 Task: Open an excel sheet with  and write heading  Student grades data  Add 10 students name:-  'Joshua Rivera, Zoey Coleman, Ryan Wright, Addison Bailey, Jonathan Simmons, Brooklyn Ward, Caleb Barnes, Audrey Collins, Gabriel Perry, Sofia Bell. ' in July Last week sales are  100 to 150. Math Grade:-  90, 95, 80, 92, 85,88, 90, 78, 92, 85.Science Grade:-  85, 87, 92, 88, 90, 85, 92, 80, 88, 90.English Grade:-  92, 90, 85, 90, 88, 92, 85, 82, 90, 88. _x000D_
History Grade:-  88, 92, 78, 95, 90, 90, 80, 85, 92, 90. Total use the formula   =SUM(D2:G2) then presss enter. Save page analysisMonthlySales_Analysis_2023
Action: Mouse moved to (134, 119)
Screenshot: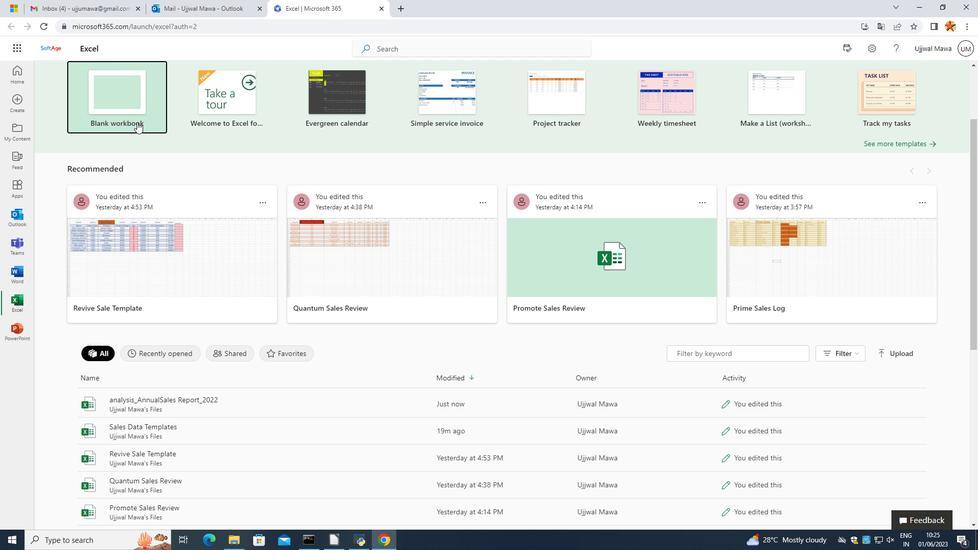 
Action: Mouse pressed left at (134, 119)
Screenshot: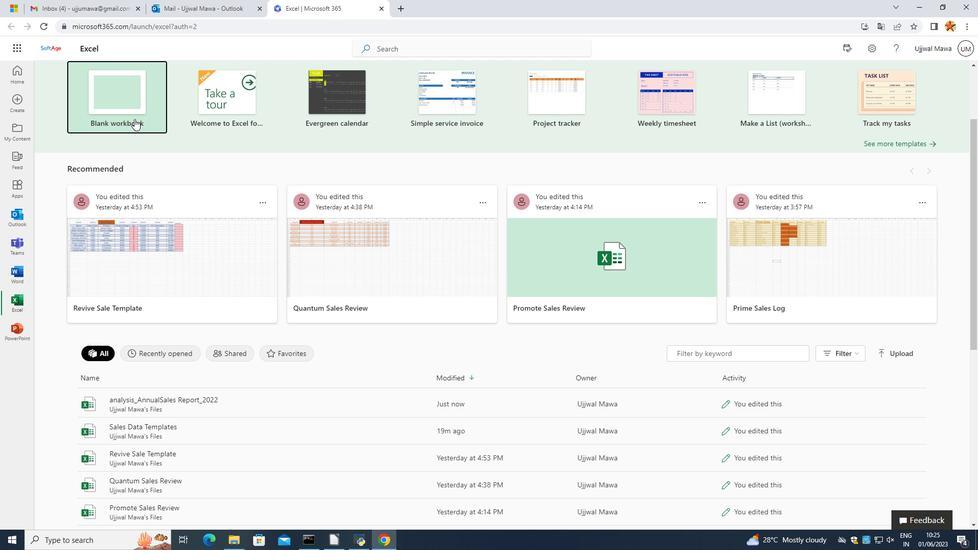 
Action: Mouse moved to (140, 160)
Screenshot: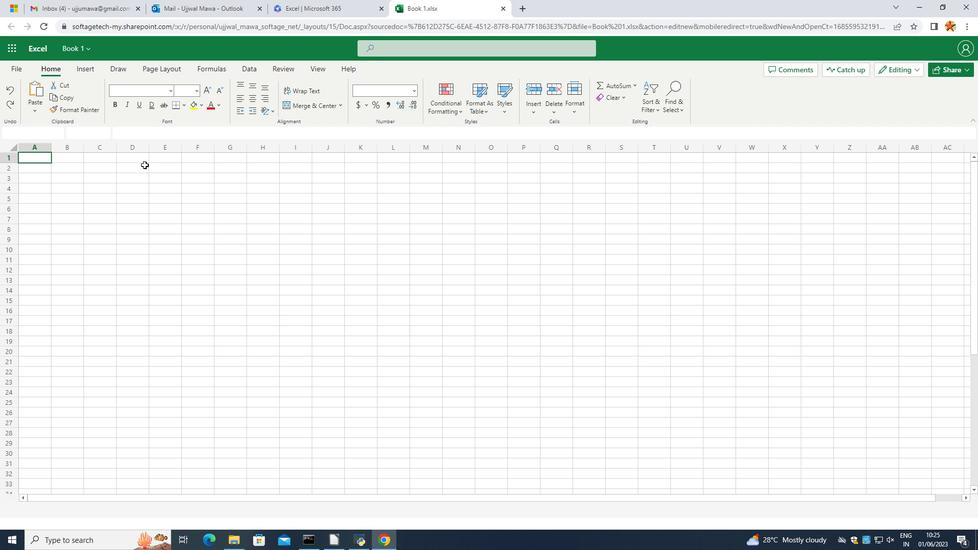 
Action: Mouse pressed left at (140, 160)
Screenshot: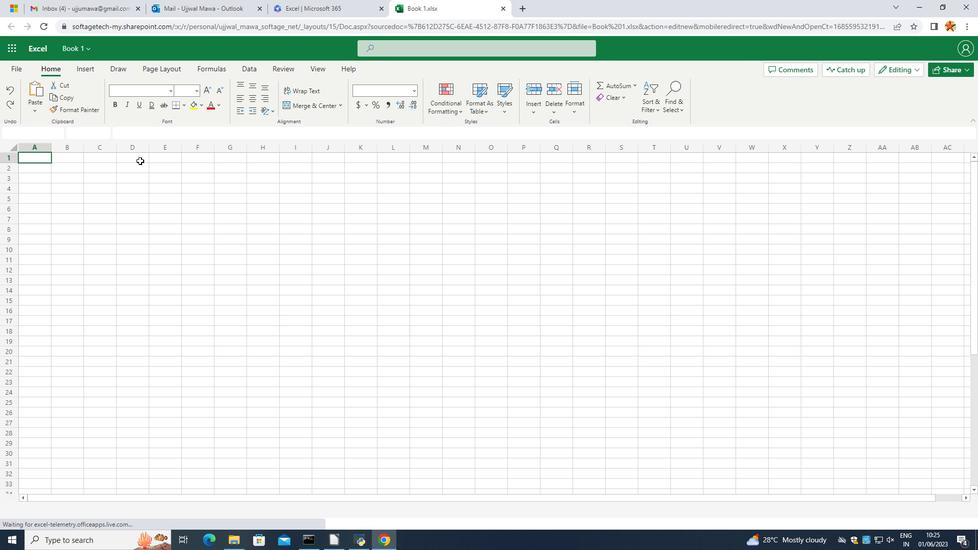 
Action: Mouse moved to (102, 163)
Screenshot: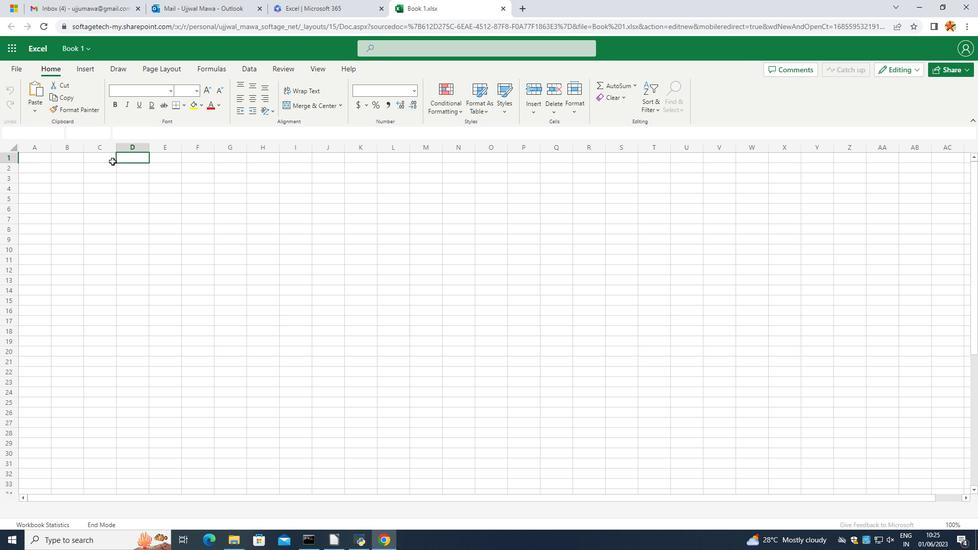 
Action: Mouse pressed left at (102, 163)
Screenshot: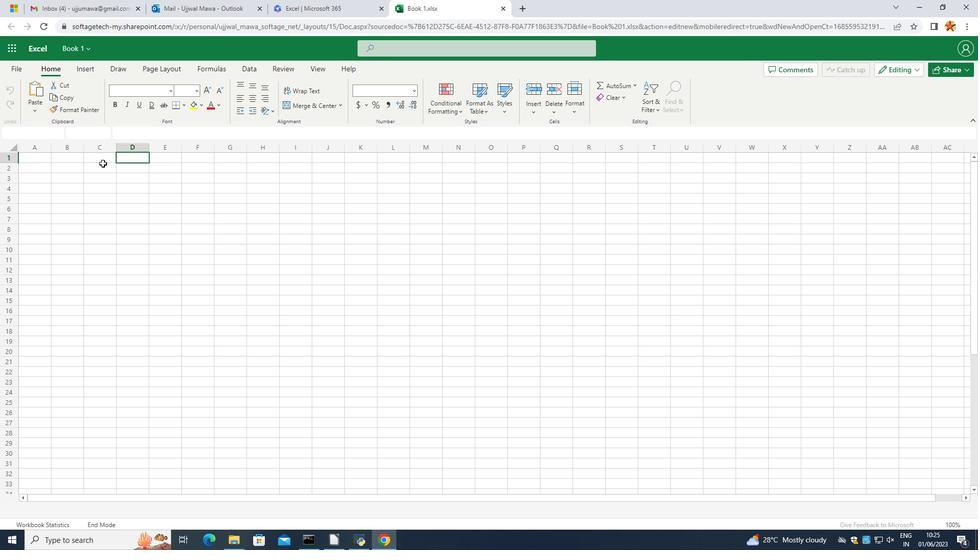
Action: Mouse moved to (83, 161)
Screenshot: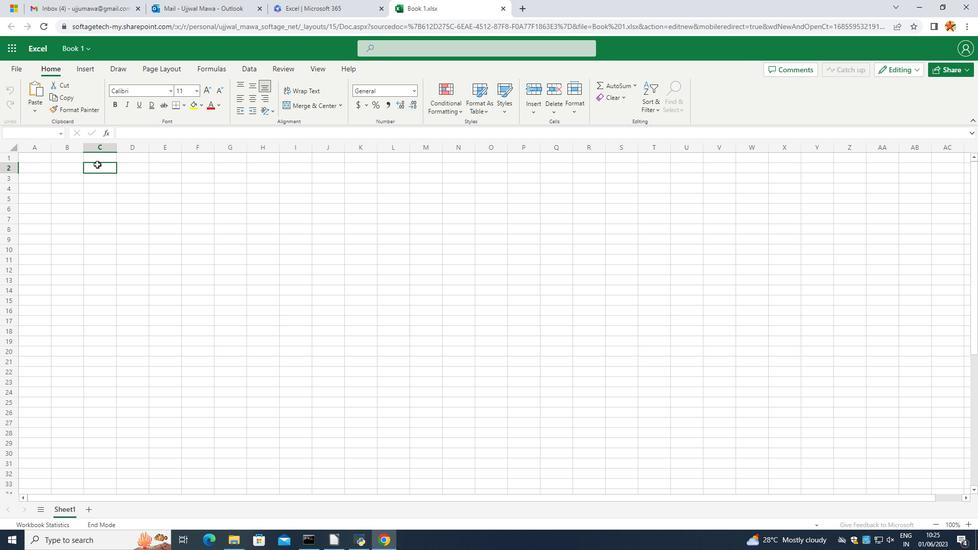 
Action: Mouse pressed left at (83, 161)
Screenshot: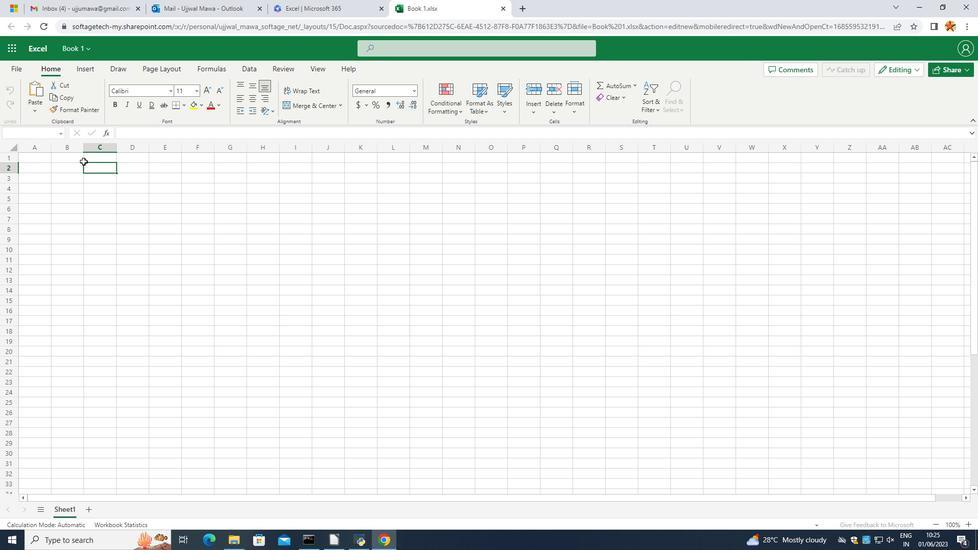 
Action: Mouse moved to (96, 159)
Screenshot: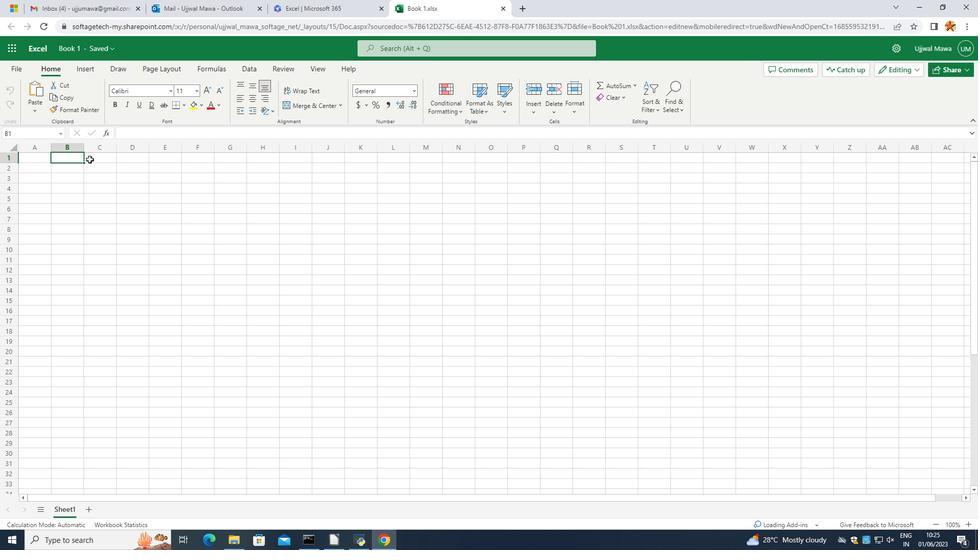 
Action: Mouse pressed left at (96, 159)
Screenshot: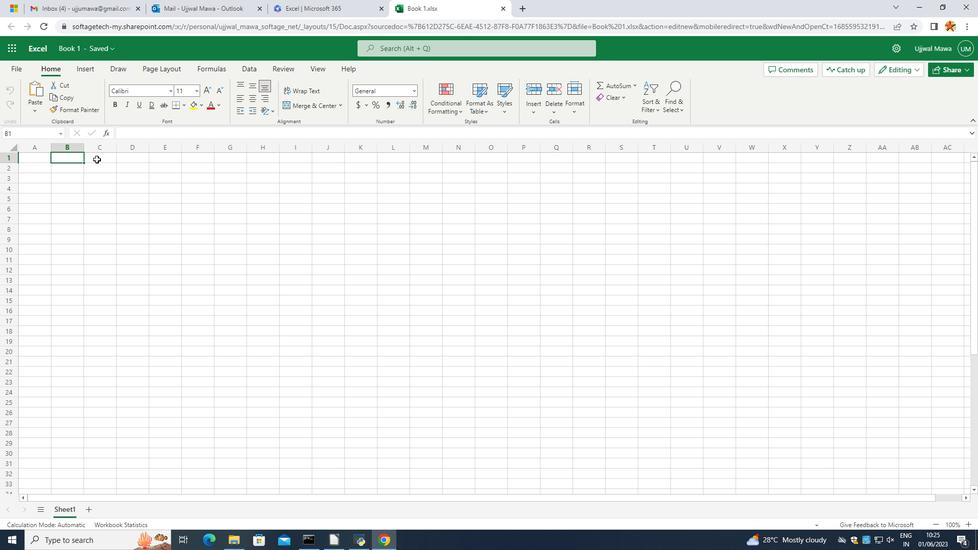 
Action: Key pressed <Key.caps_lock>S<Key.caps_lock>tudent<Key.space><Key.caps_lock>G<Key.caps_lock>rade<Key.space><Key.caps_lock>D<Key.caps_lock>ata
Screenshot: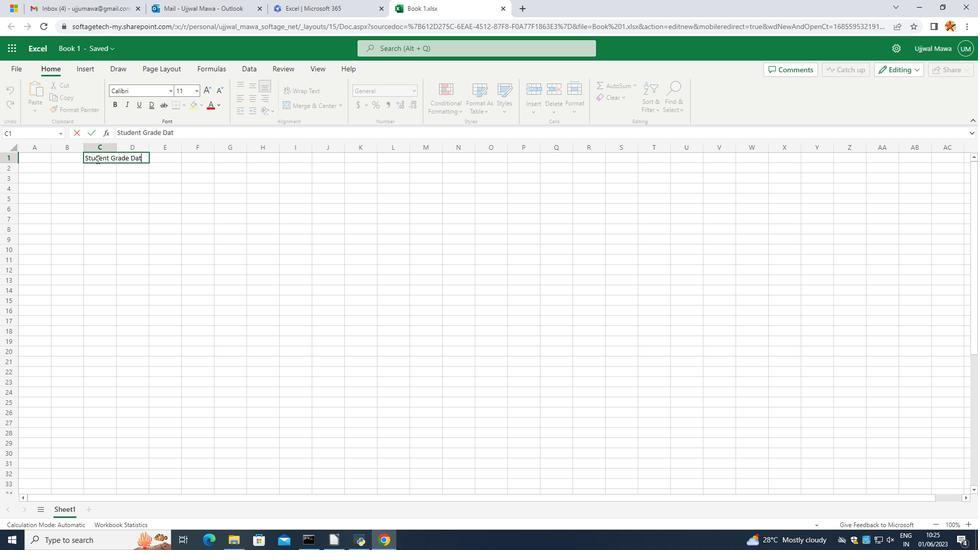 
Action: Mouse moved to (133, 210)
Screenshot: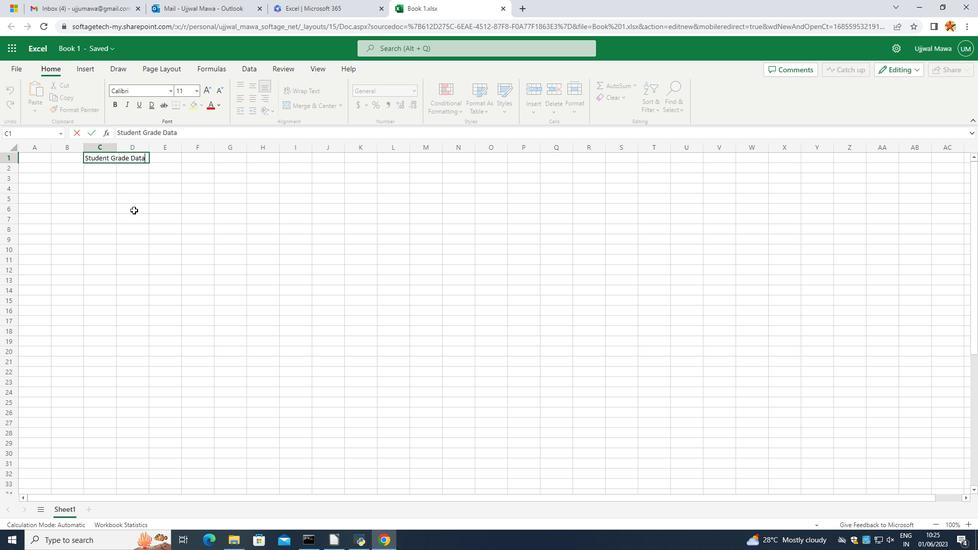 
Action: Mouse pressed left at (133, 210)
Screenshot: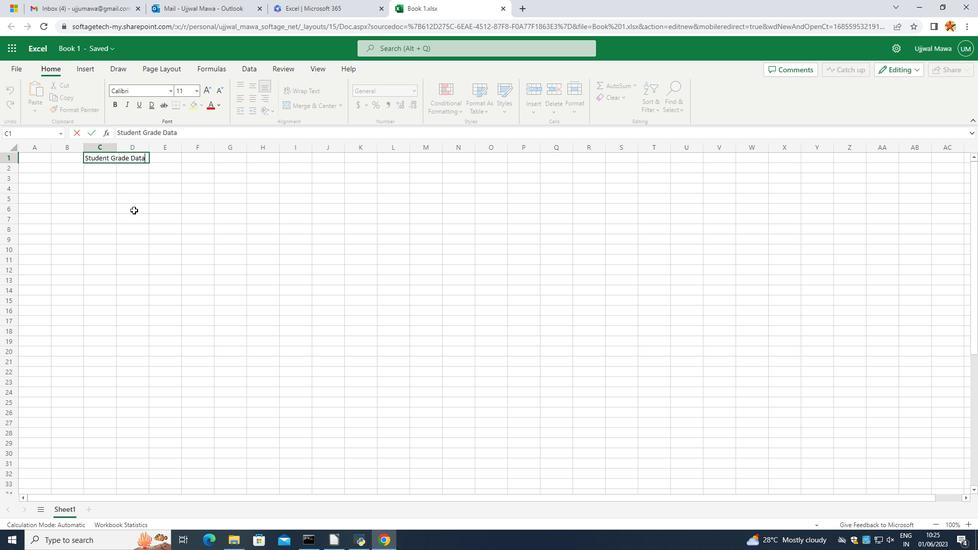 
Action: Mouse moved to (32, 165)
Screenshot: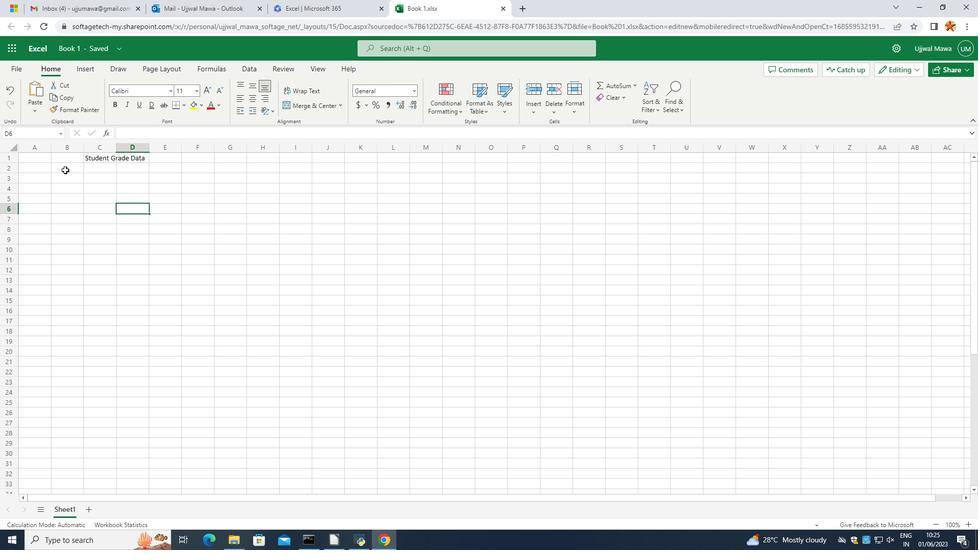 
Action: Mouse pressed left at (32, 165)
Screenshot: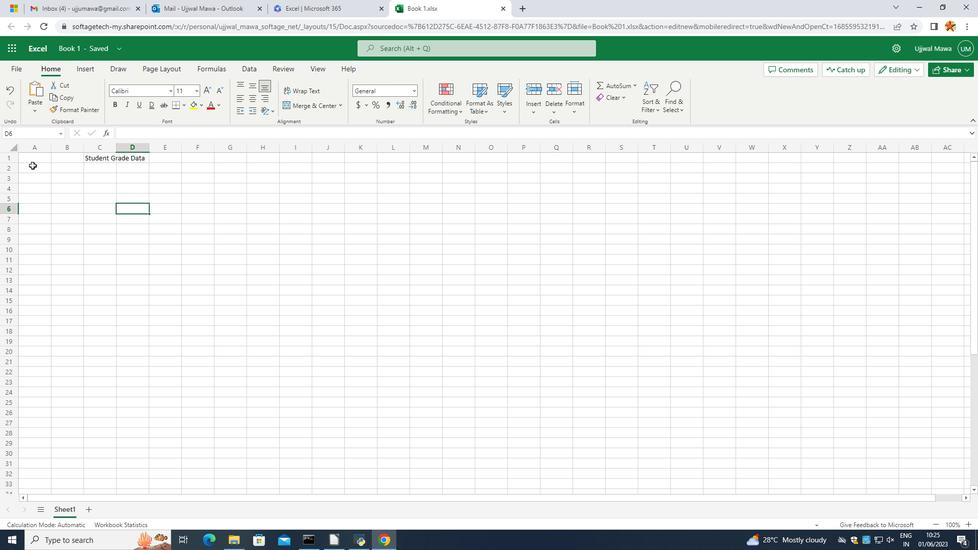 
Action: Mouse pressed left at (32, 165)
Screenshot: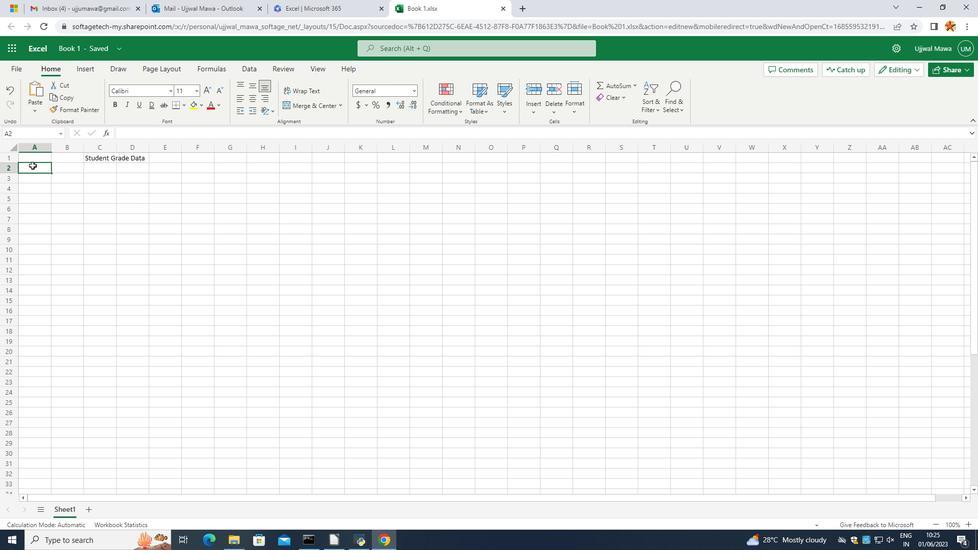 
Action: Key pressed <Key.caps_lock>MN<Key.caps_lock>ame
Screenshot: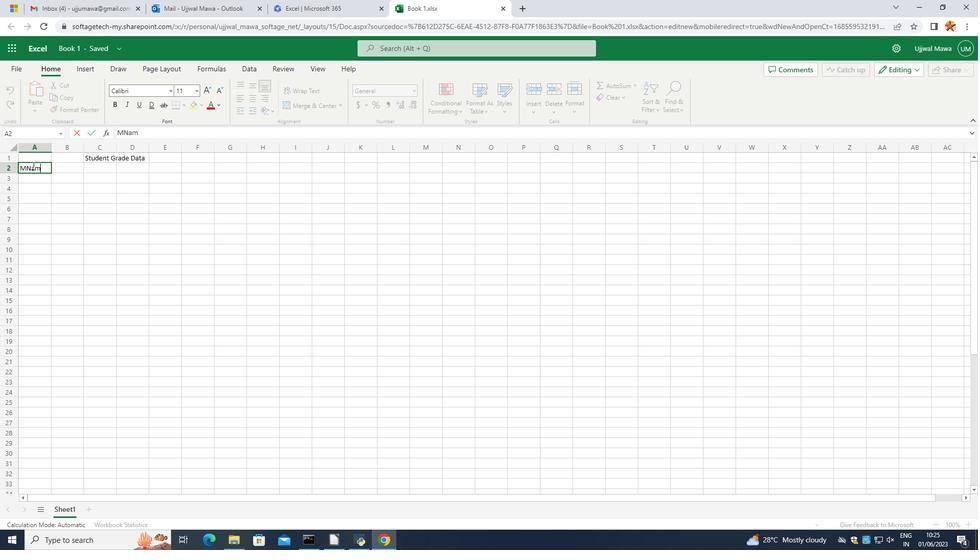 
Action: Mouse moved to (219, 255)
Screenshot: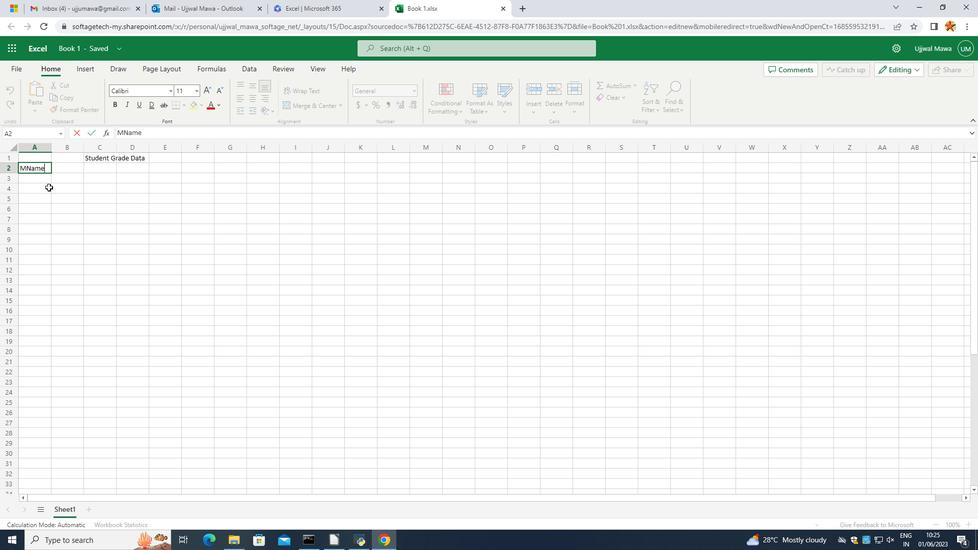 
Action: Mouse pressed left at (219, 255)
Screenshot: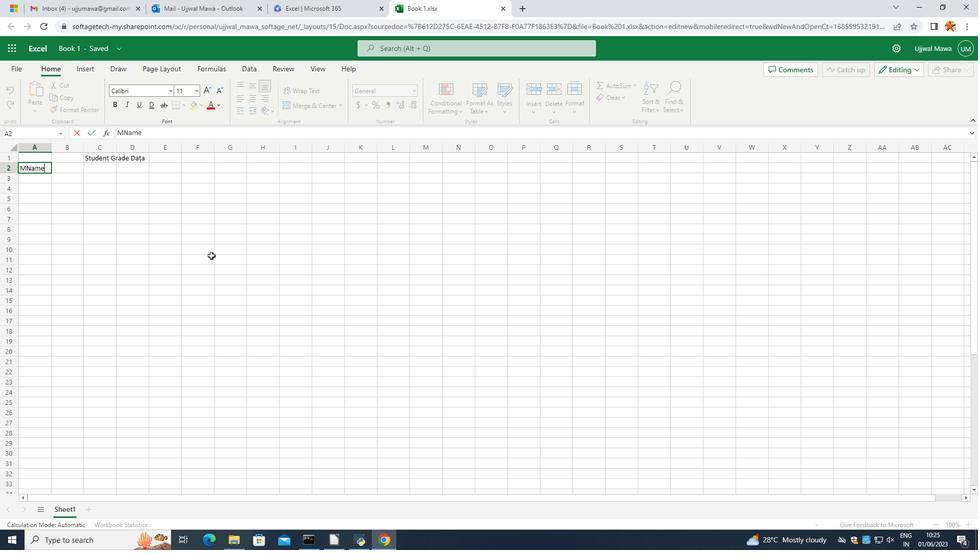
Action: Mouse moved to (38, 171)
Screenshot: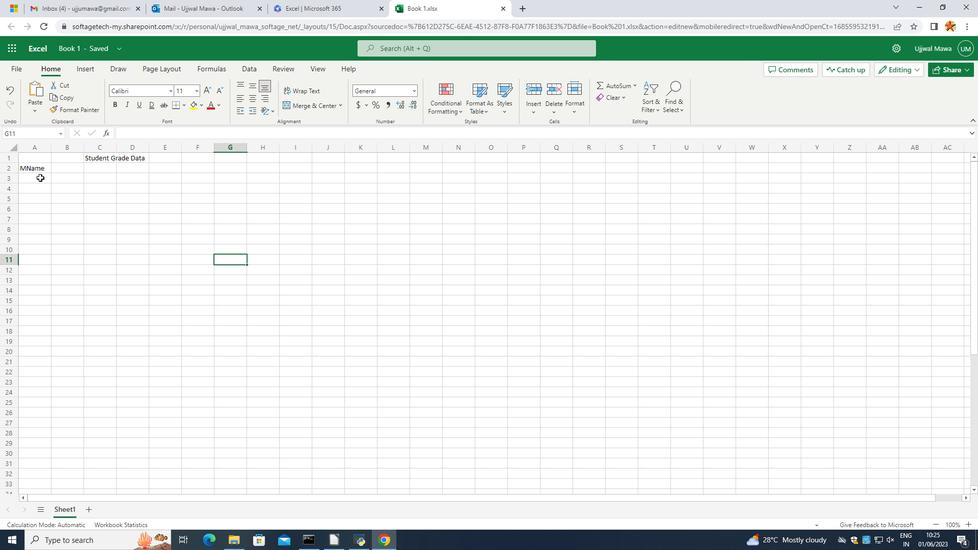 
Action: Mouse pressed left at (38, 171)
Screenshot: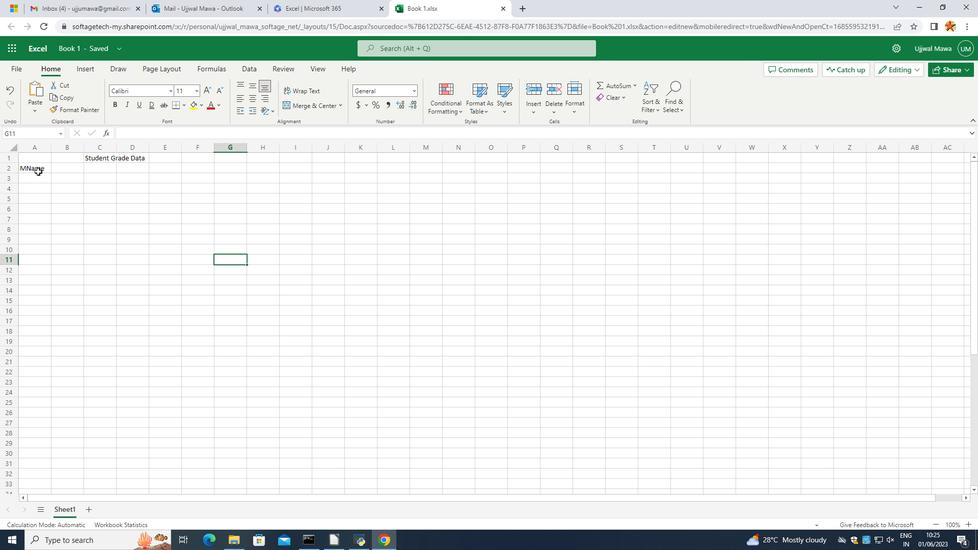 
Action: Mouse pressed left at (38, 171)
Screenshot: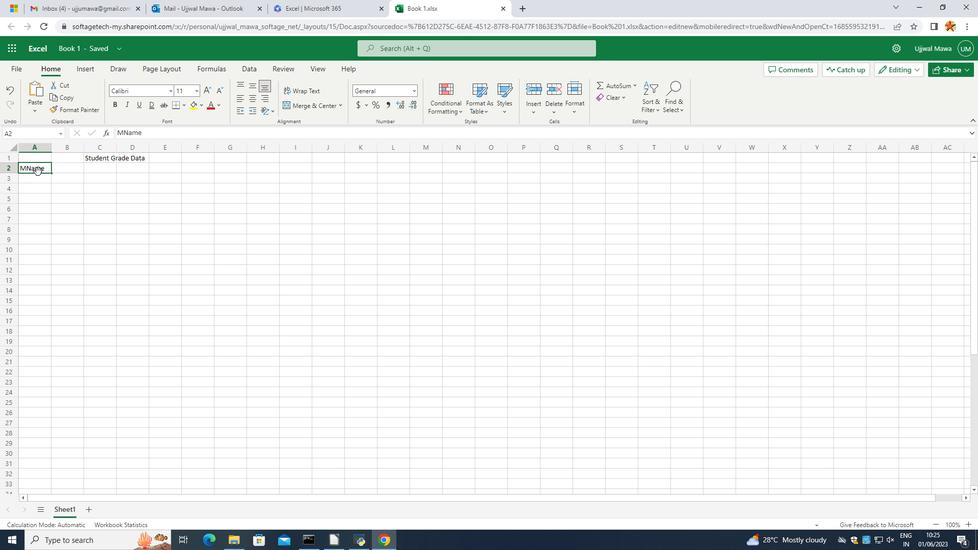 
Action: Mouse pressed left at (38, 171)
Screenshot: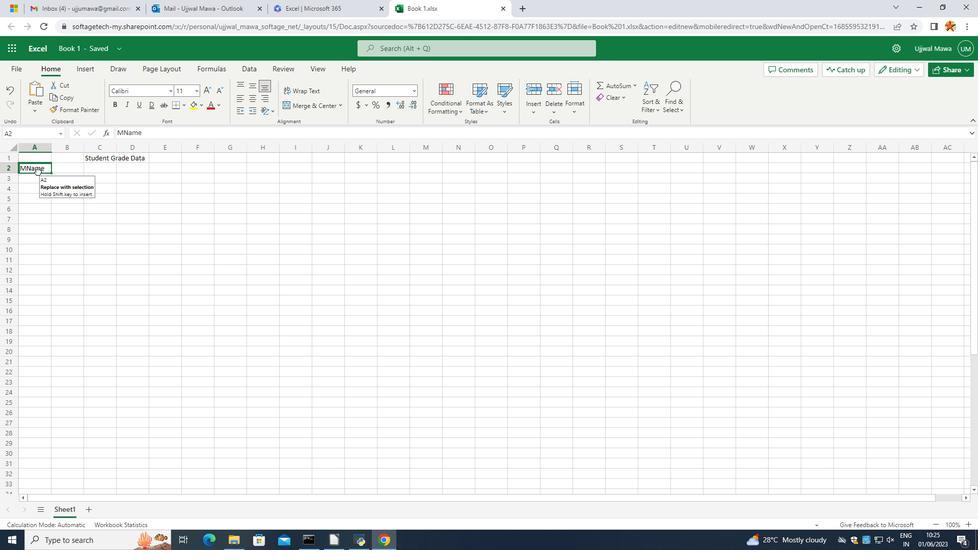 
Action: Mouse moved to (29, 169)
Screenshot: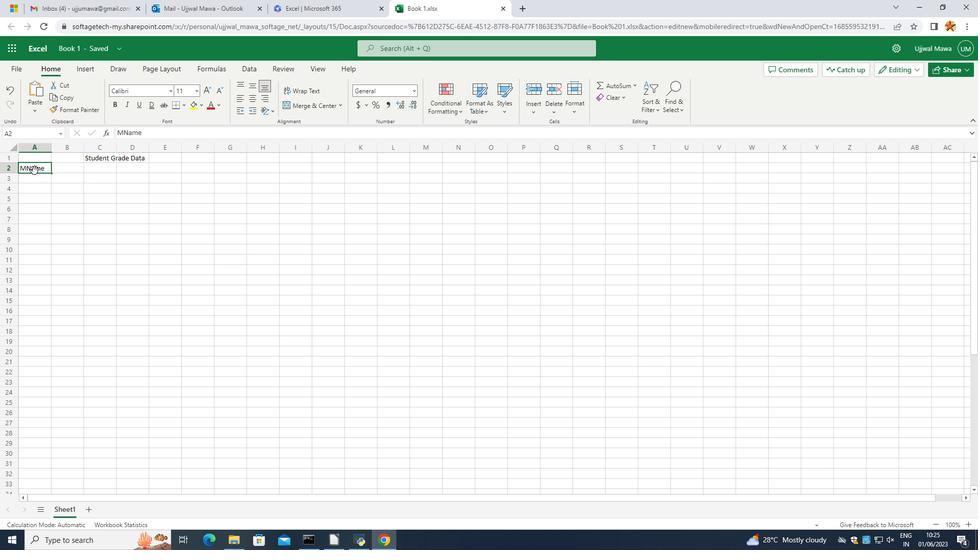 
Action: Mouse pressed left at (29, 169)
Screenshot: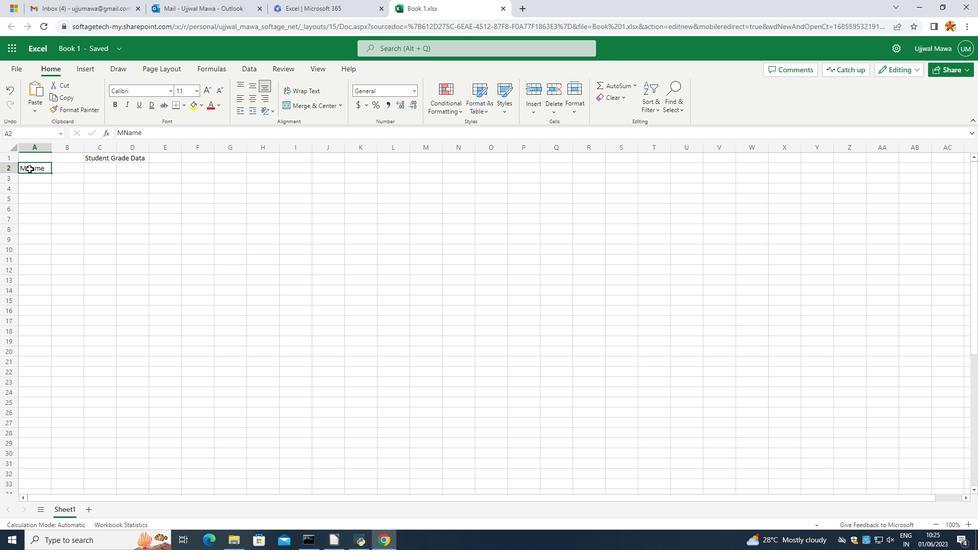 
Action: Mouse pressed left at (29, 169)
Screenshot: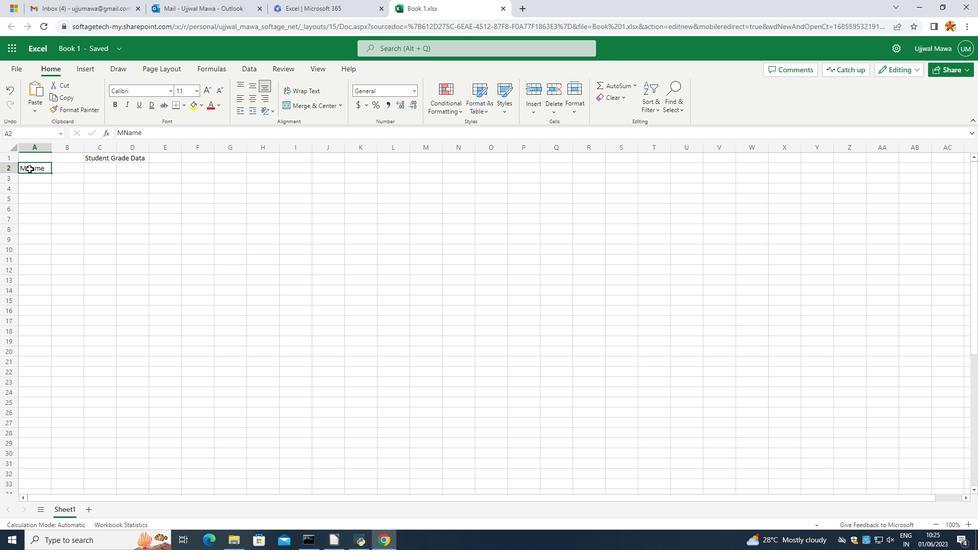
Action: Mouse moved to (29, 169)
Screenshot: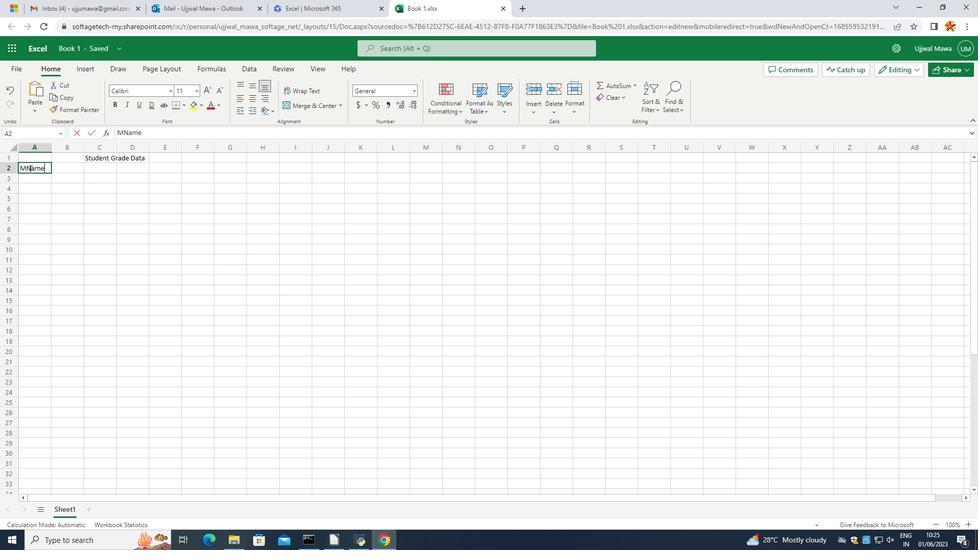 
Action: Mouse pressed left at (29, 169)
Screenshot: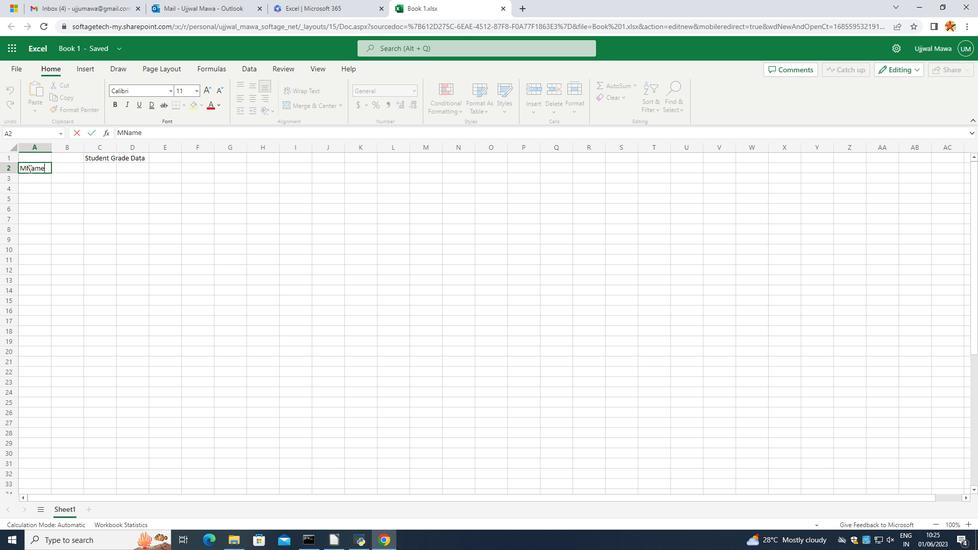 
Action: Mouse pressed left at (29, 169)
Screenshot: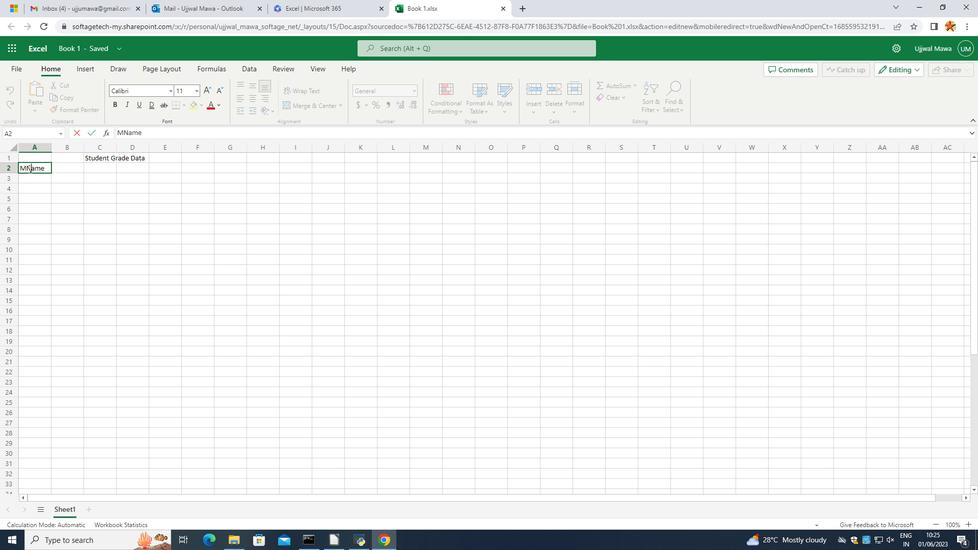 
Action: Mouse moved to (105, 171)
Screenshot: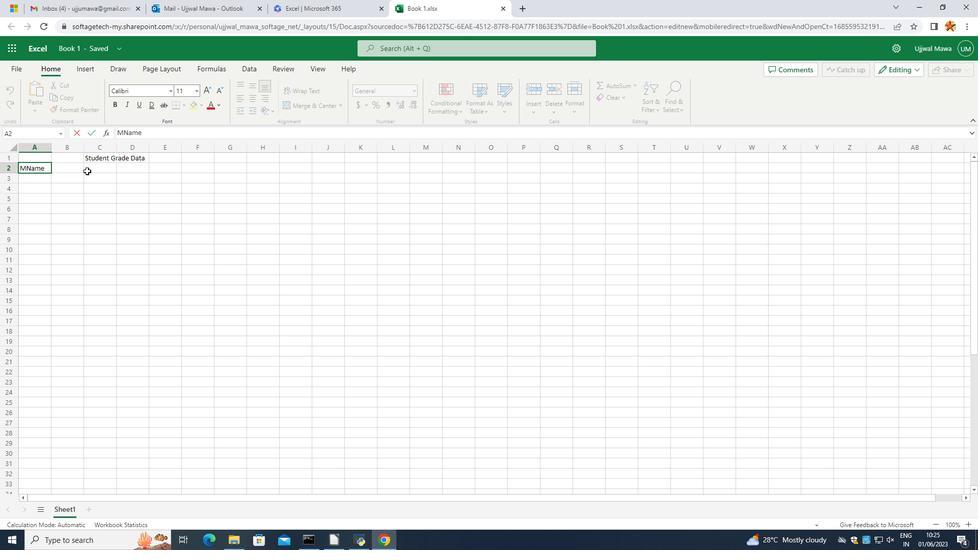 
Action: Key pressed <Key.backspace><Key.backspace>
Screenshot: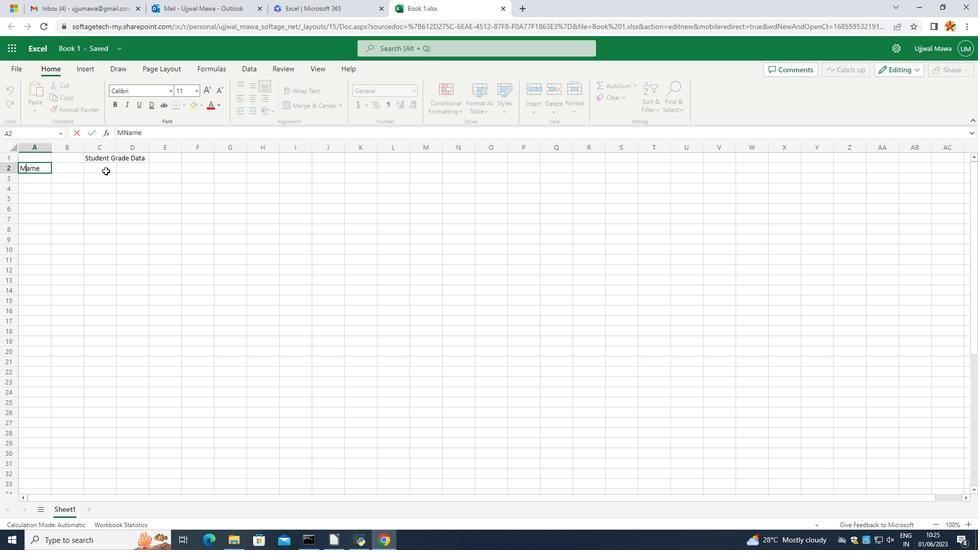 
Action: Mouse moved to (102, 171)
Screenshot: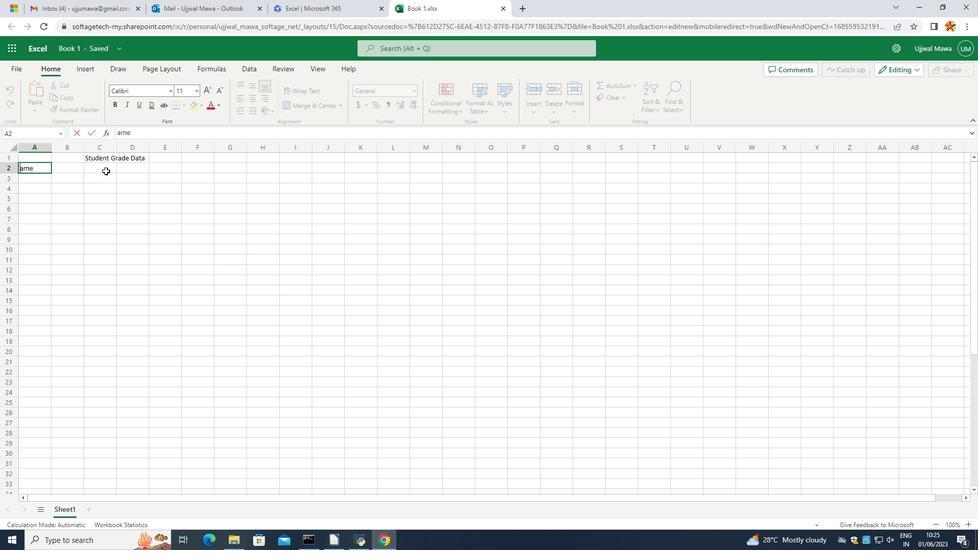 
Action: Key pressed <Key.backspace>
Screenshot: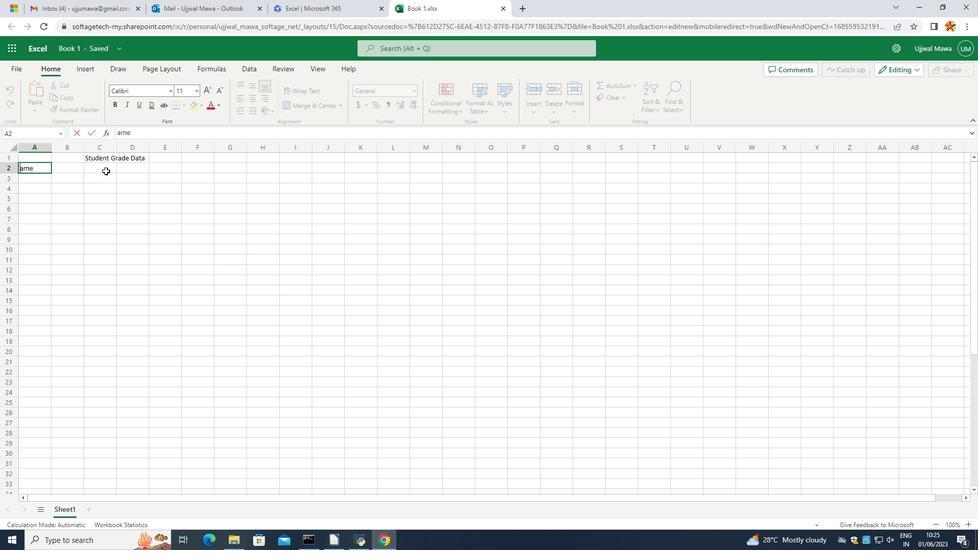
Action: Mouse moved to (92, 171)
Screenshot: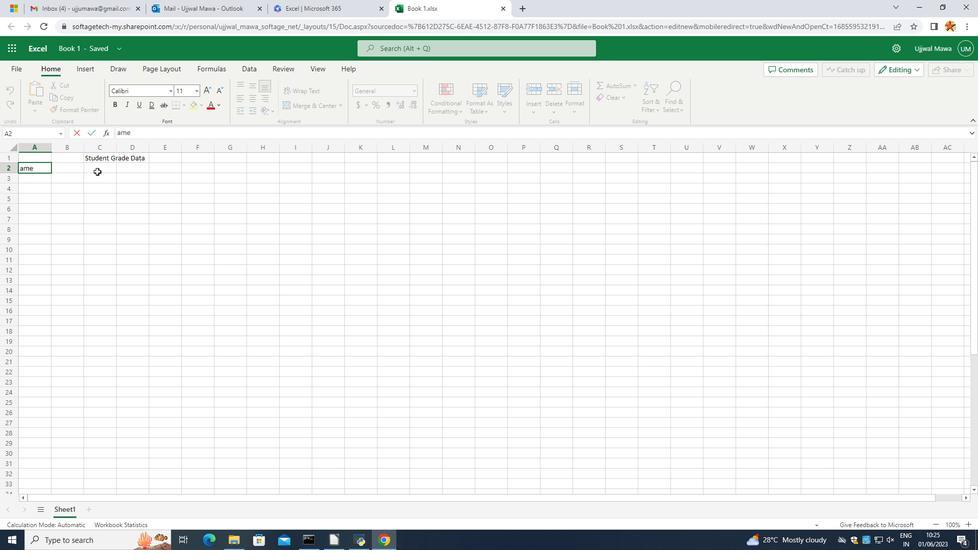 
Action: Key pressed <Key.caps_lock>N
Screenshot: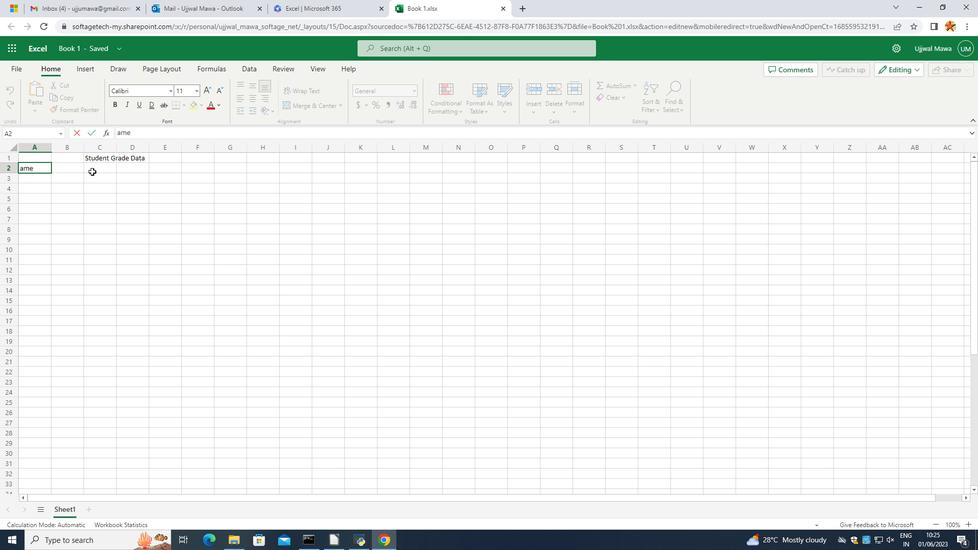 
Action: Mouse moved to (70, 237)
Screenshot: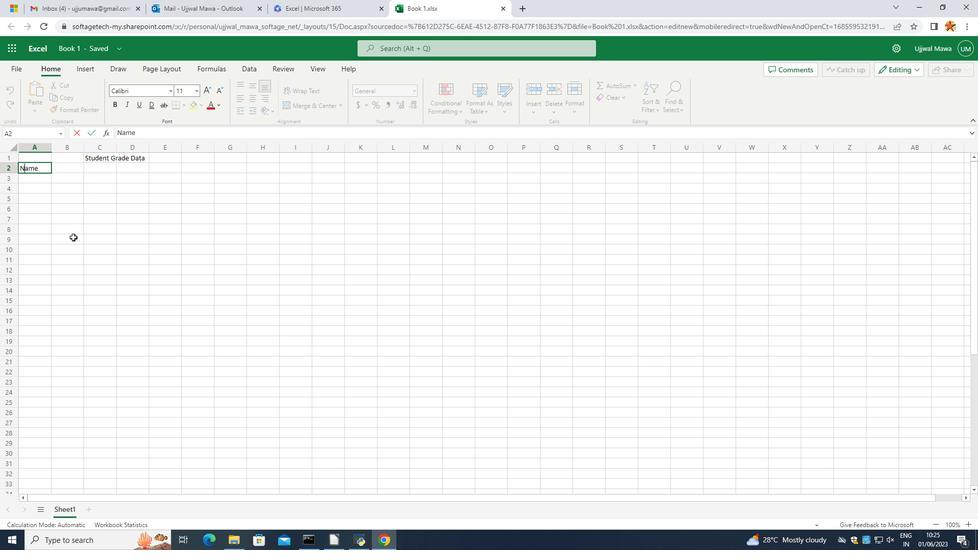 
Action: Mouse pressed left at (70, 237)
Screenshot: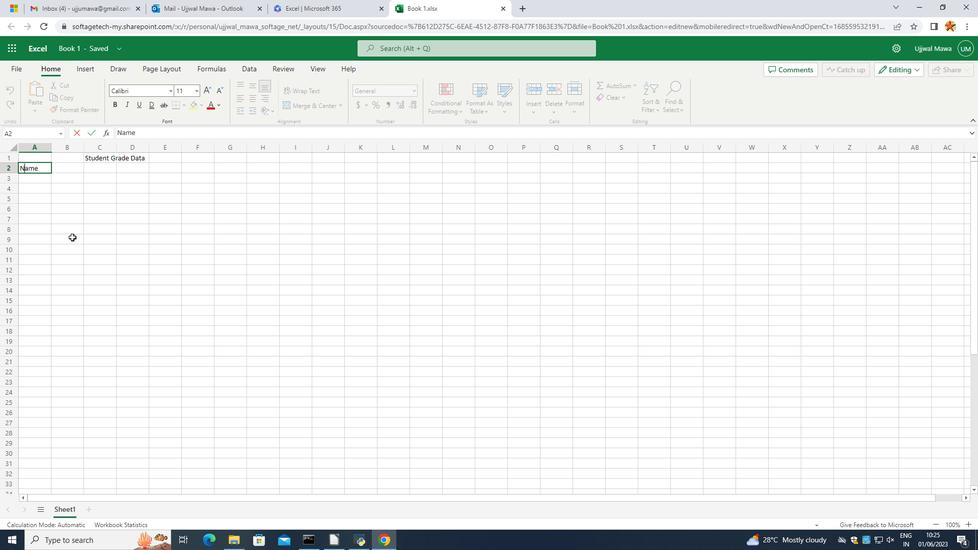 
Action: Mouse moved to (67, 171)
Screenshot: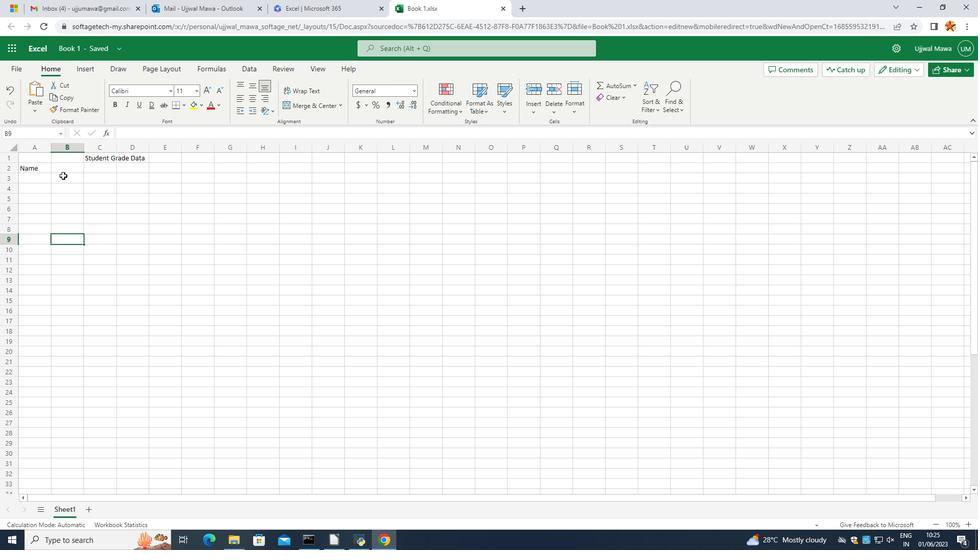
Action: Mouse pressed left at (67, 171)
Screenshot: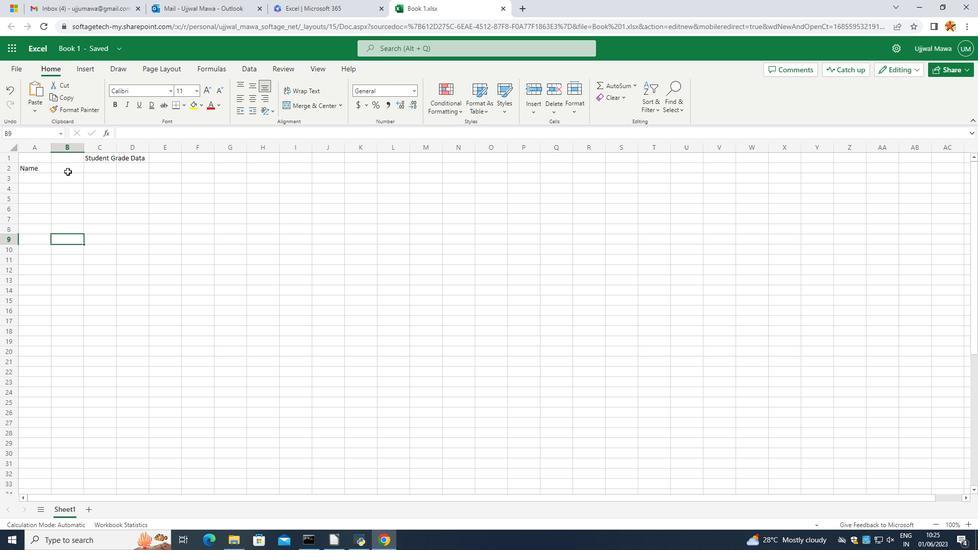 
Action: Mouse pressed left at (67, 171)
Screenshot: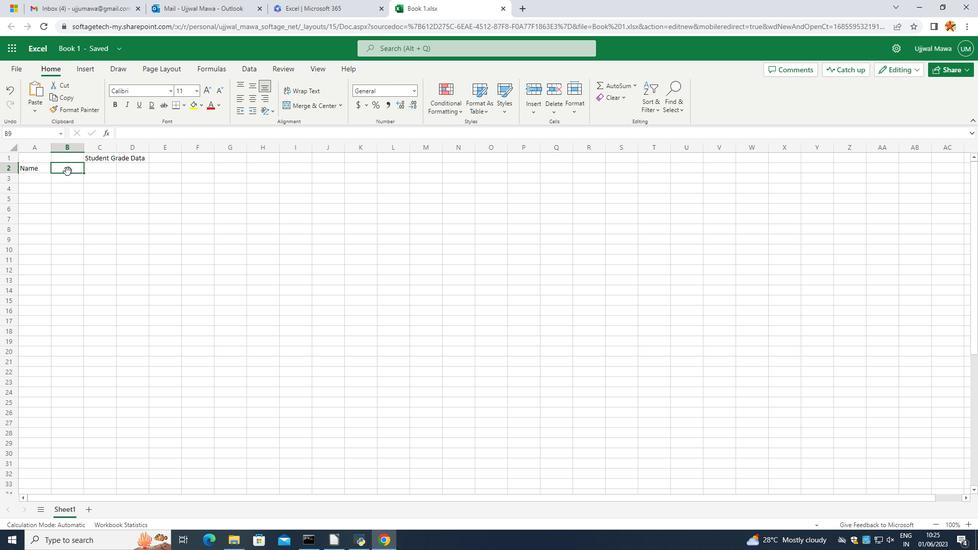 
Action: Mouse moved to (25, 169)
Screenshot: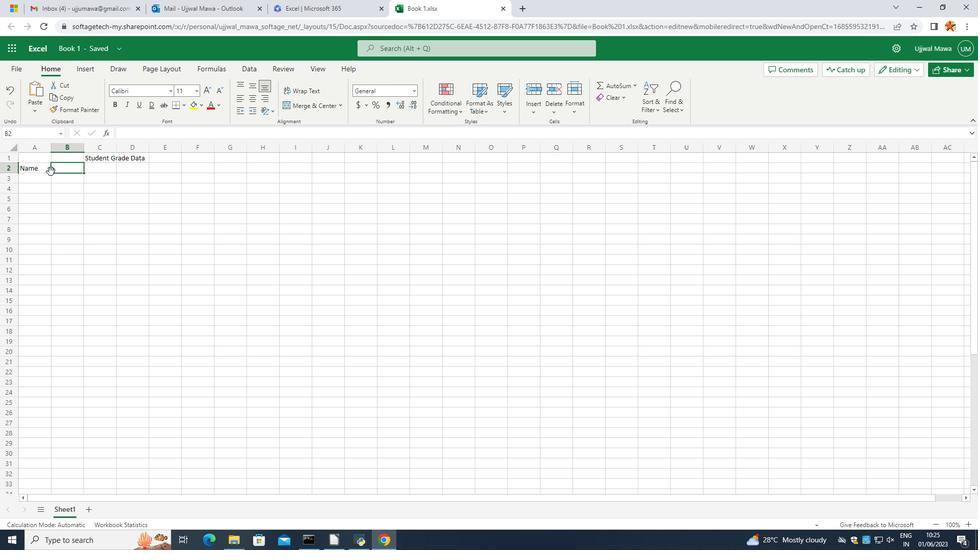 
Action: Mouse pressed left at (25, 169)
Screenshot: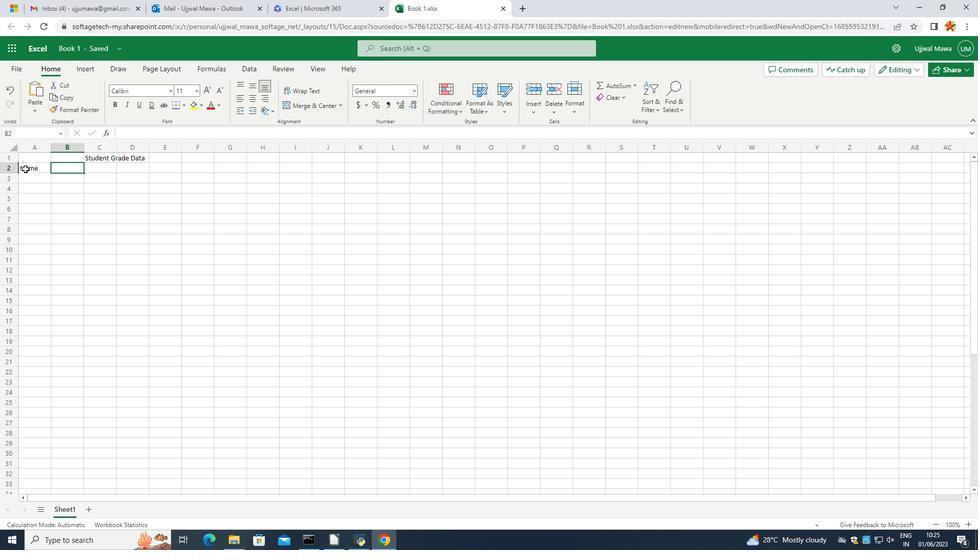 
Action: Mouse moved to (25, 168)
Screenshot: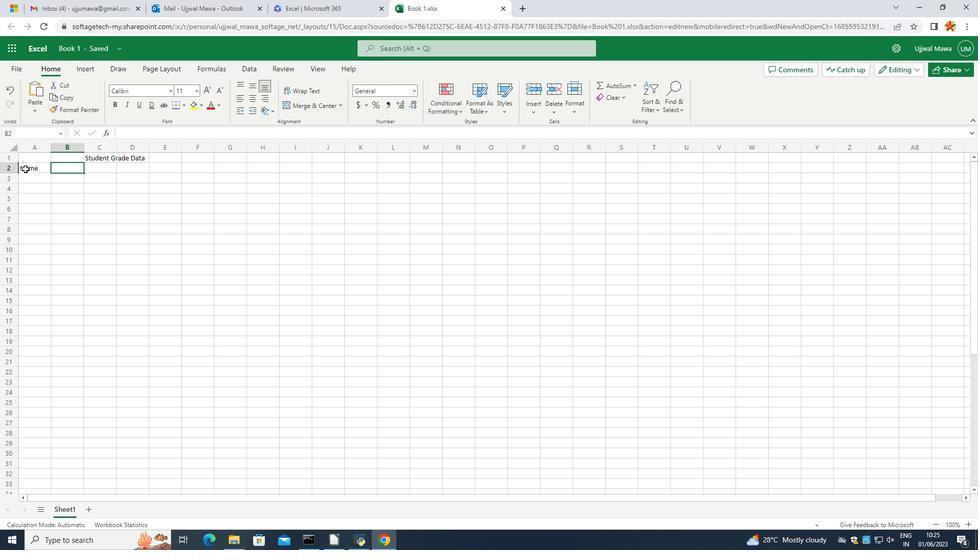 
Action: Mouse pressed left at (25, 168)
Screenshot: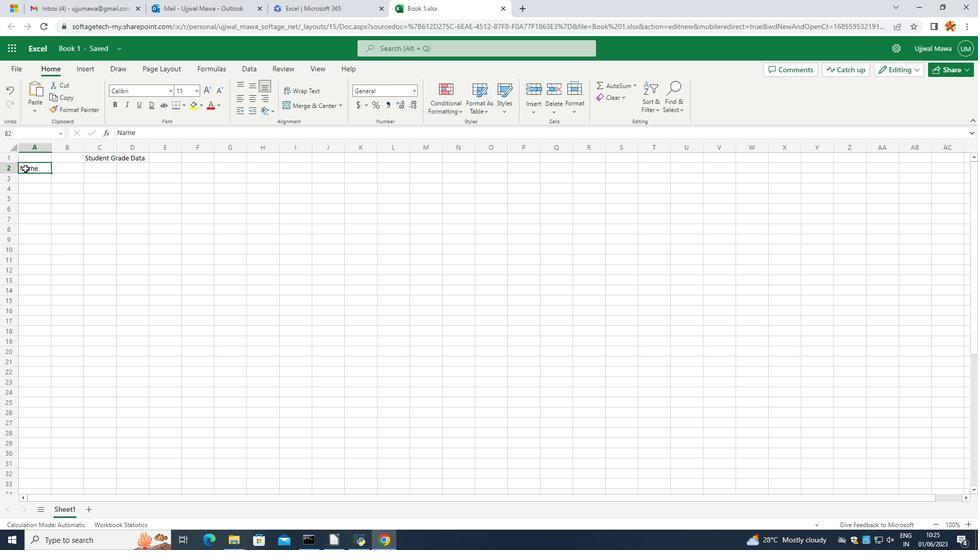 
Action: Mouse moved to (46, 165)
Screenshot: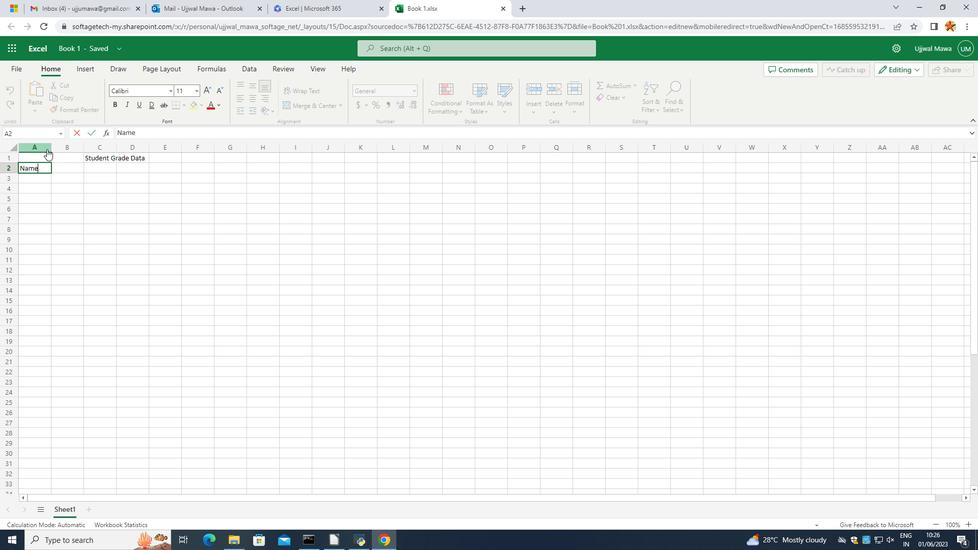 
Action: Mouse pressed left at (46, 165)
Screenshot: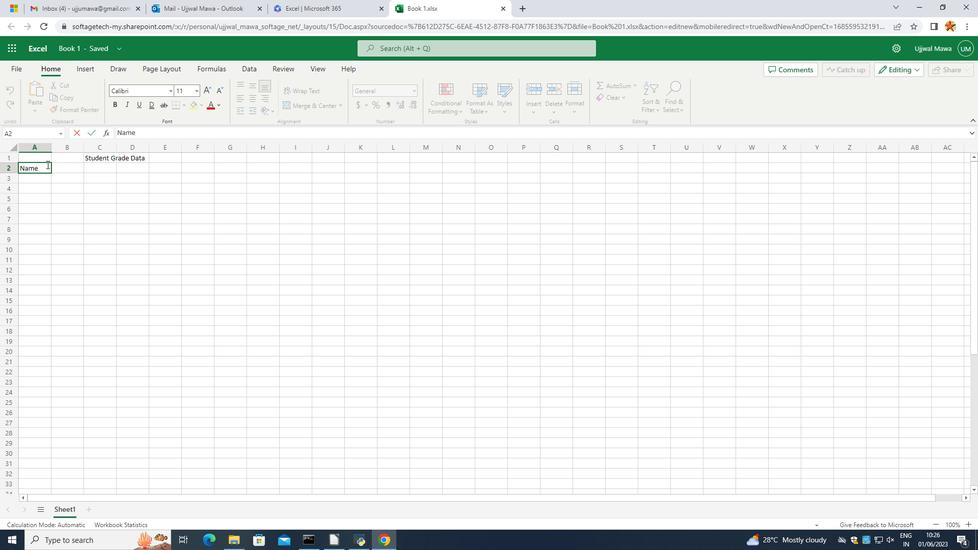 
Action: Mouse moved to (41, 145)
Screenshot: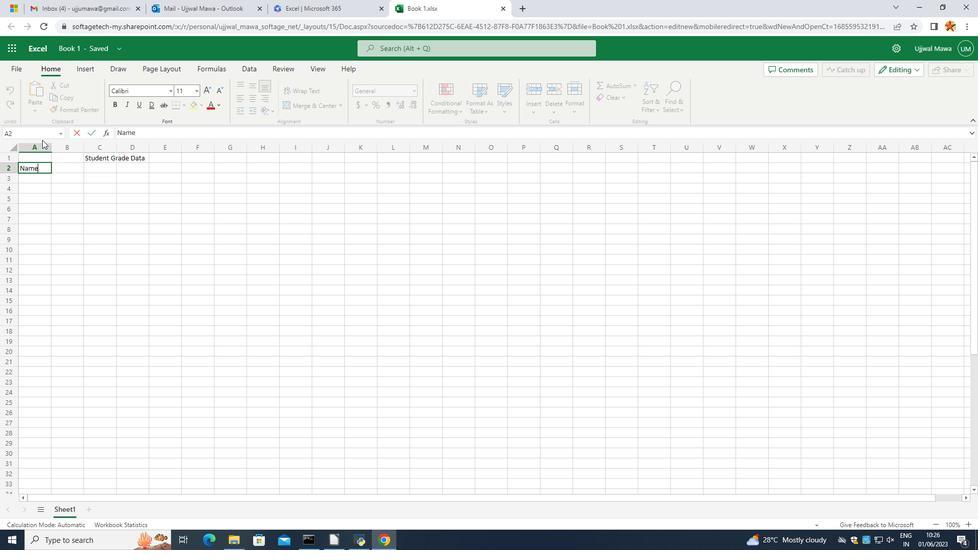 
Action: Mouse pressed left at (41, 145)
Screenshot: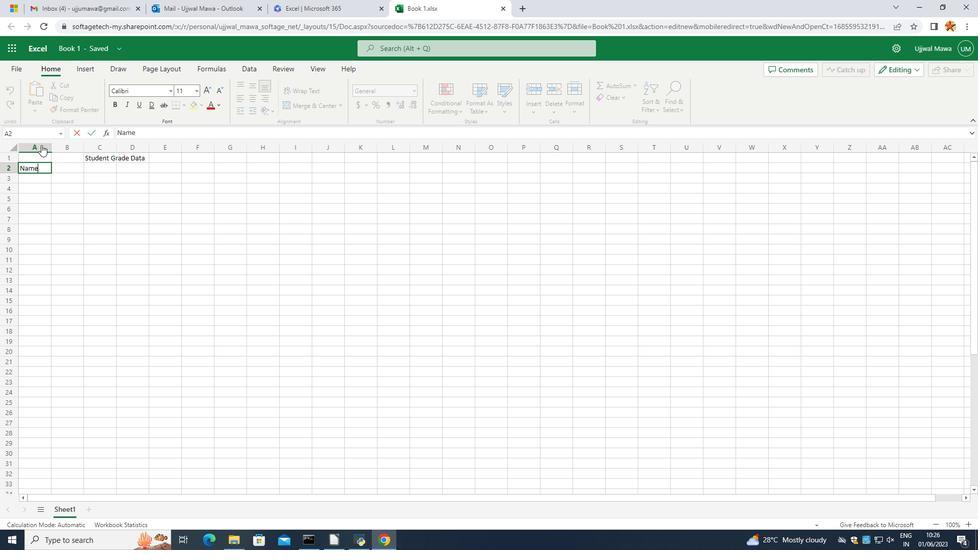
Action: Mouse moved to (91, 173)
Screenshot: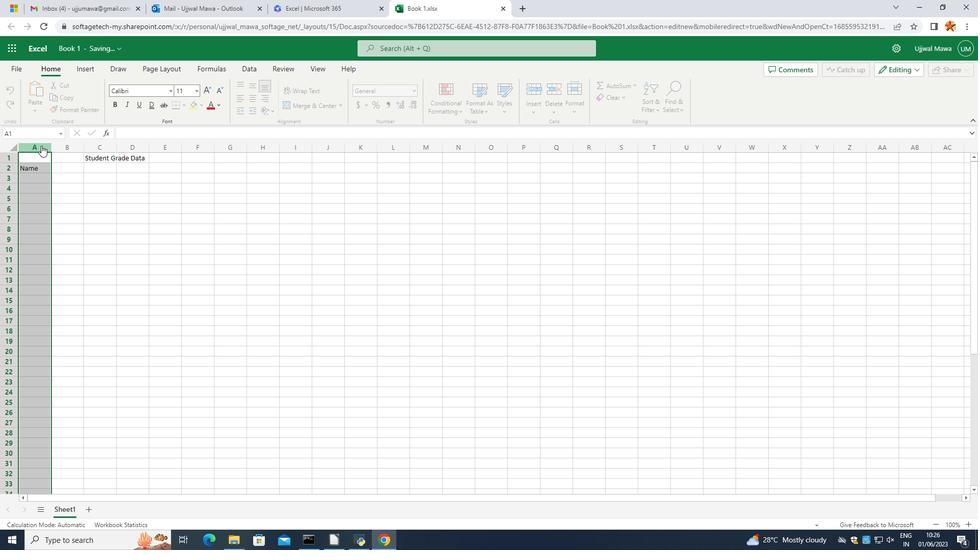 
Action: Mouse pressed left at (91, 173)
Screenshot: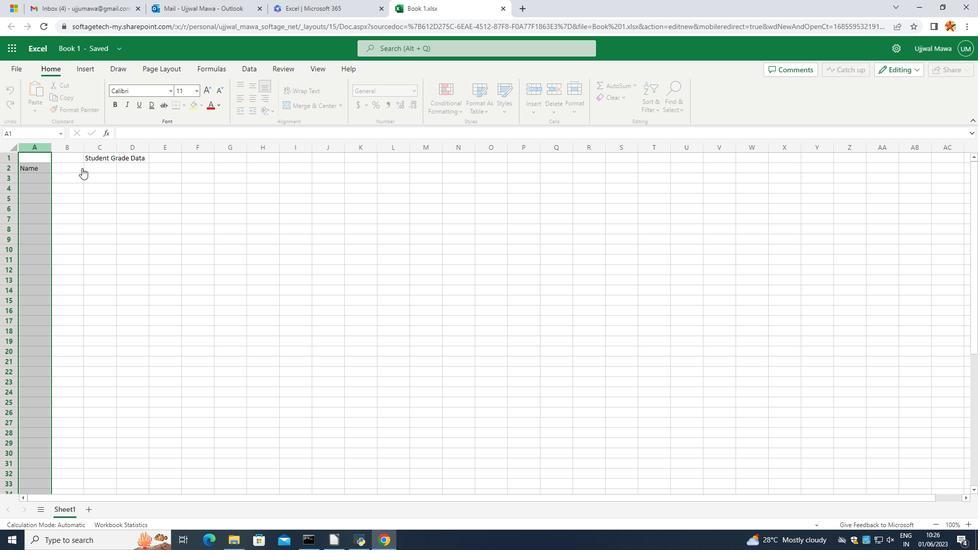 
Action: Mouse moved to (19, 145)
Screenshot: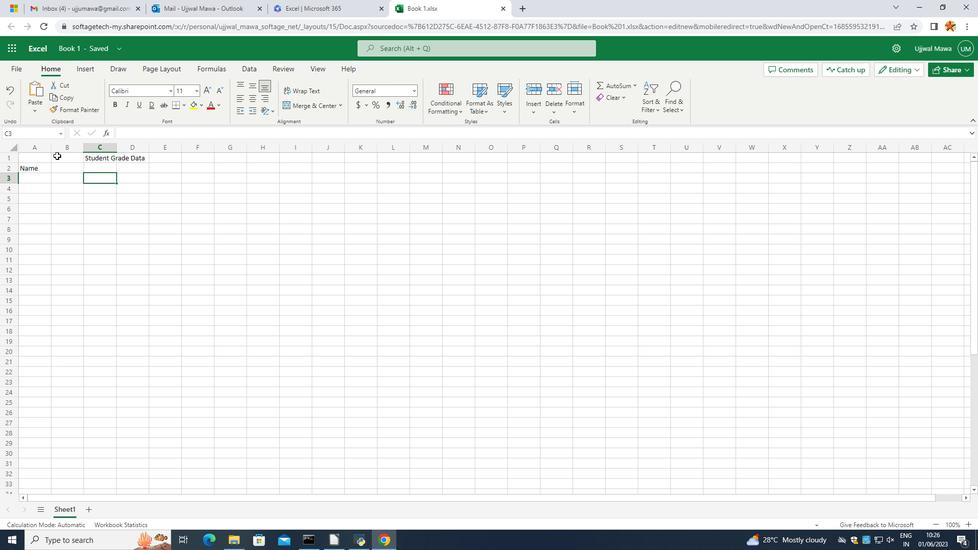 
Action: Mouse pressed left at (19, 145)
Screenshot: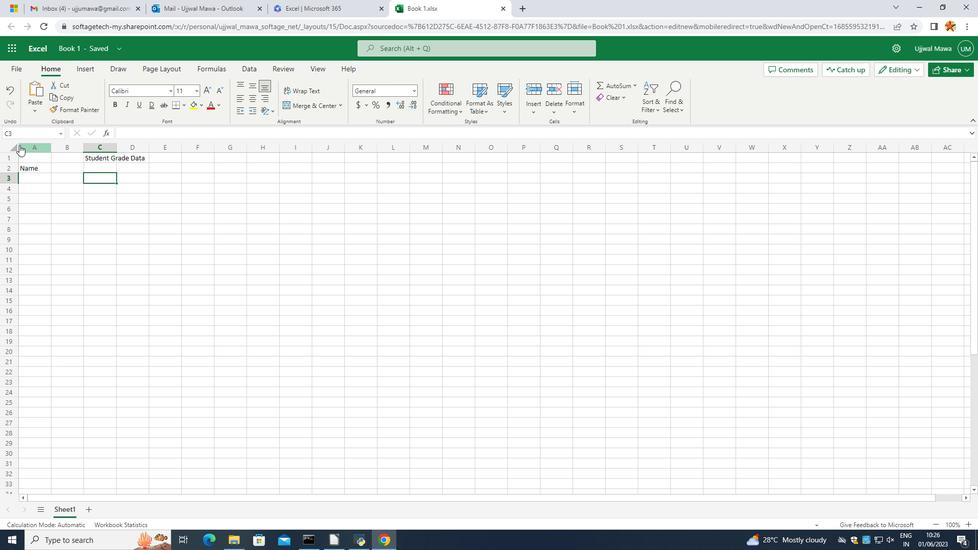 
Action: Mouse moved to (50, 143)
Screenshot: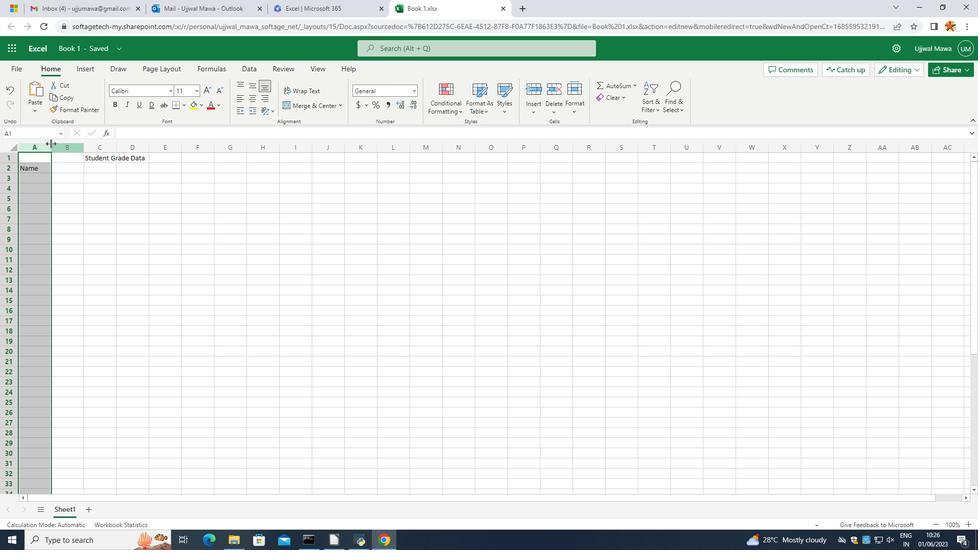 
Action: Mouse pressed left at (50, 143)
Screenshot: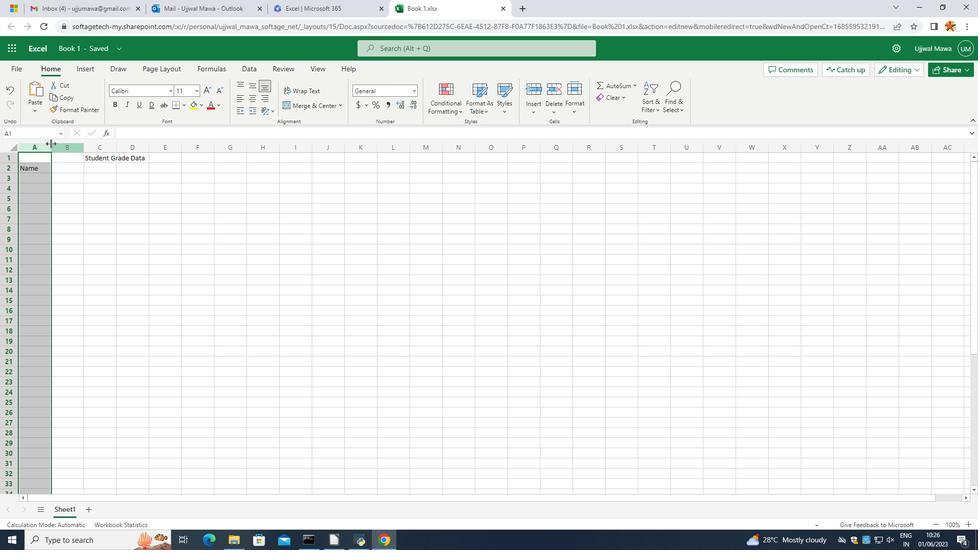 
Action: Mouse moved to (98, 167)
Screenshot: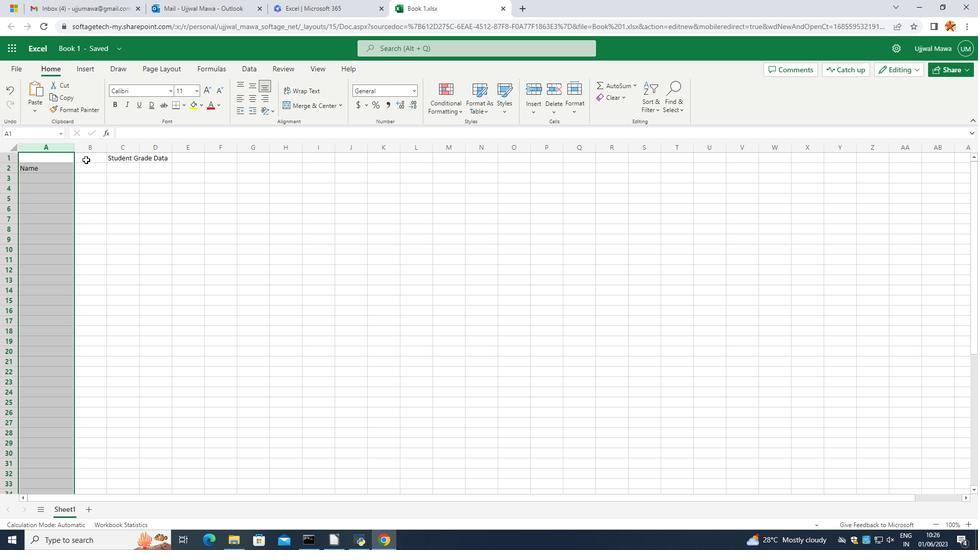 
Action: Mouse pressed left at (98, 167)
Screenshot: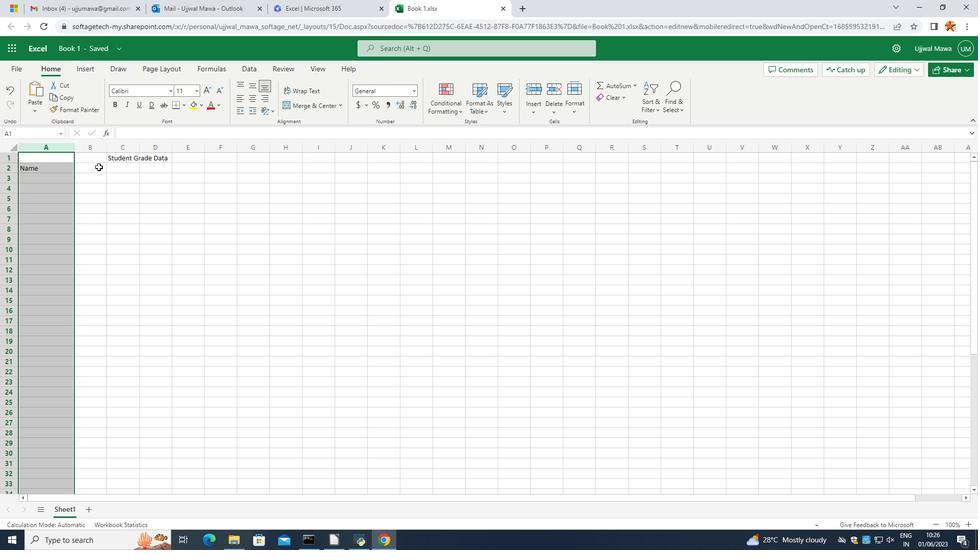 
Action: Mouse moved to (97, 168)
Screenshot: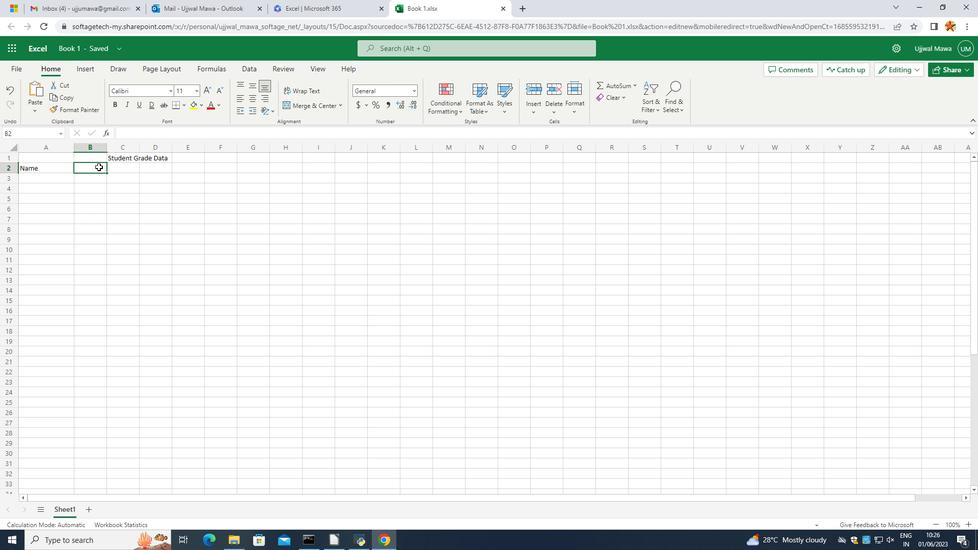 
Action: Key pressed <Key.caps_lock>last<Key.space>weeel<Key.backspace>
Screenshot: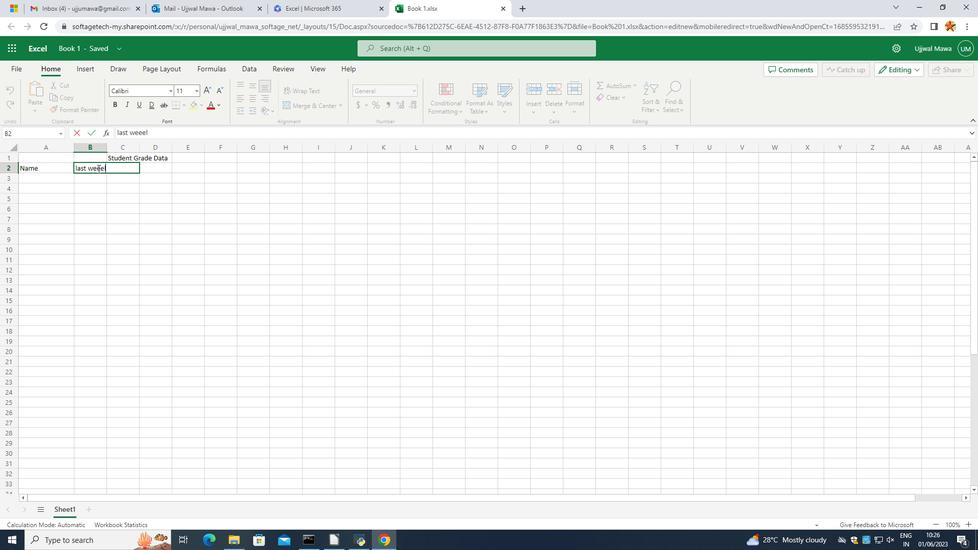 
Action: Mouse moved to (158, 174)
Screenshot: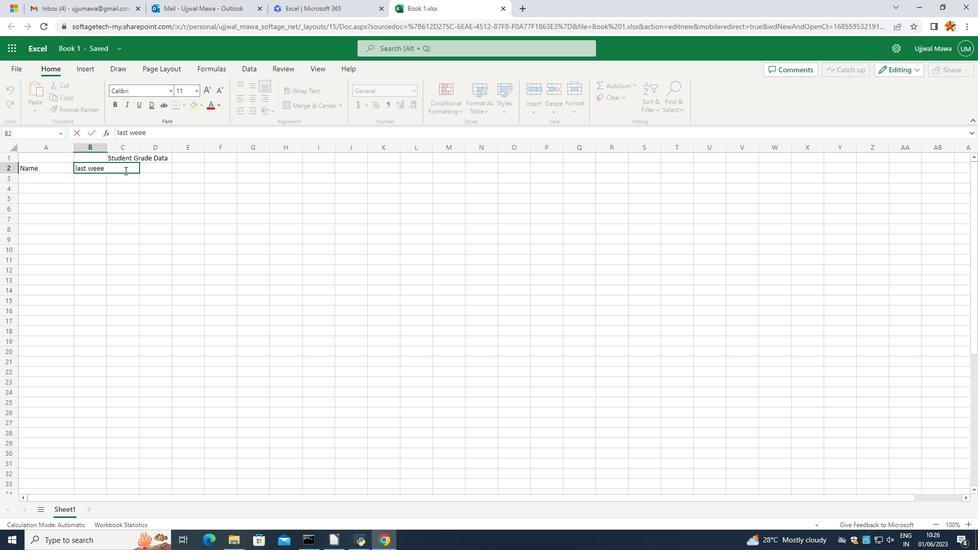 
Action: Key pressed <Key.backspace>k<Key.space>sales<Key.space><Key.caps_lock>J<Key.caps_lock>uly
Screenshot: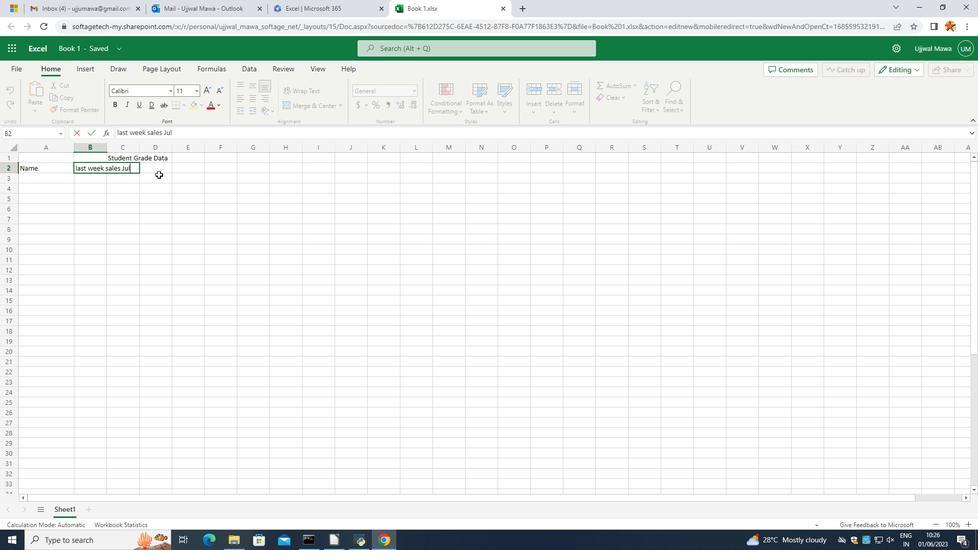 
Action: Mouse moved to (145, 229)
Screenshot: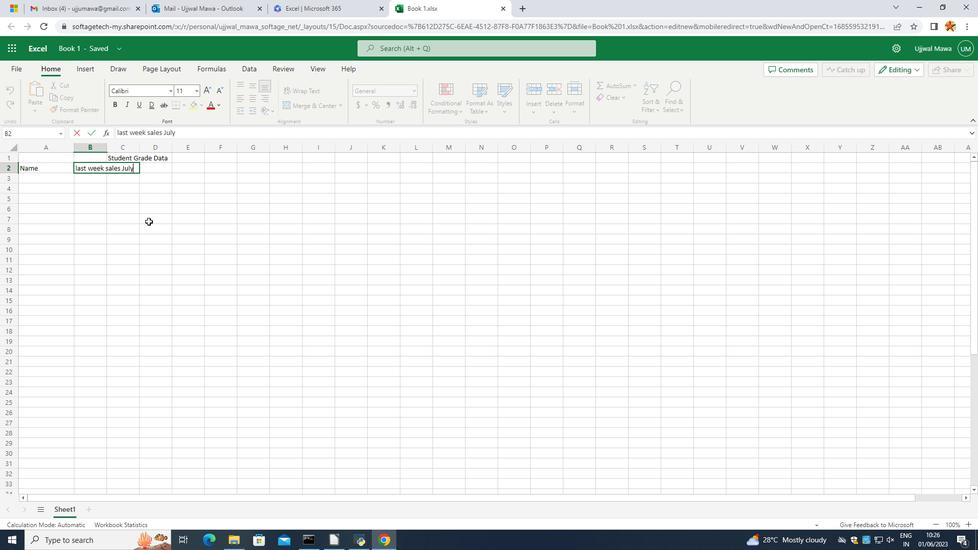 
Action: Mouse pressed left at (145, 229)
Screenshot: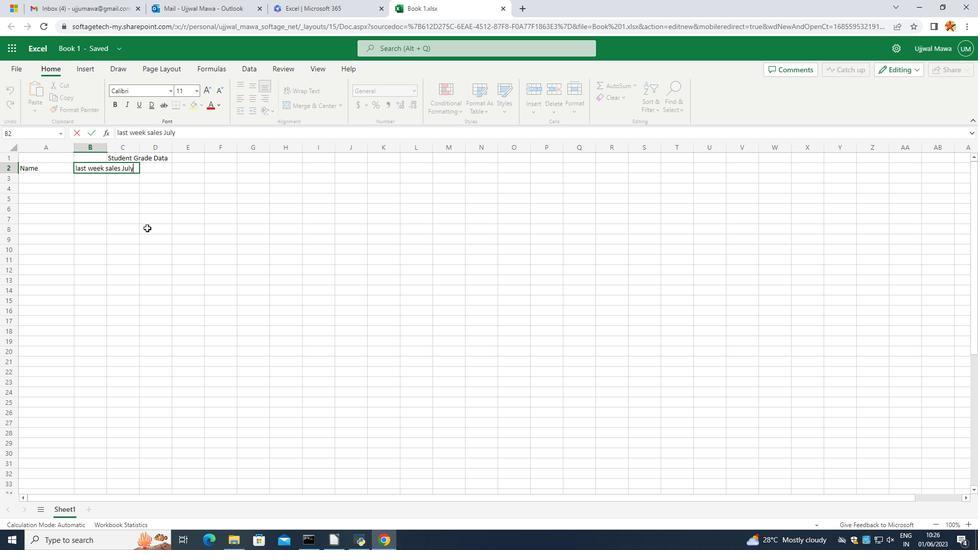 
Action: Mouse moved to (81, 169)
Screenshot: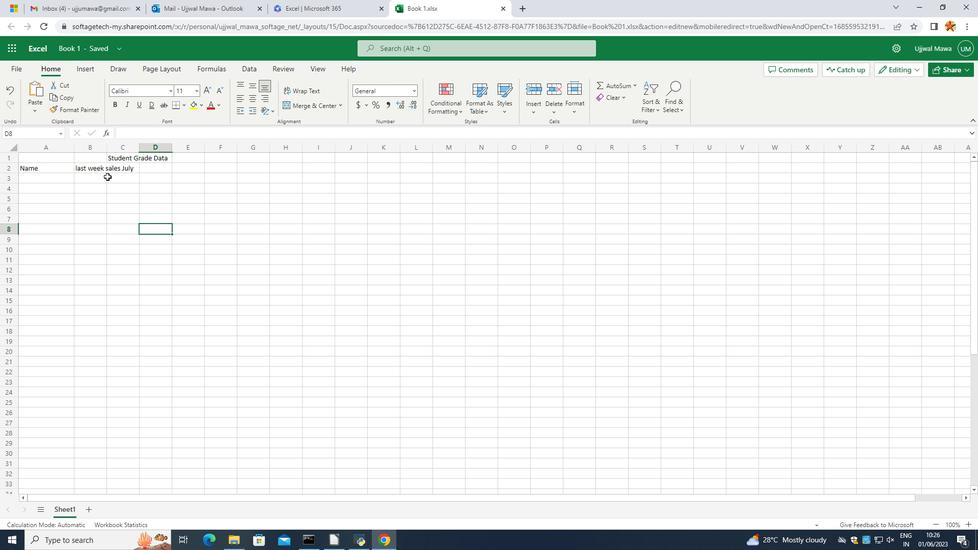 
Action: Mouse pressed left at (81, 169)
Screenshot: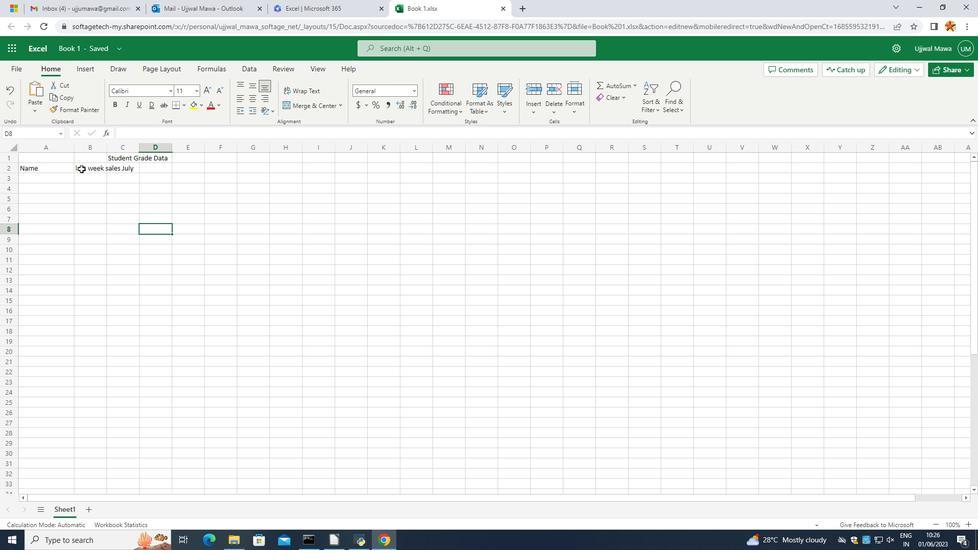 
Action: Mouse moved to (107, 146)
Screenshot: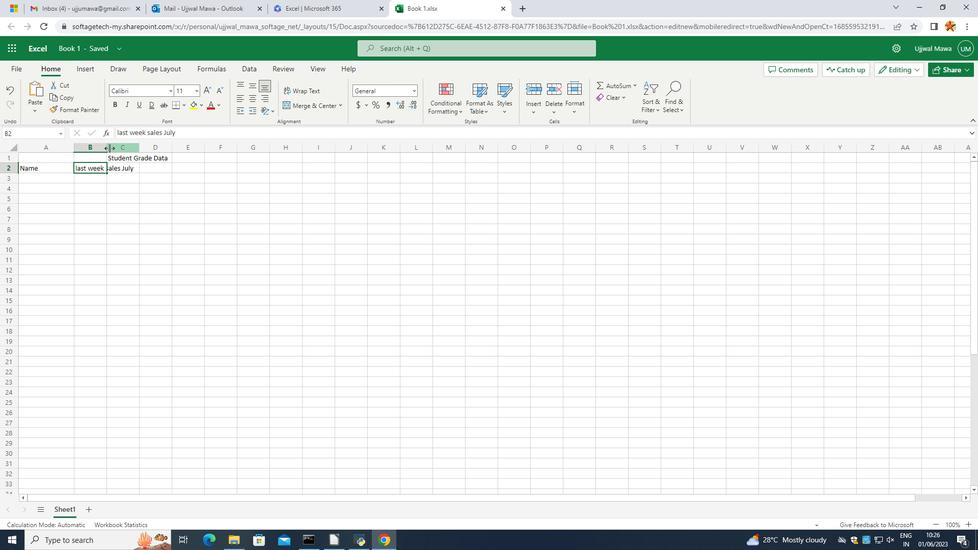 
Action: Mouse pressed left at (107, 146)
Screenshot: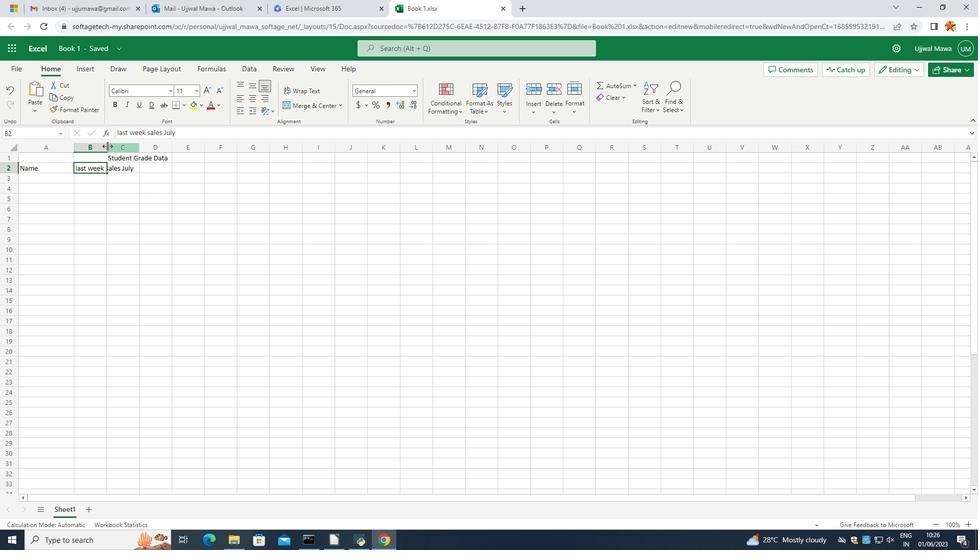 
Action: Mouse moved to (161, 171)
Screenshot: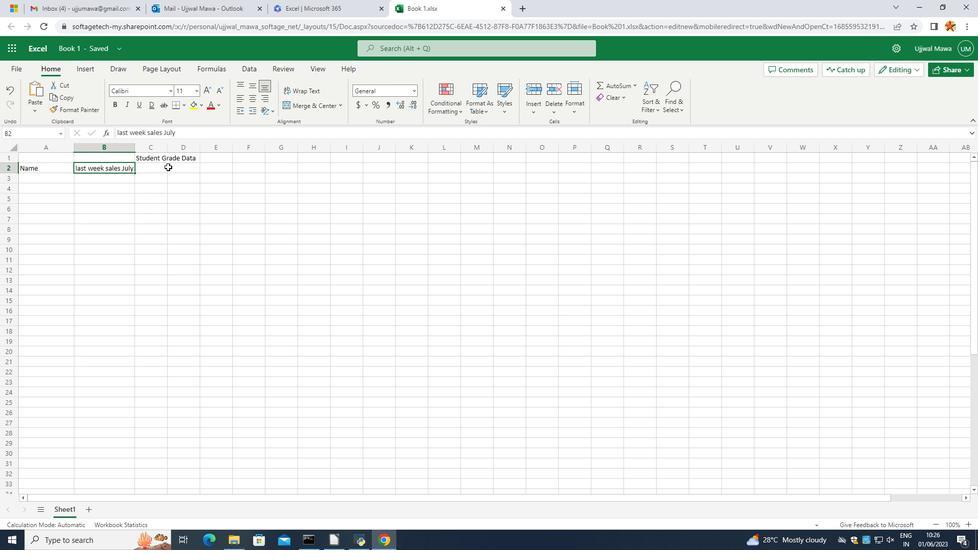 
Action: Mouse pressed left at (161, 171)
Screenshot: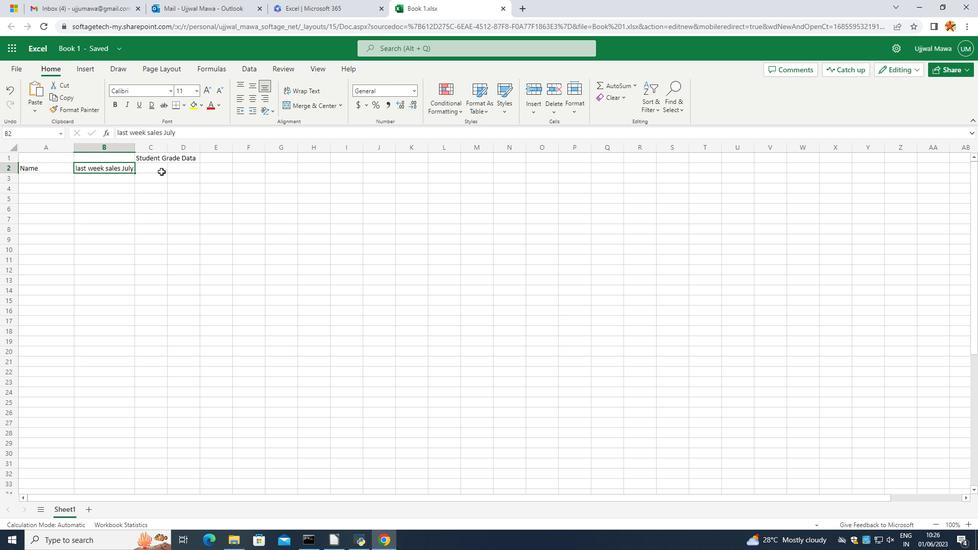 
Action: Mouse moved to (161, 171)
Screenshot: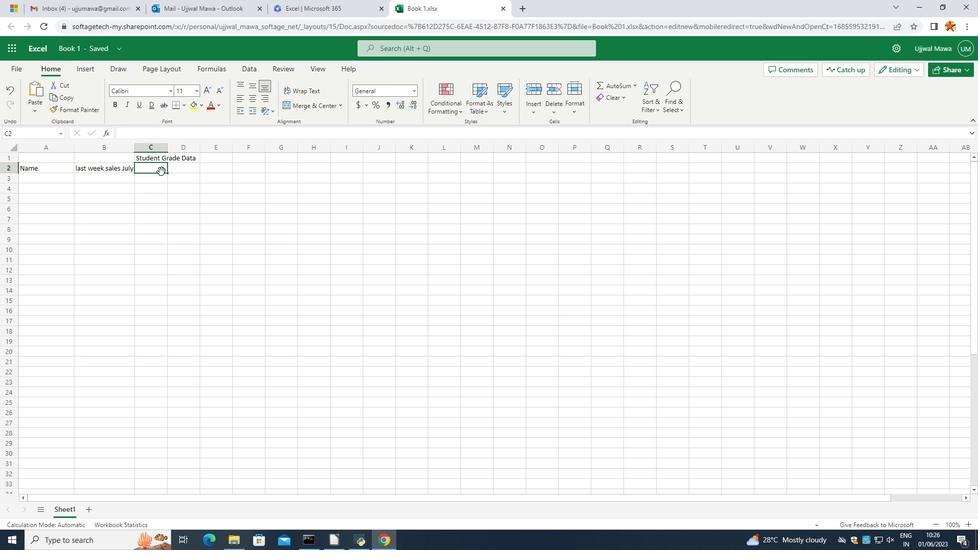 
Action: Mouse pressed left at (161, 171)
Screenshot: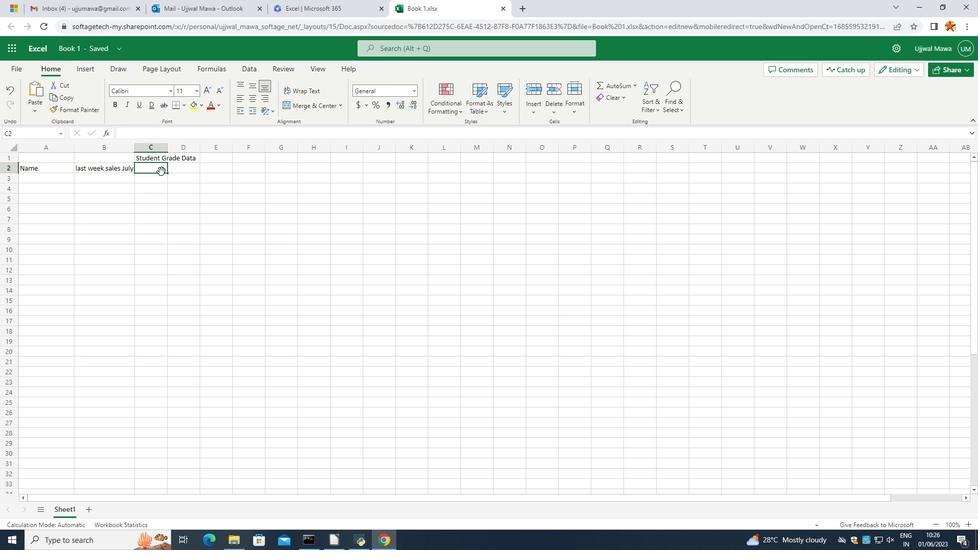 
Action: Mouse moved to (156, 171)
Screenshot: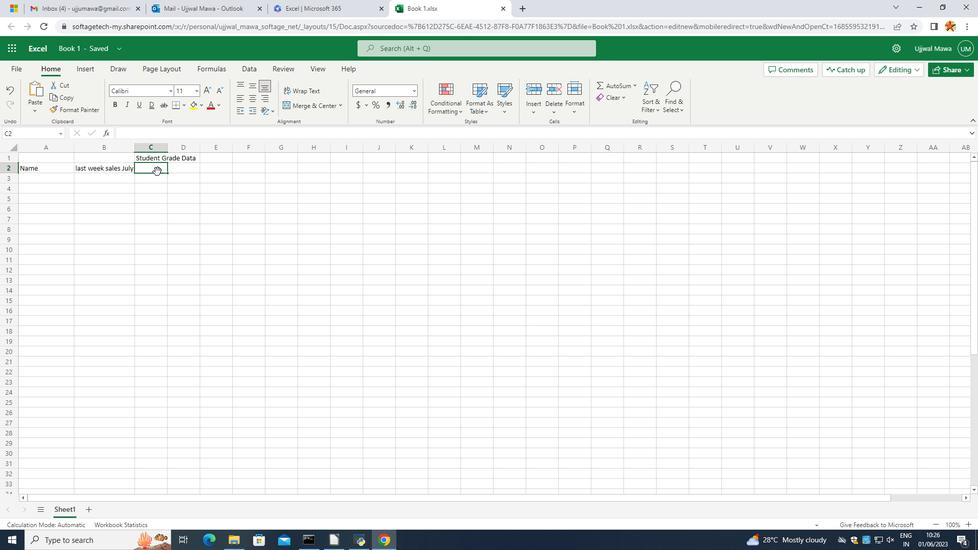 
Action: Mouse pressed left at (156, 171)
Screenshot: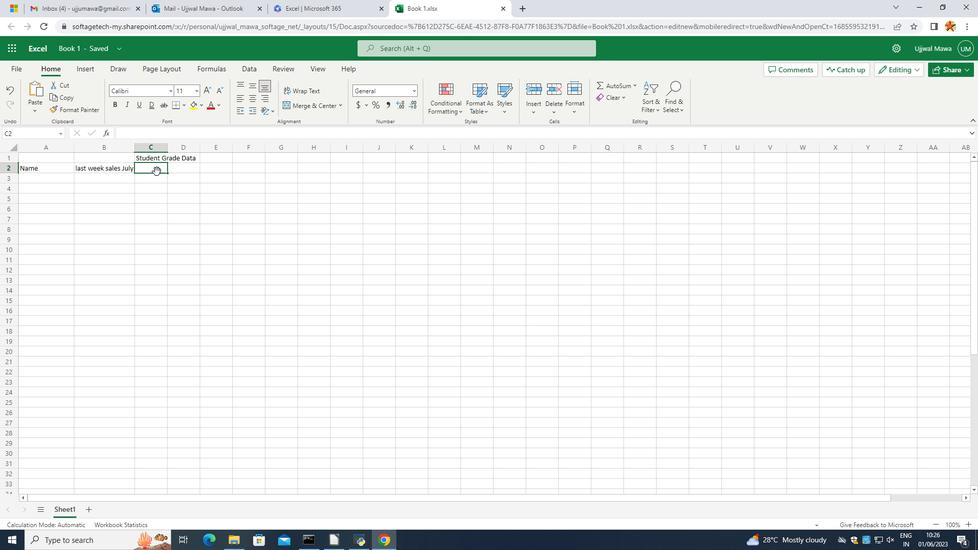 
Action: Mouse pressed left at (156, 171)
Screenshot: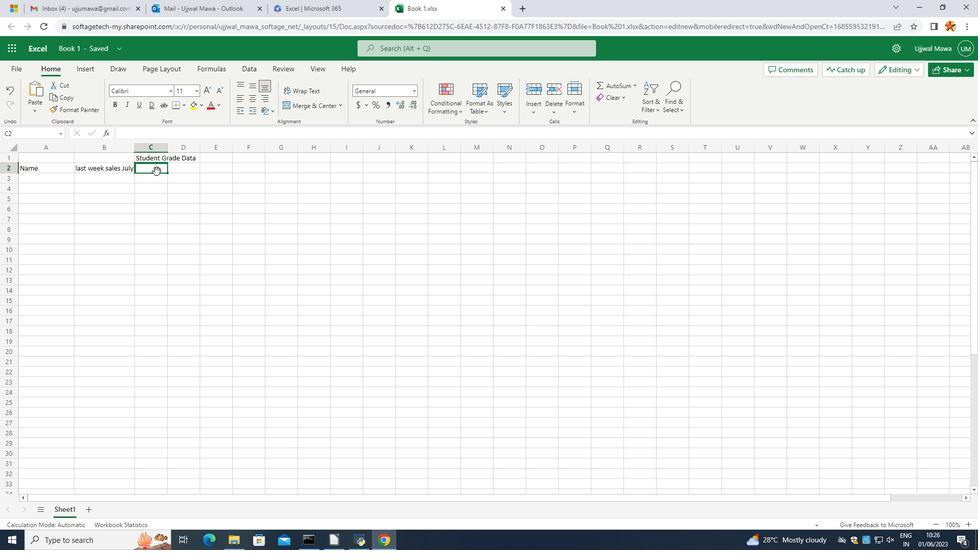 
Action: Mouse moved to (157, 170)
Screenshot: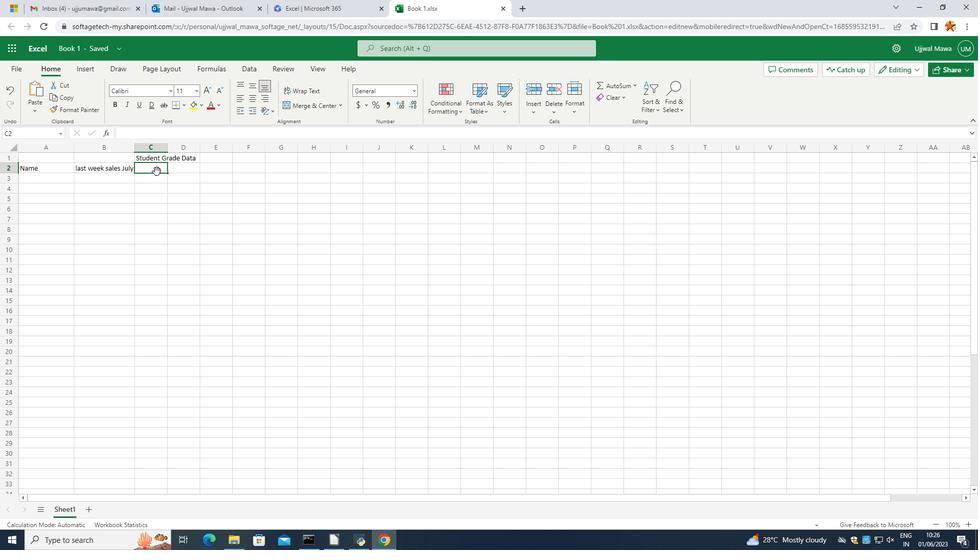
Action: Mouse pressed left at (157, 170)
Screenshot: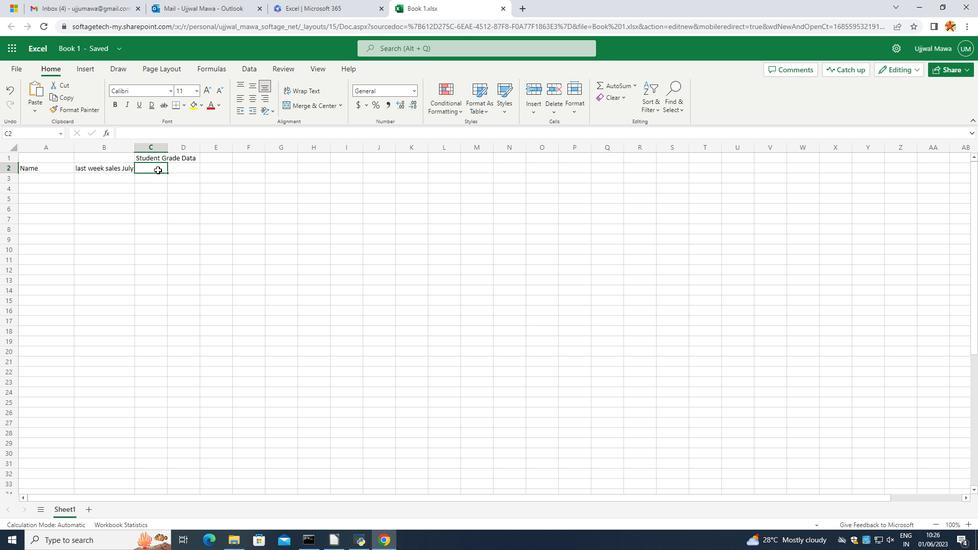 
Action: Mouse moved to (55, 163)
Screenshot: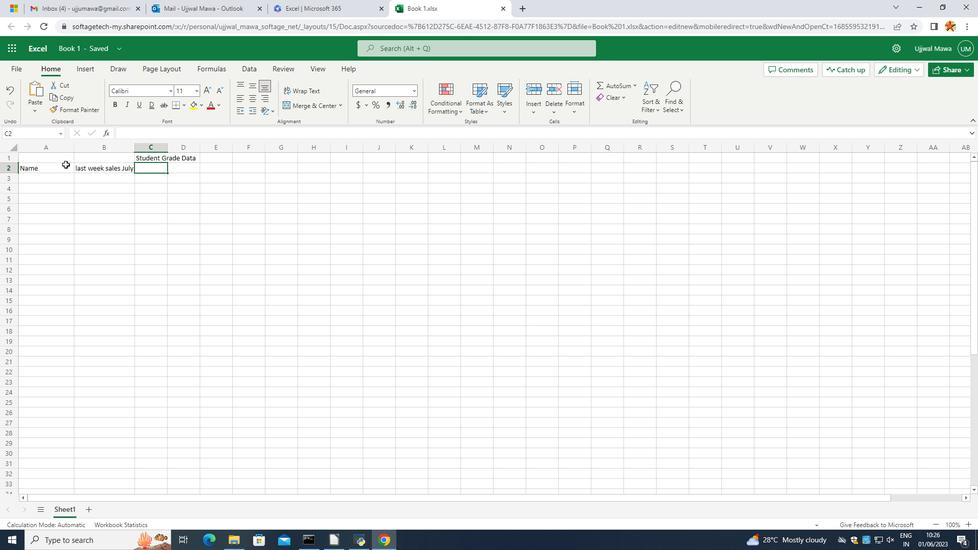 
Action: Mouse pressed left at (55, 163)
Screenshot: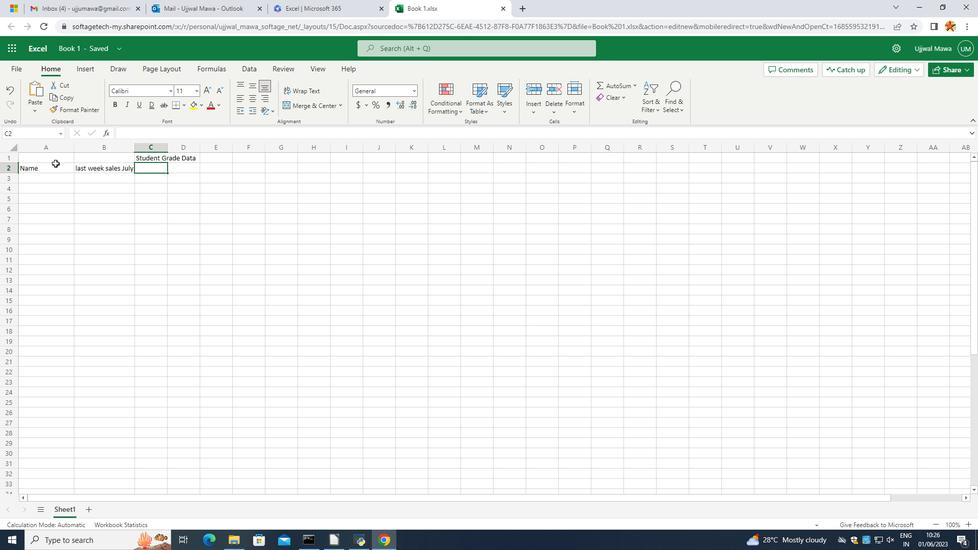 
Action: Mouse moved to (73, 149)
Screenshot: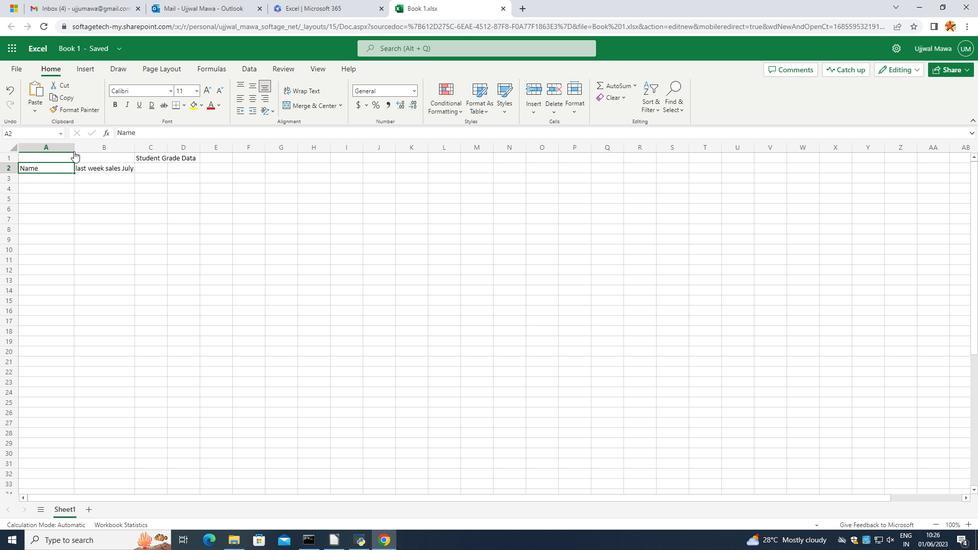 
Action: Mouse pressed left at (73, 149)
Screenshot: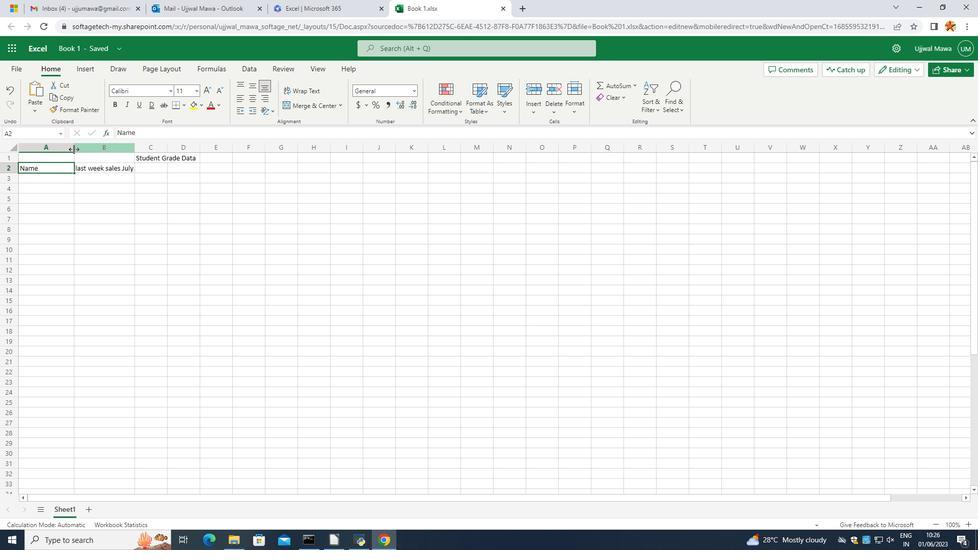 
Action: Mouse moved to (193, 173)
Screenshot: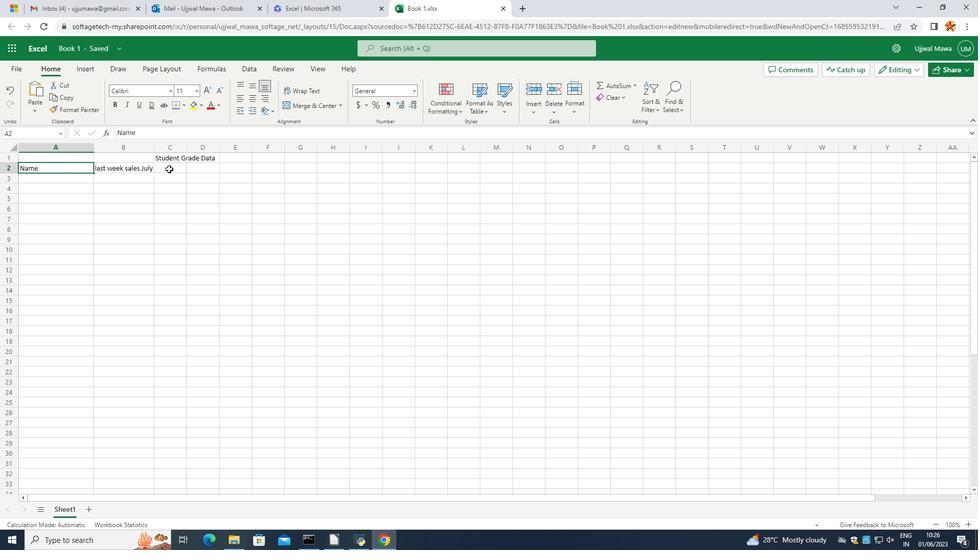
Action: Mouse pressed left at (193, 173)
Screenshot: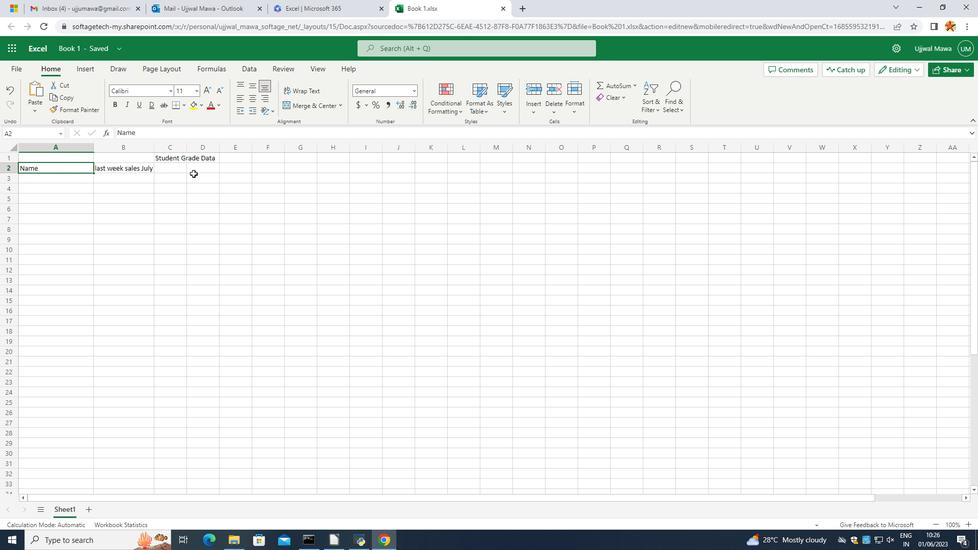 
Action: Mouse moved to (169, 171)
Screenshot: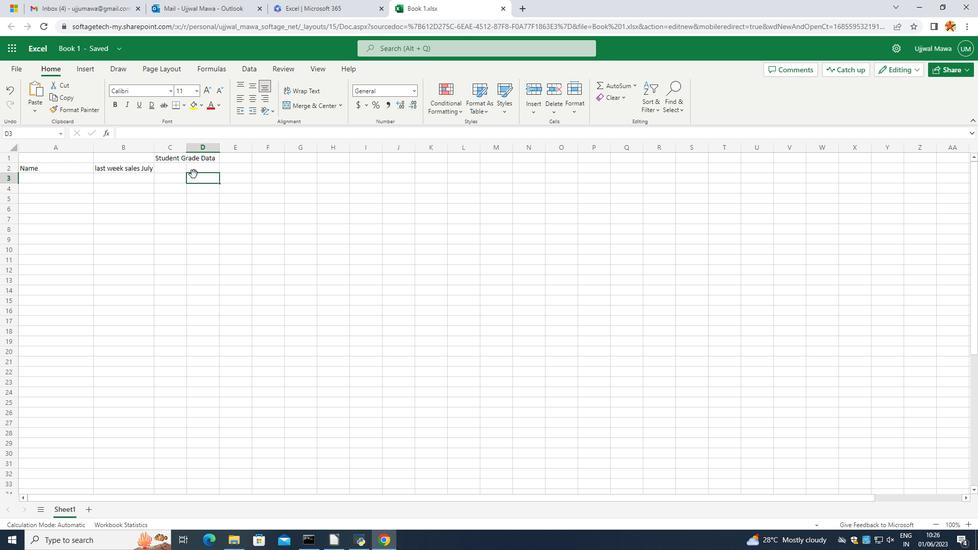 
Action: Mouse pressed left at (169, 171)
Screenshot: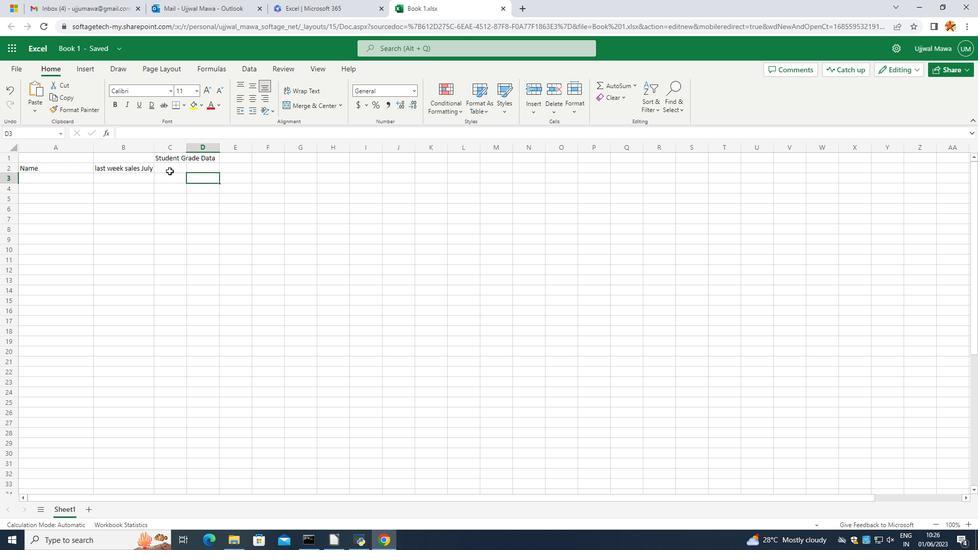 
Action: Mouse moved to (533, 277)
Screenshot: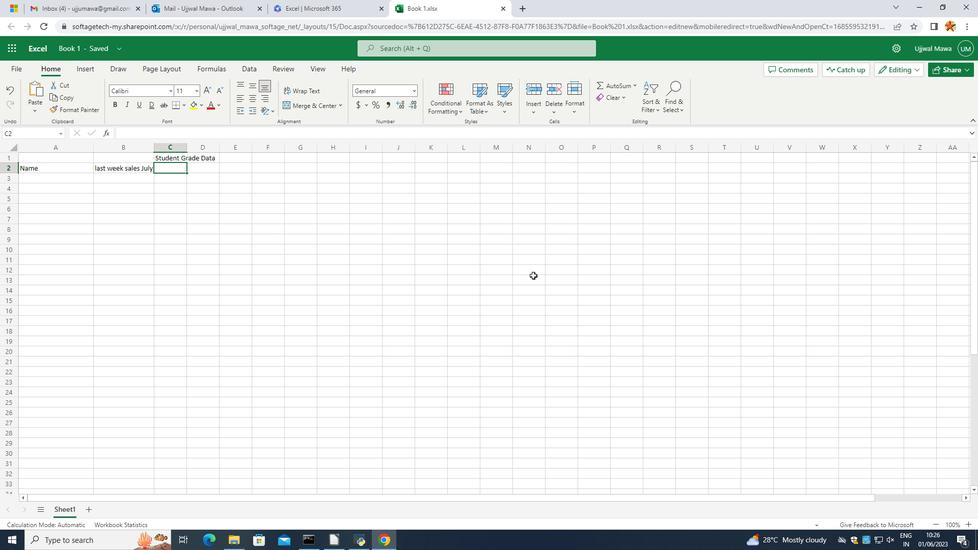 
Action: Key pressed <Key.caps_lock>M<Key.caps_lock>ath<Key.space><Key.caps_lock>G<Key.caps_lock>rade
Screenshot: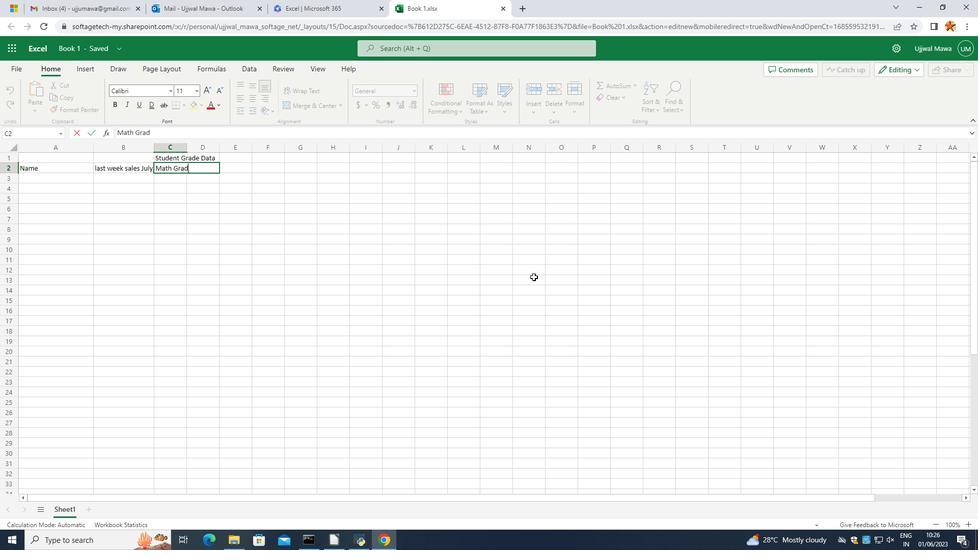 
Action: Mouse moved to (316, 218)
Screenshot: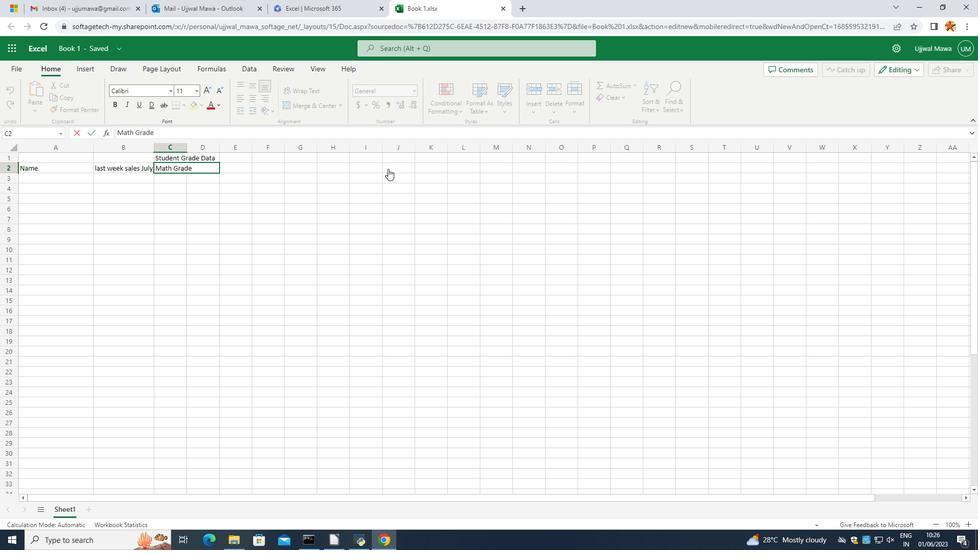 
Action: Mouse pressed left at (316, 218)
Screenshot: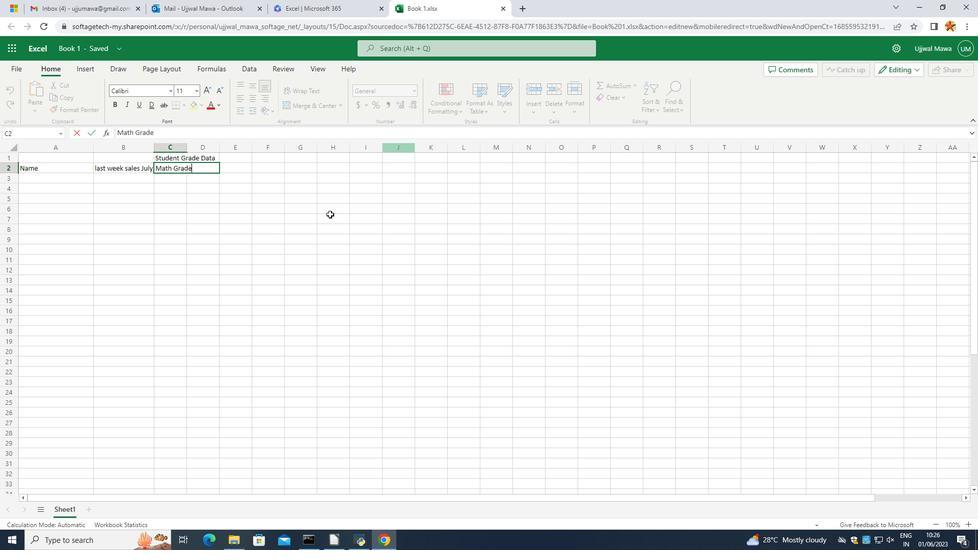 
Action: Mouse moved to (211, 167)
Screenshot: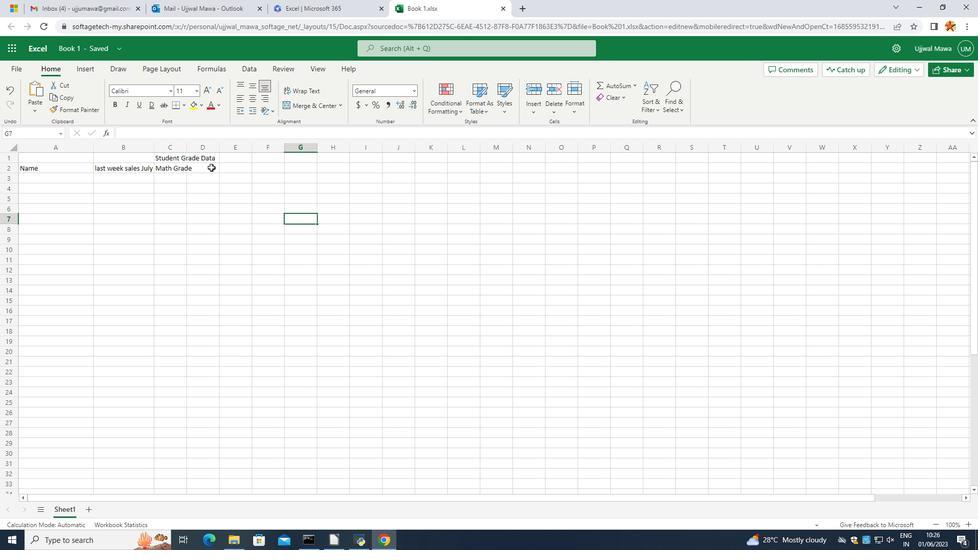 
Action: Mouse pressed left at (211, 167)
Screenshot: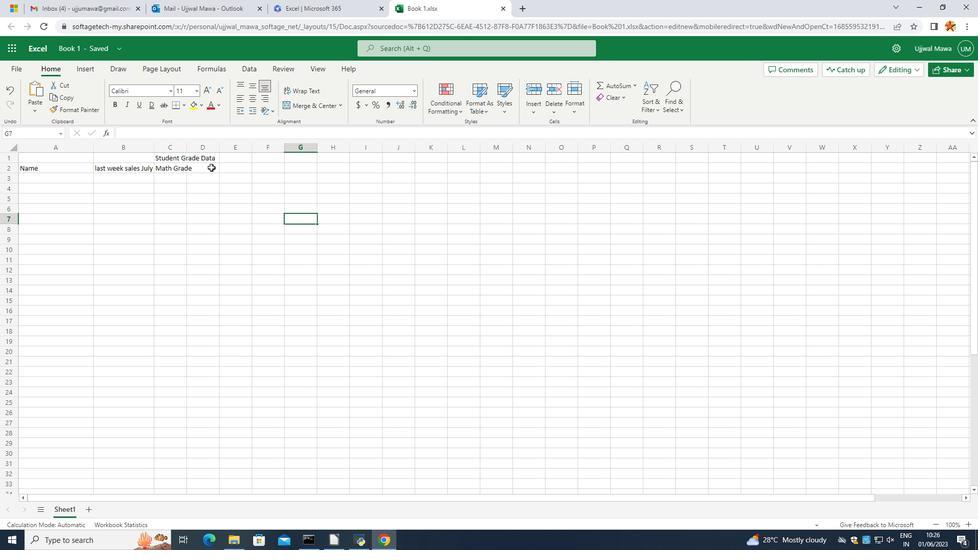 
Action: Mouse moved to (211, 166)
Screenshot: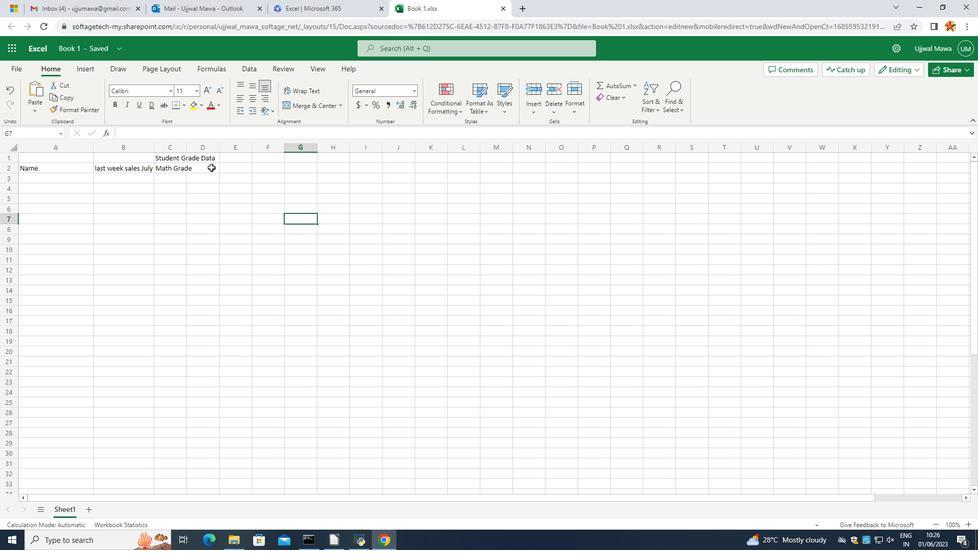 
Action: Mouse pressed left at (211, 166)
Screenshot: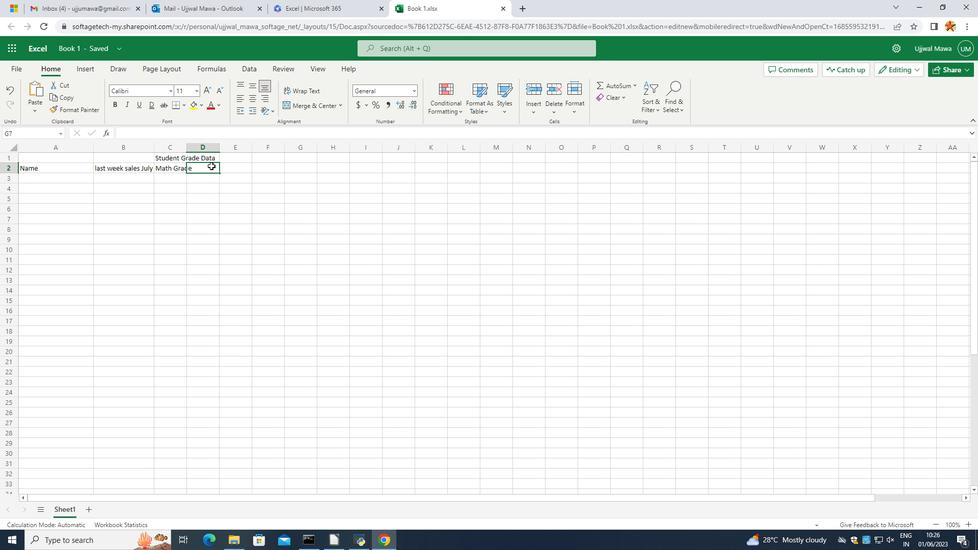 
Action: Mouse moved to (208, 168)
Screenshot: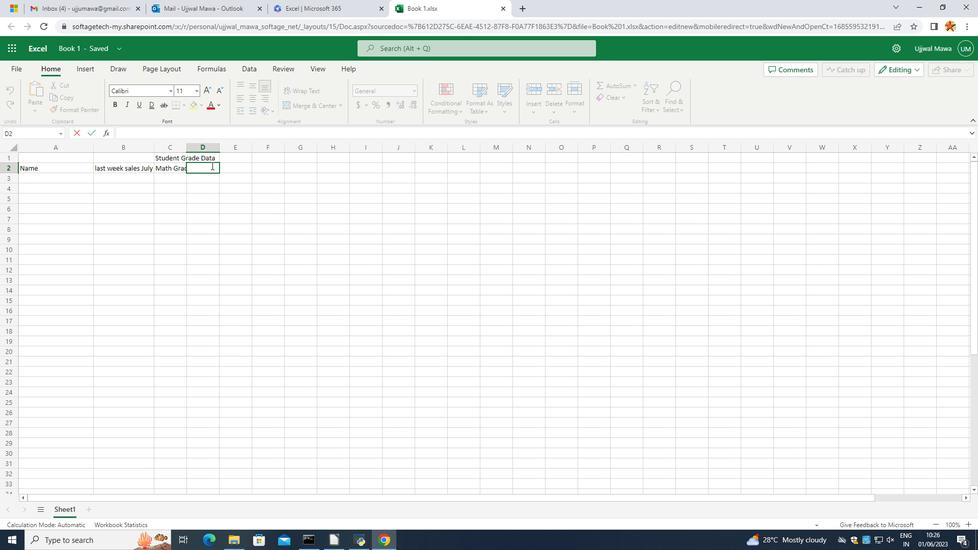 
Action: Key pressed <Key.caps_lock>S<Key.caps_lock>cience<Key.space><Key.caps_lock>G<Key.caps_lock>rade
Screenshot: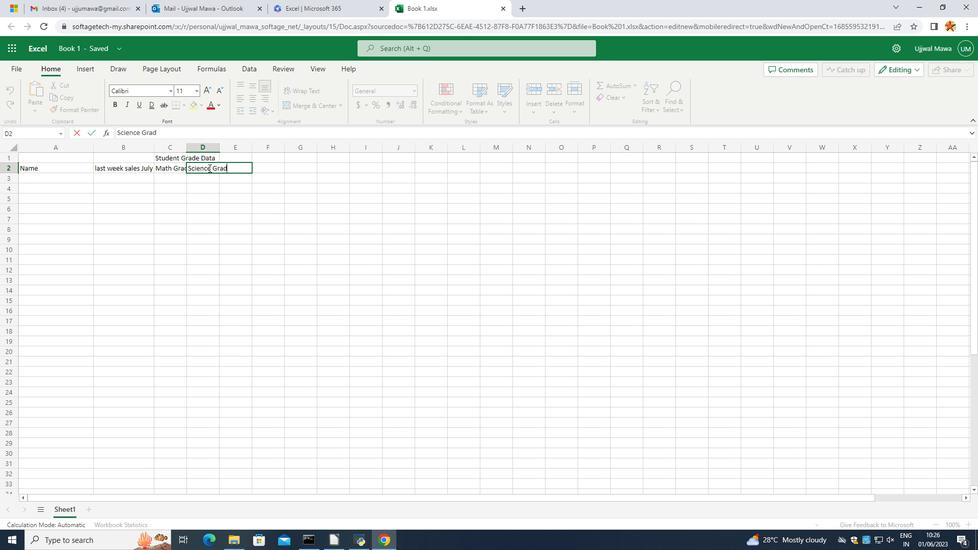 
Action: Mouse moved to (260, 220)
Screenshot: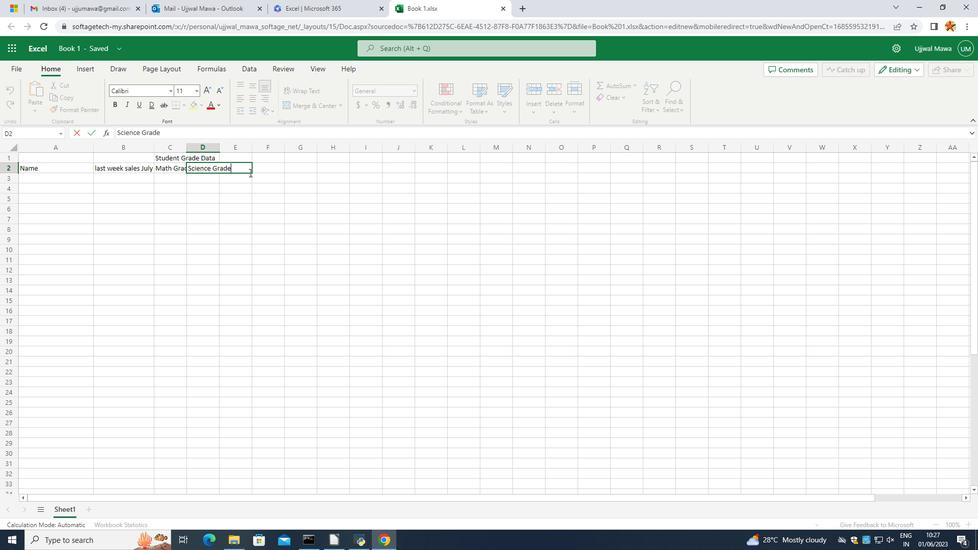 
Action: Mouse pressed left at (260, 220)
Screenshot: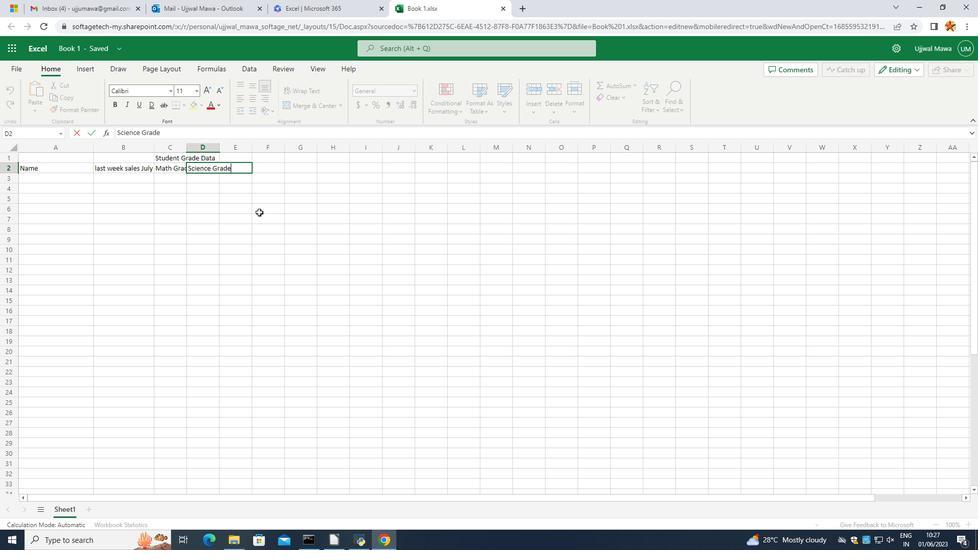 
Action: Mouse moved to (241, 169)
Screenshot: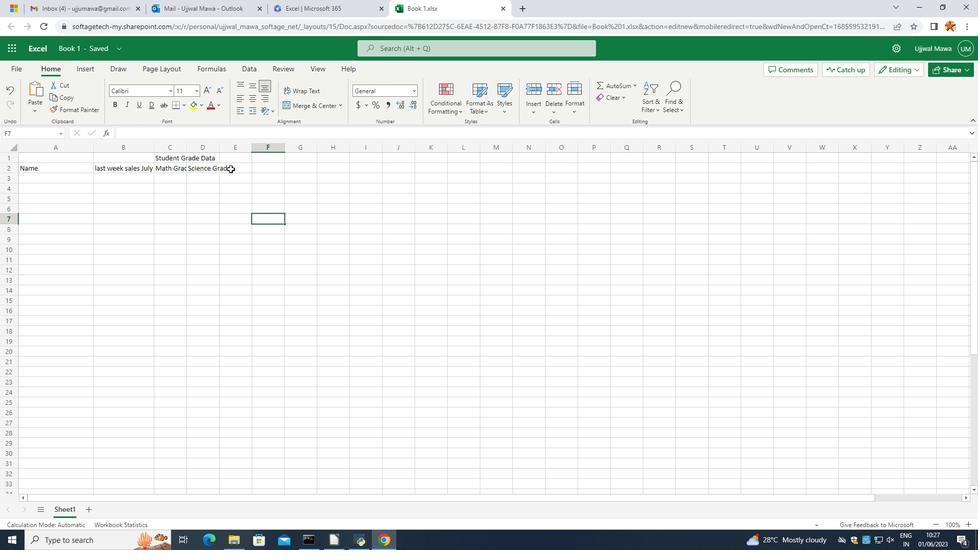
Action: Mouse pressed left at (241, 169)
Screenshot: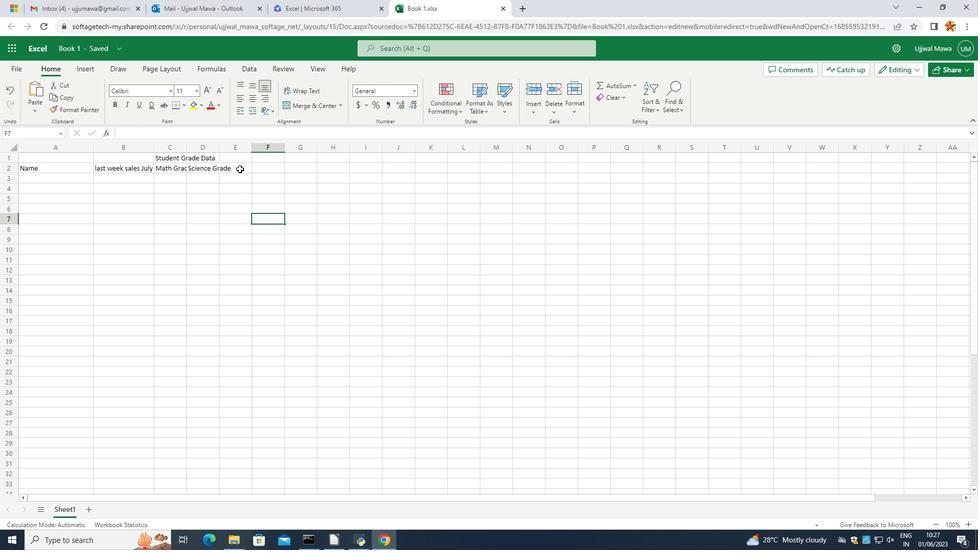 
Action: Mouse pressed left at (241, 169)
Screenshot: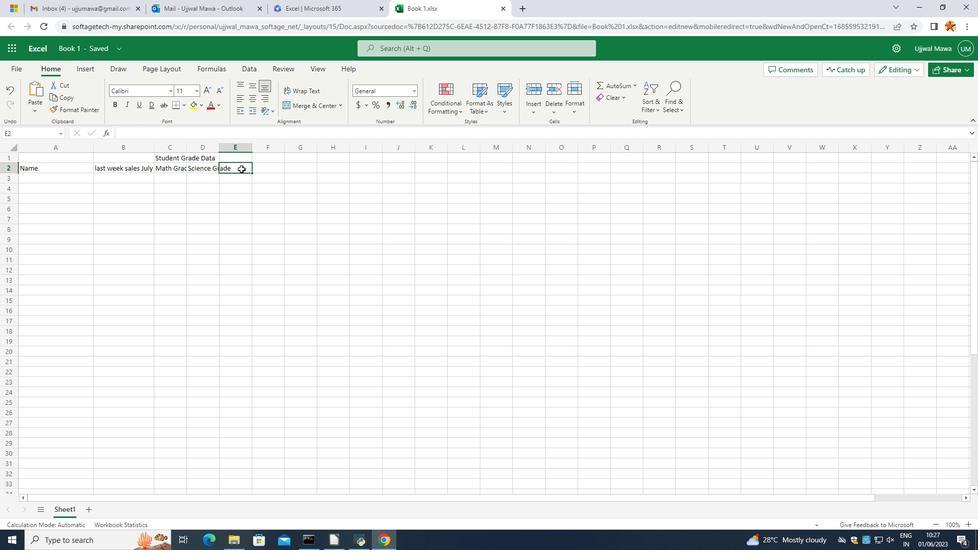 
Action: Mouse moved to (239, 169)
Screenshot: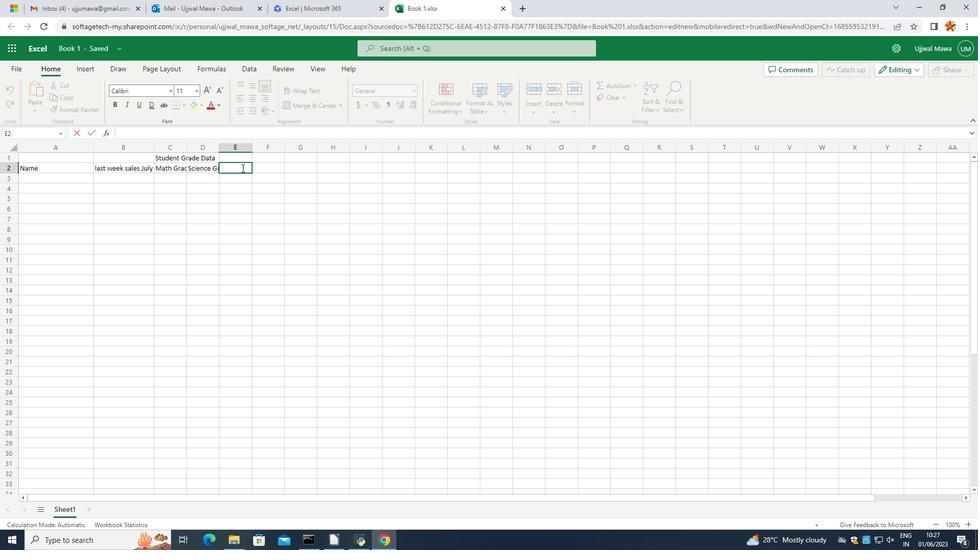 
Action: Key pressed <Key.caps_lock>E<Key.caps_lock>nglish<Key.space><Key.caps_lock>G<Key.caps_lock>rade
Screenshot: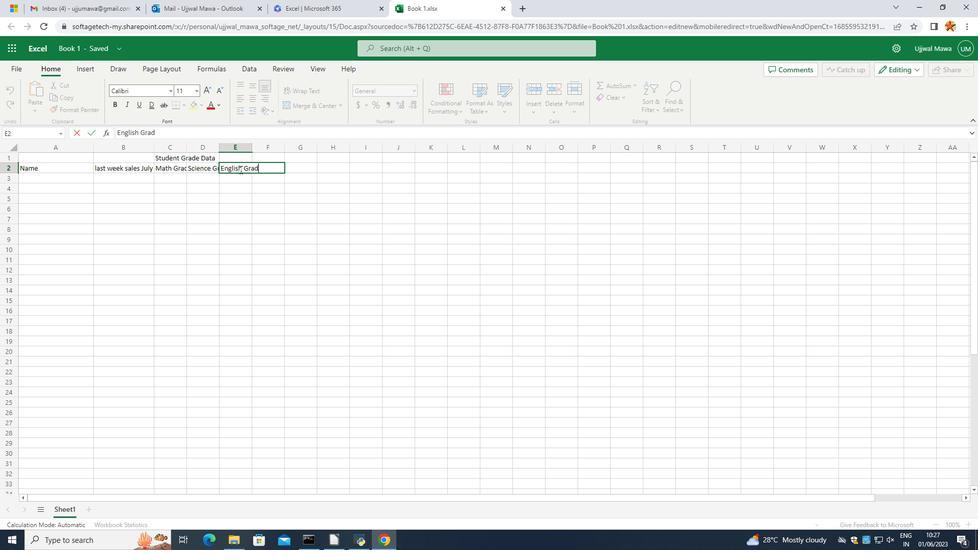 
Action: Mouse moved to (284, 227)
Screenshot: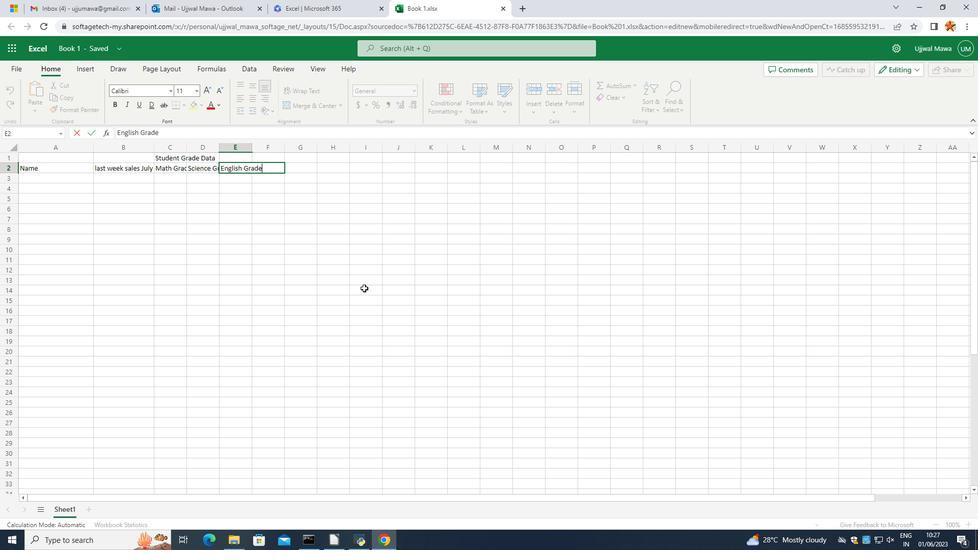 
Action: Mouse pressed left at (371, 300)
Screenshot: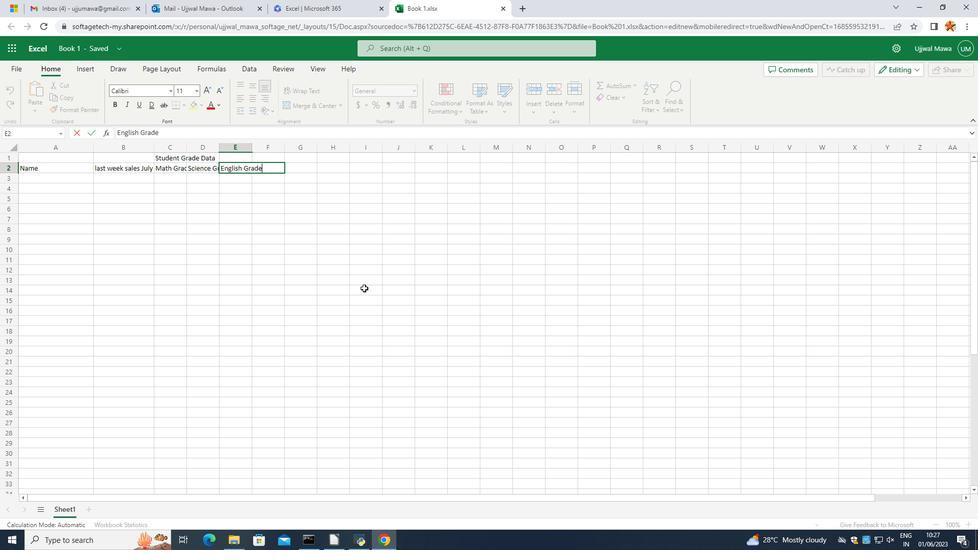 
Action: Mouse moved to (278, 173)
Screenshot: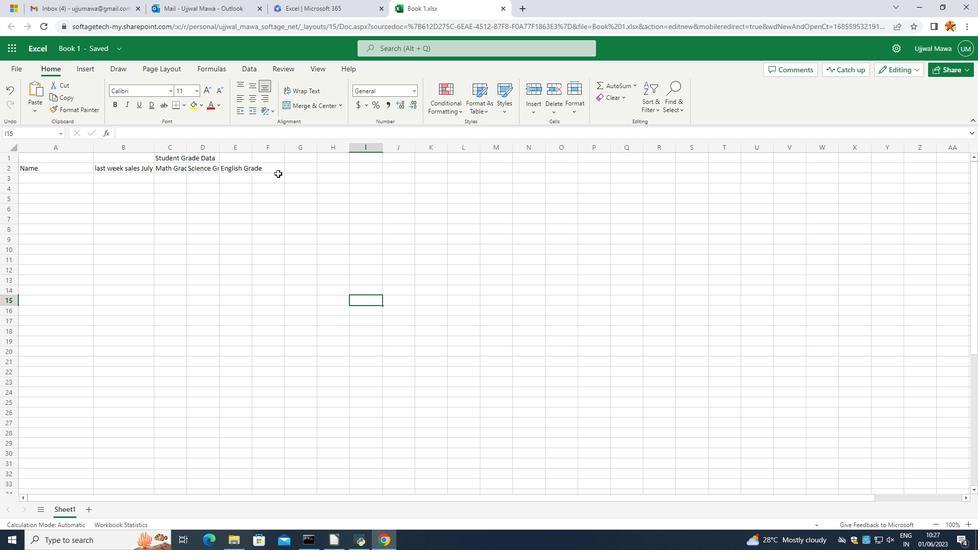 
Action: Mouse pressed left at (278, 173)
Screenshot: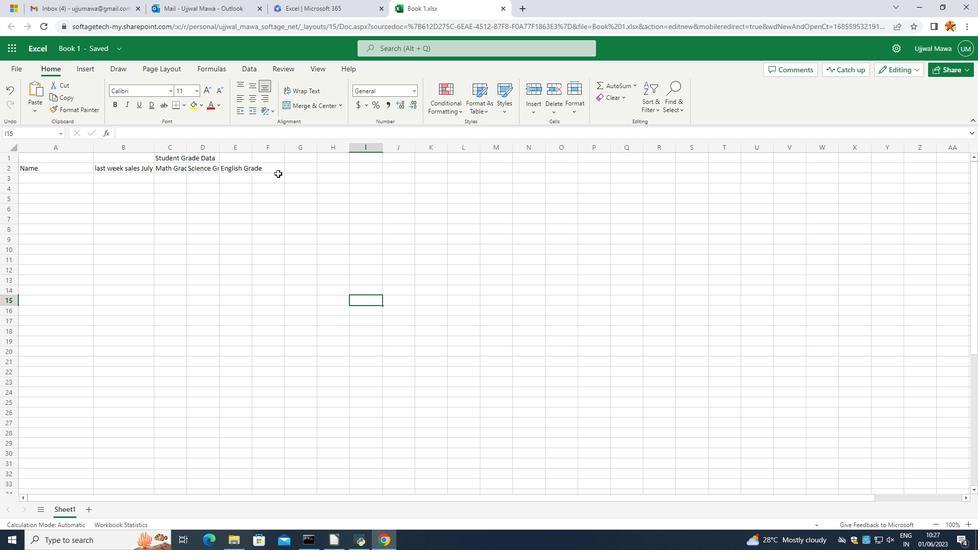
Action: Mouse moved to (279, 171)
Screenshot: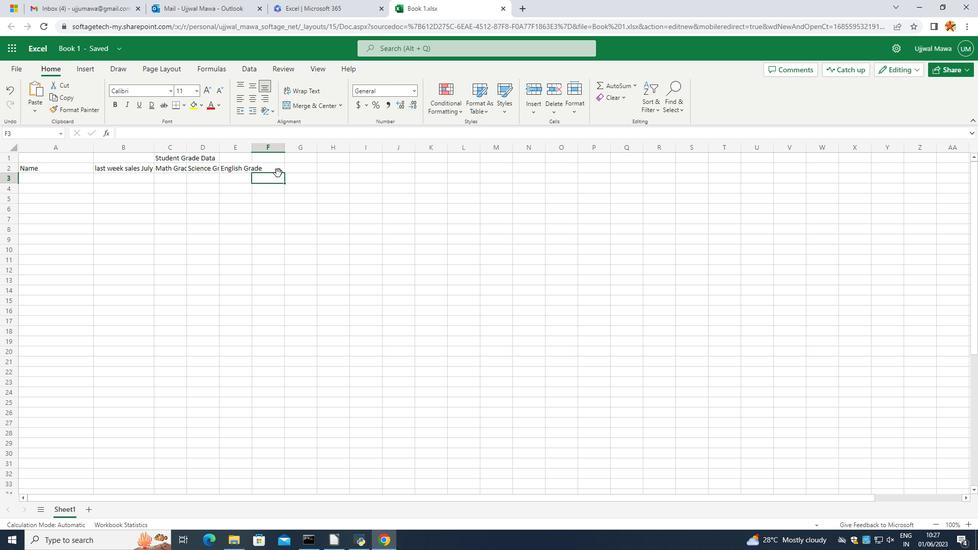 
Action: Mouse pressed left at (279, 171)
Screenshot: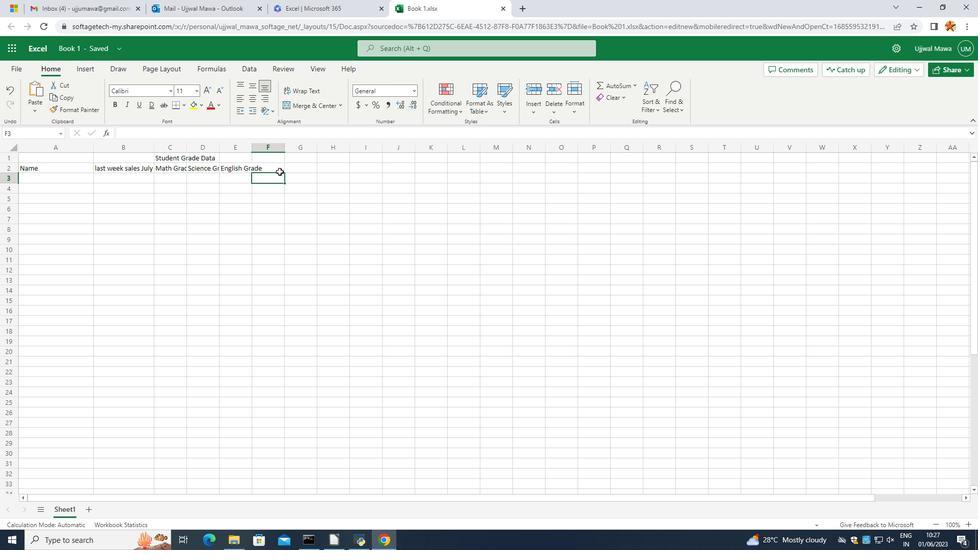 
Action: Mouse moved to (280, 171)
Screenshot: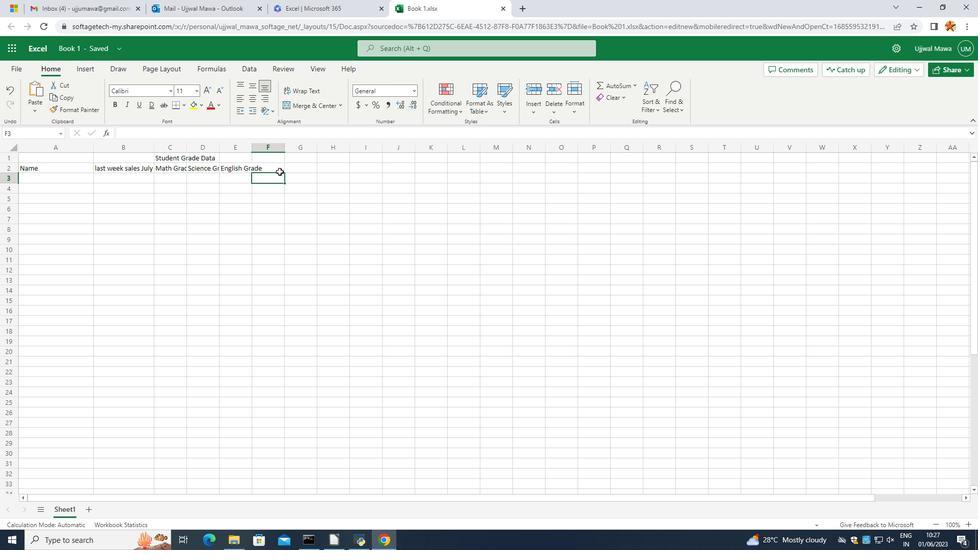 
Action: Mouse pressed left at (280, 171)
Screenshot: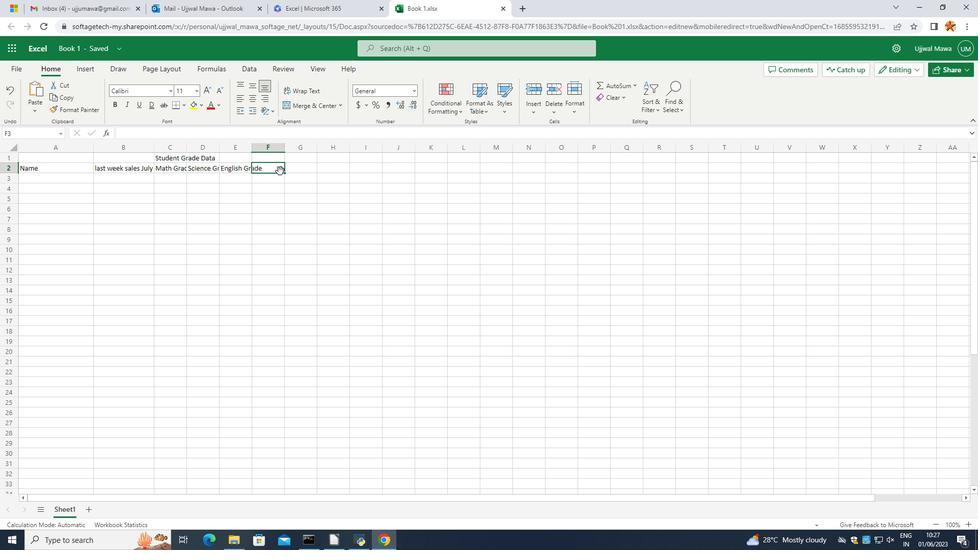 
Action: Mouse moved to (275, 172)
Screenshot: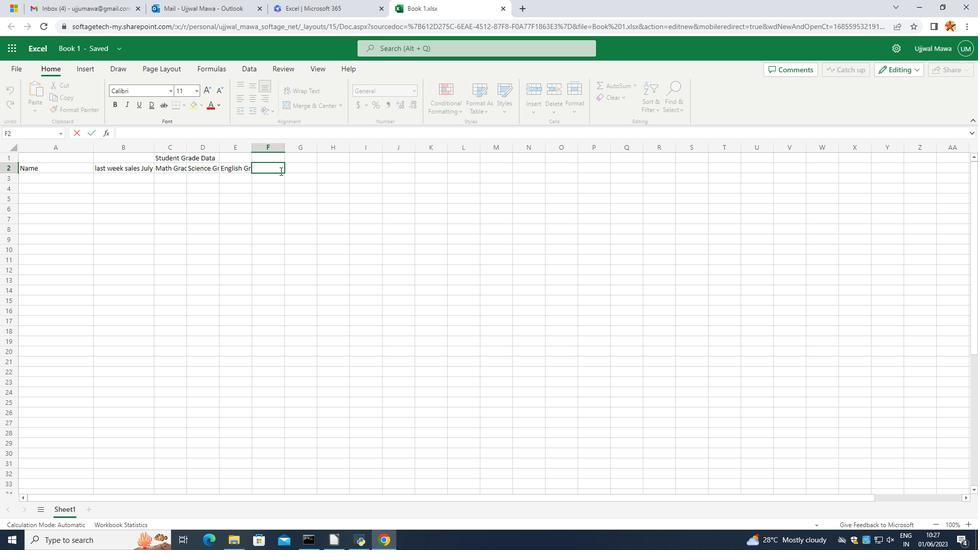 
Action: Key pressed <Key.caps_lock>HI<Key.backspace><Key.caps_lock>istp<Key.backspace>ory<Key.space><Key.caps_lock>G<Key.caps_lock>rade
Screenshot: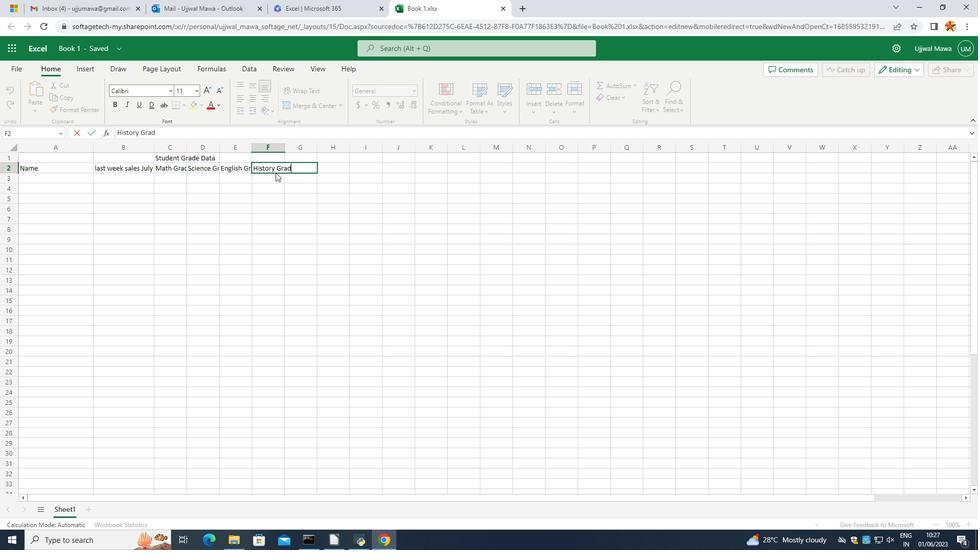 
Action: Mouse moved to (396, 209)
Screenshot: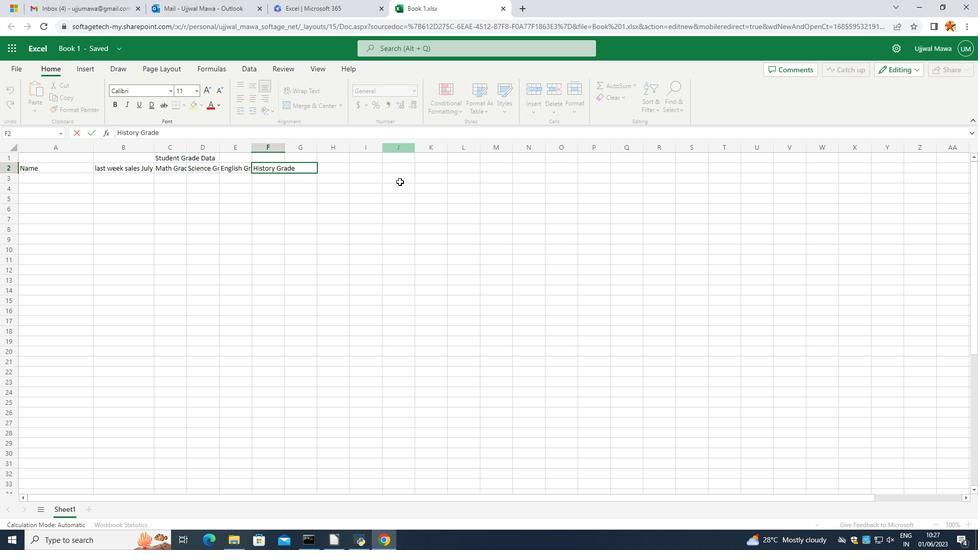 
Action: Mouse pressed left at (396, 209)
Screenshot: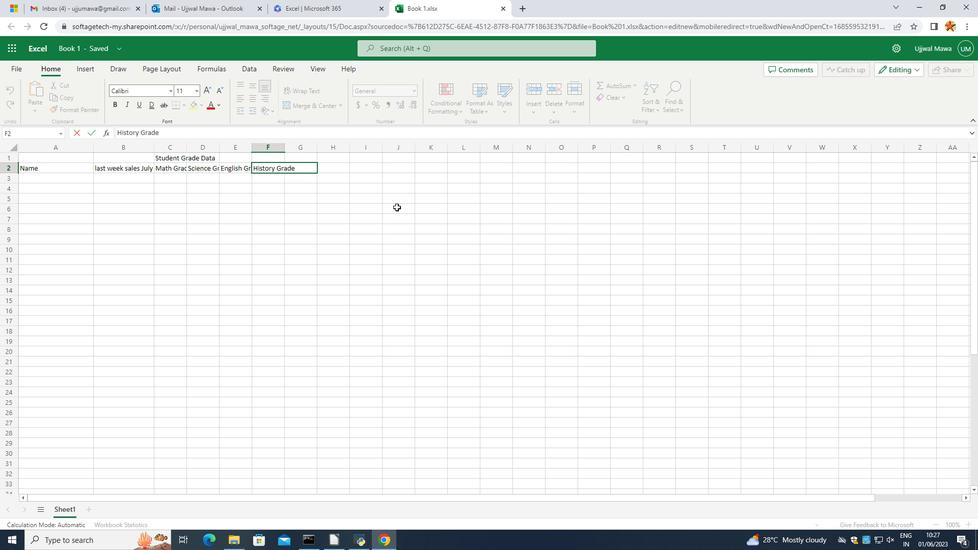 
Action: Mouse moved to (181, 166)
Screenshot: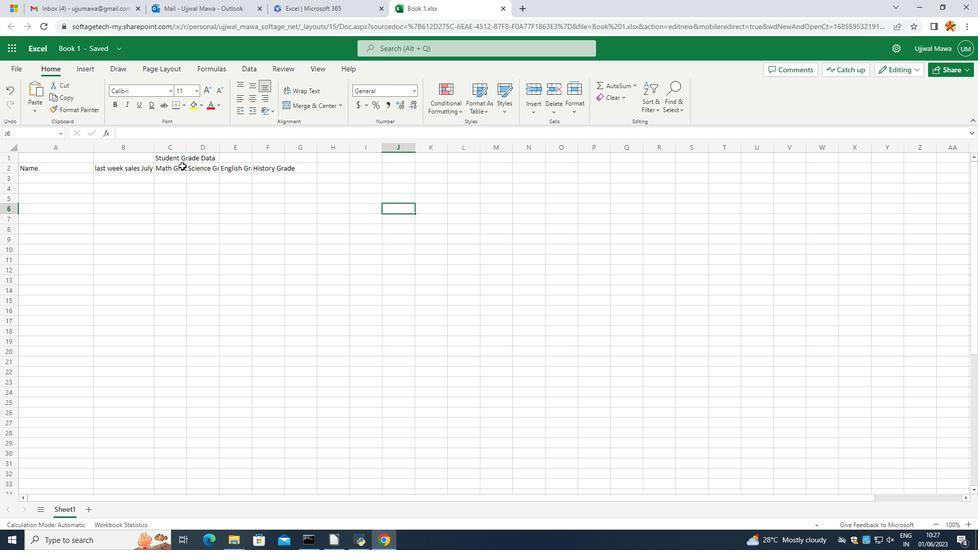 
Action: Mouse pressed left at (181, 166)
Screenshot: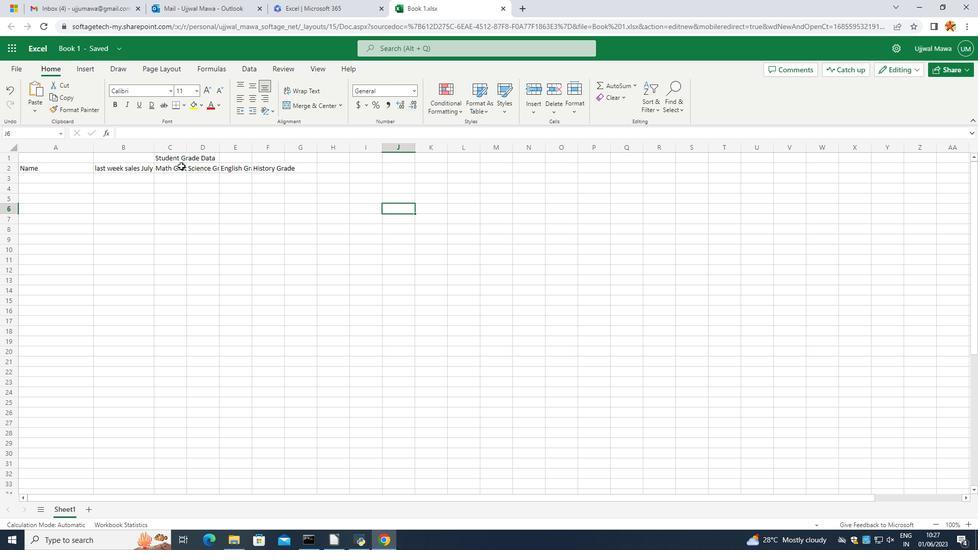 
Action: Mouse moved to (187, 150)
Screenshot: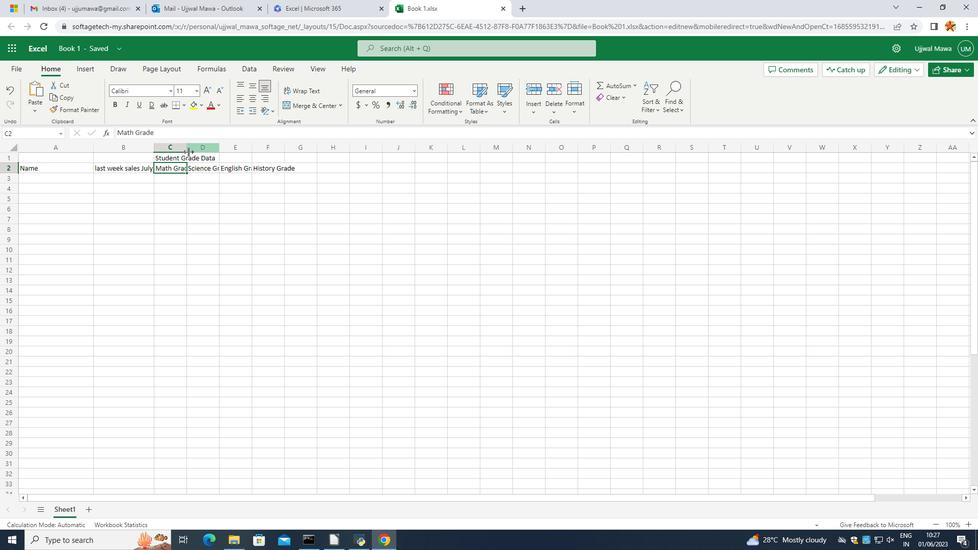 
Action: Mouse pressed left at (187, 150)
Screenshot: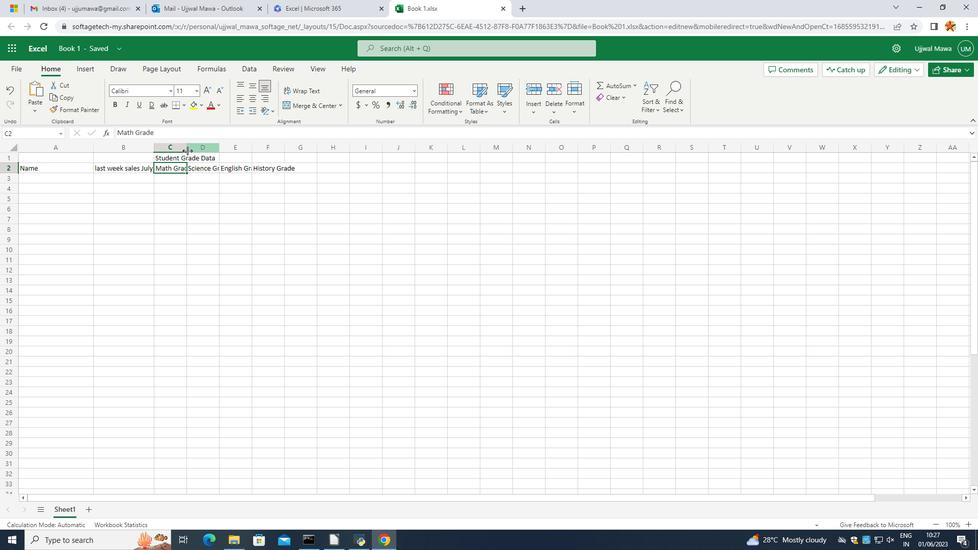 
Action: Mouse moved to (222, 146)
Screenshot: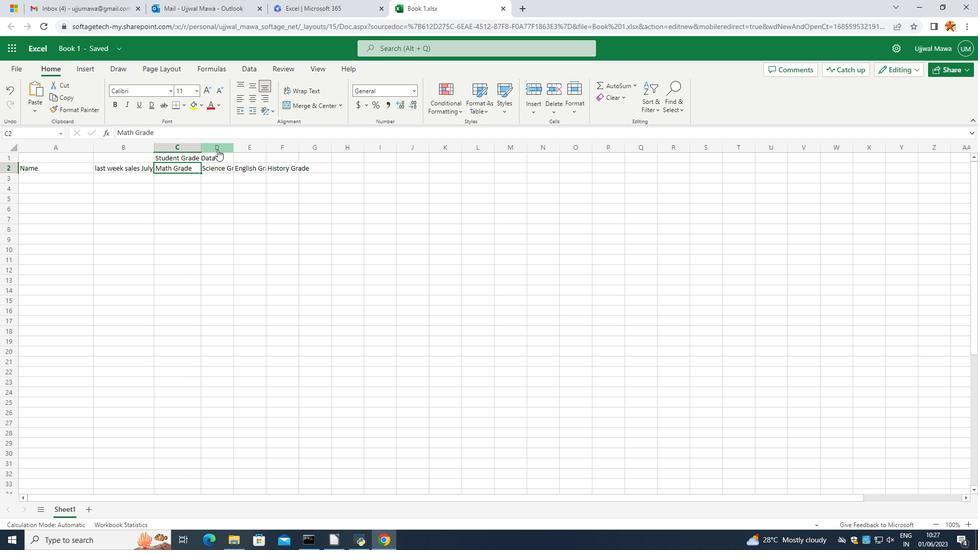 
Action: Mouse pressed left at (222, 146)
Screenshot: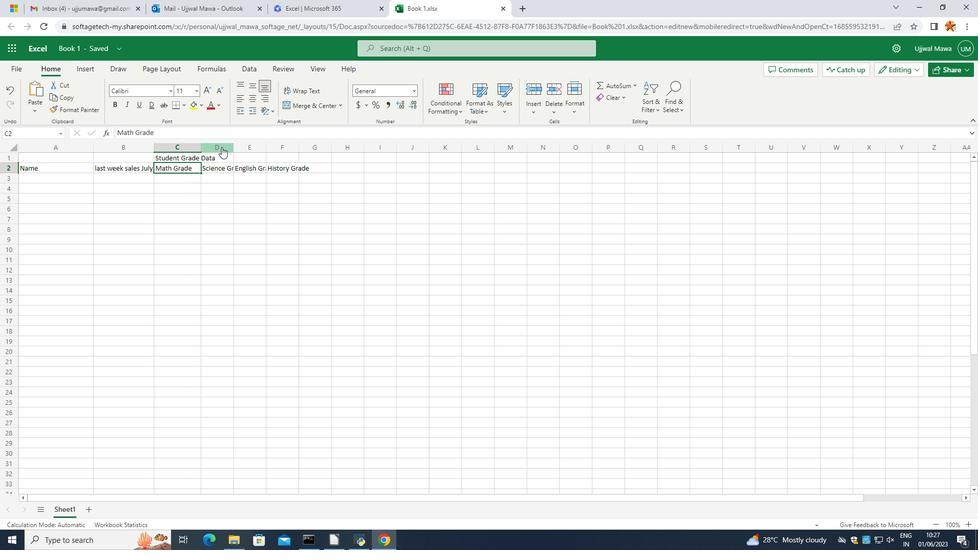
Action: Mouse moved to (231, 143)
Screenshot: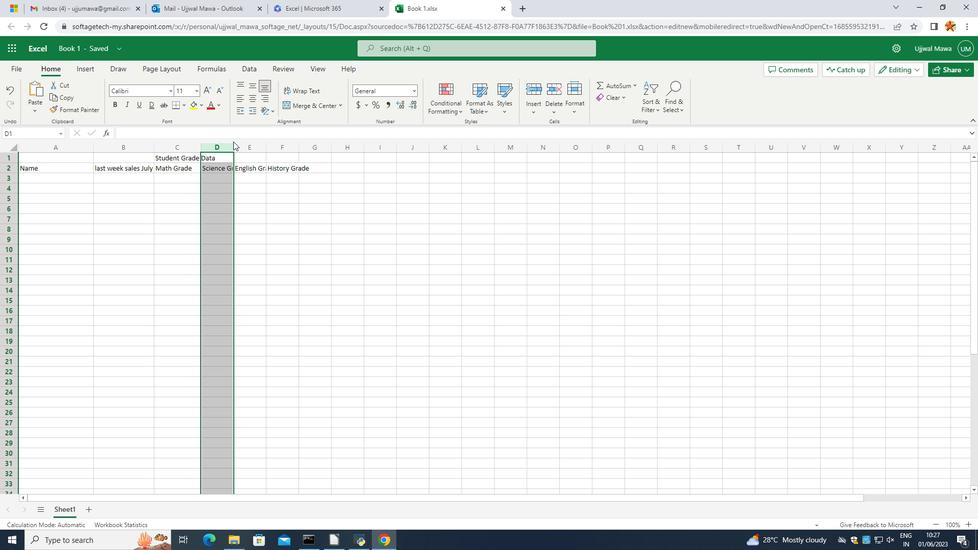 
Action: Mouse pressed left at (231, 143)
Screenshot: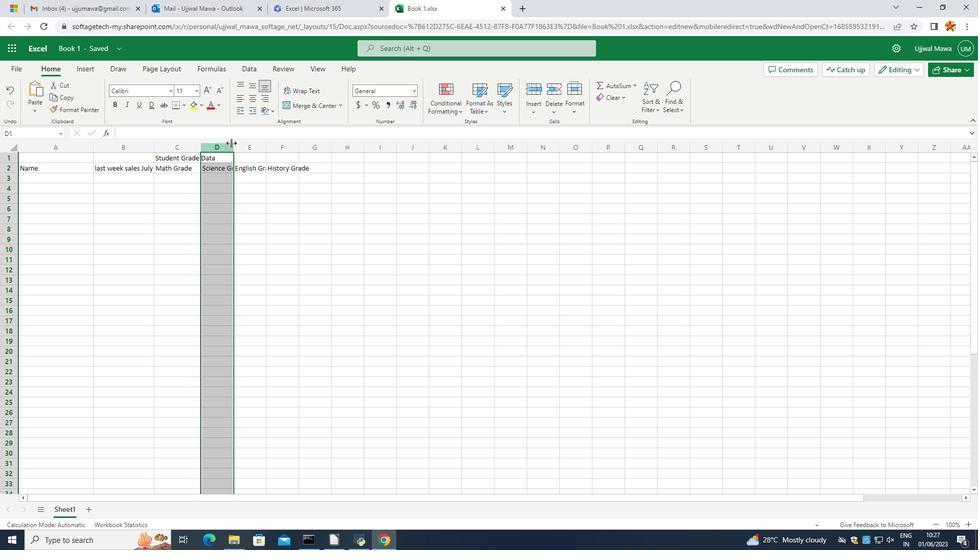 
Action: Mouse moved to (281, 143)
Screenshot: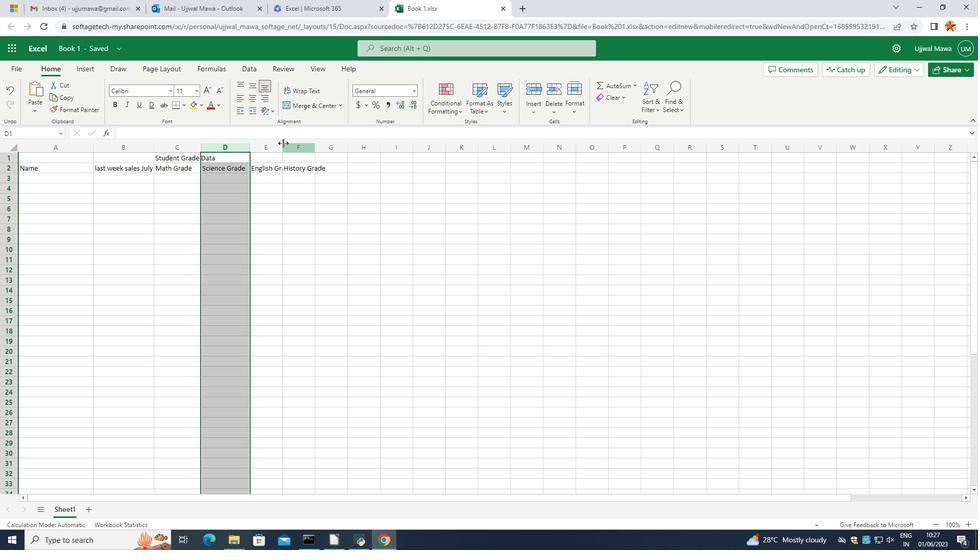 
Action: Mouse pressed left at (281, 143)
Screenshot: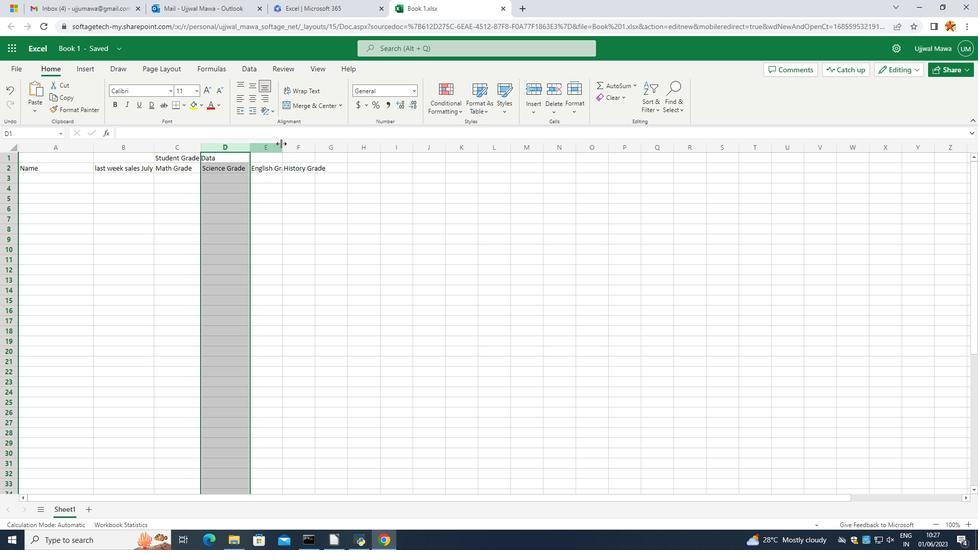 
Action: Mouse moved to (337, 143)
Screenshot: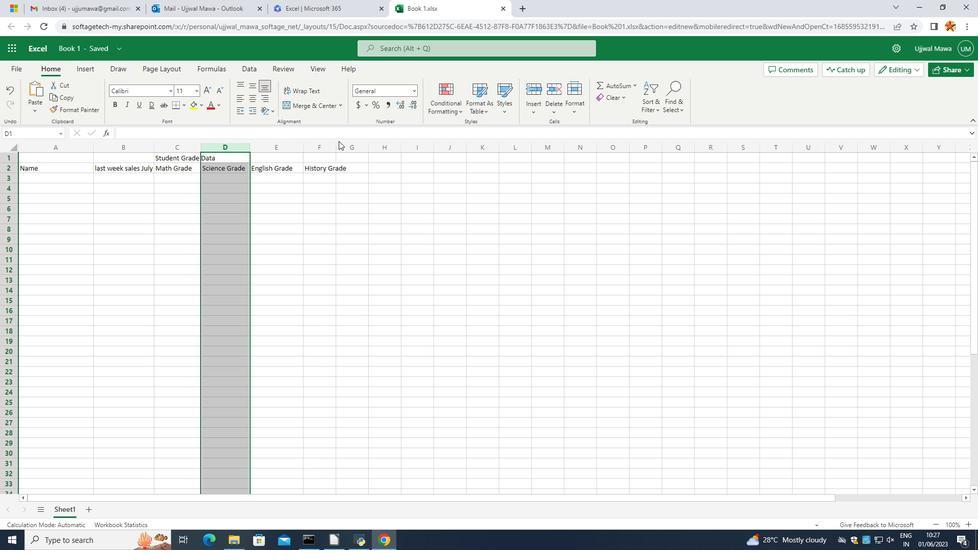 
Action: Mouse pressed left at (337, 143)
Screenshot: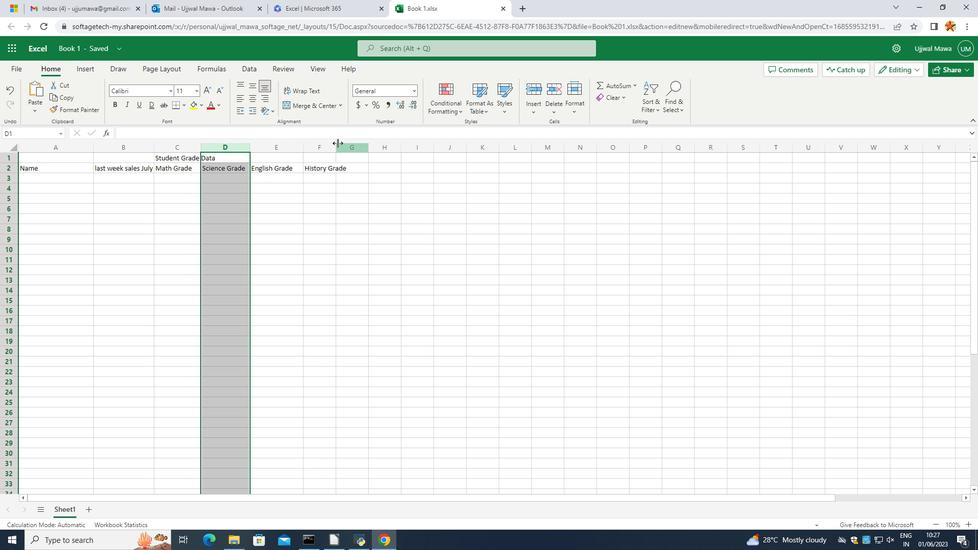 
Action: Mouse moved to (146, 164)
Screenshot: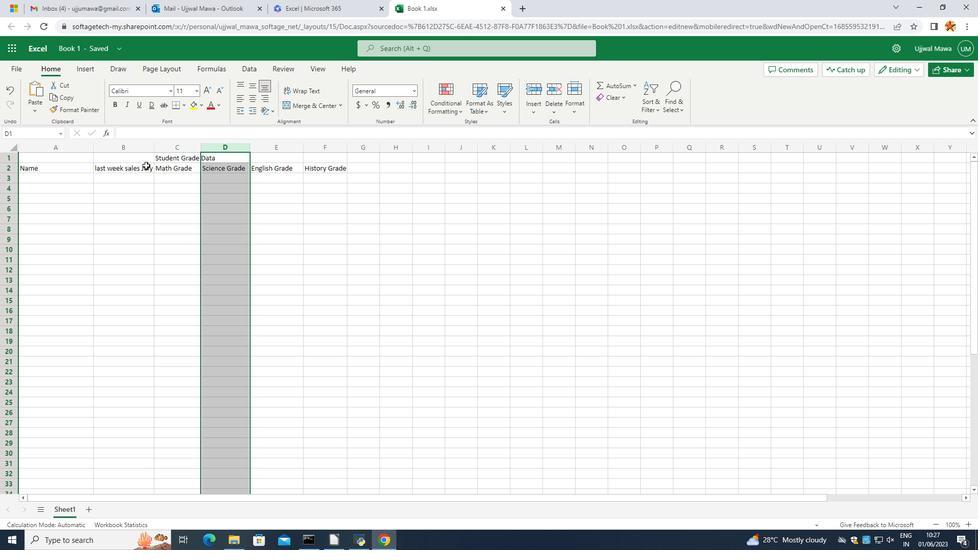 
Action: Mouse pressed left at (146, 164)
Screenshot: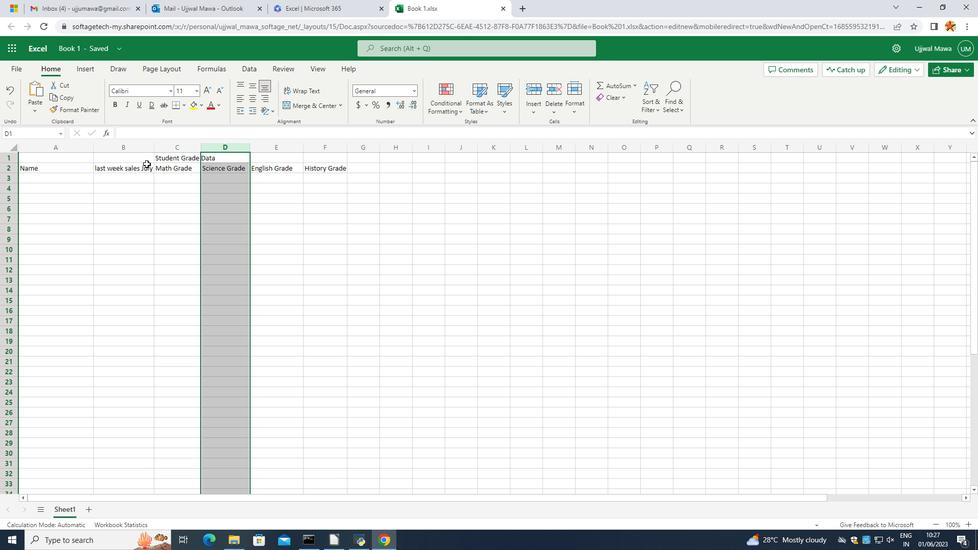 
Action: Mouse moved to (154, 150)
Screenshot: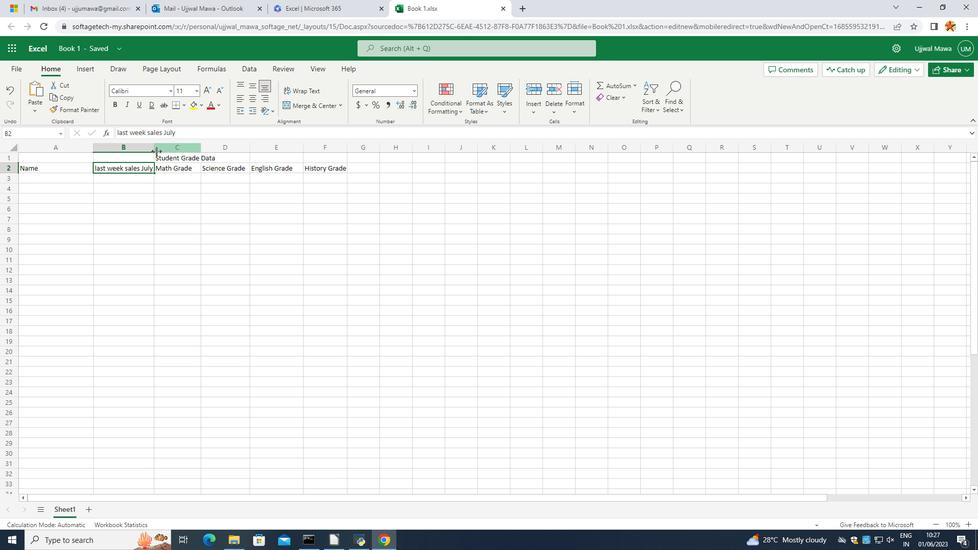 
Action: Mouse pressed left at (154, 150)
Screenshot: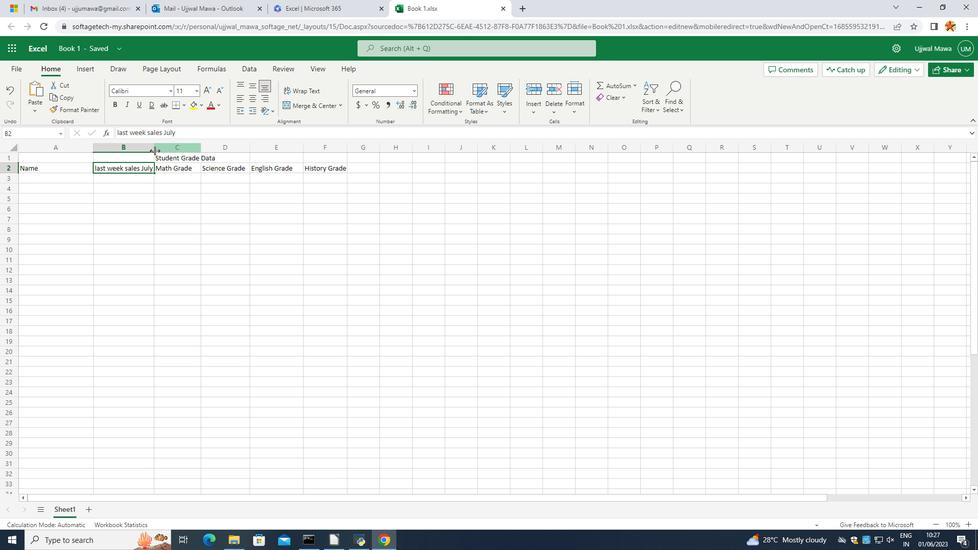 
Action: Mouse moved to (49, 160)
Screenshot: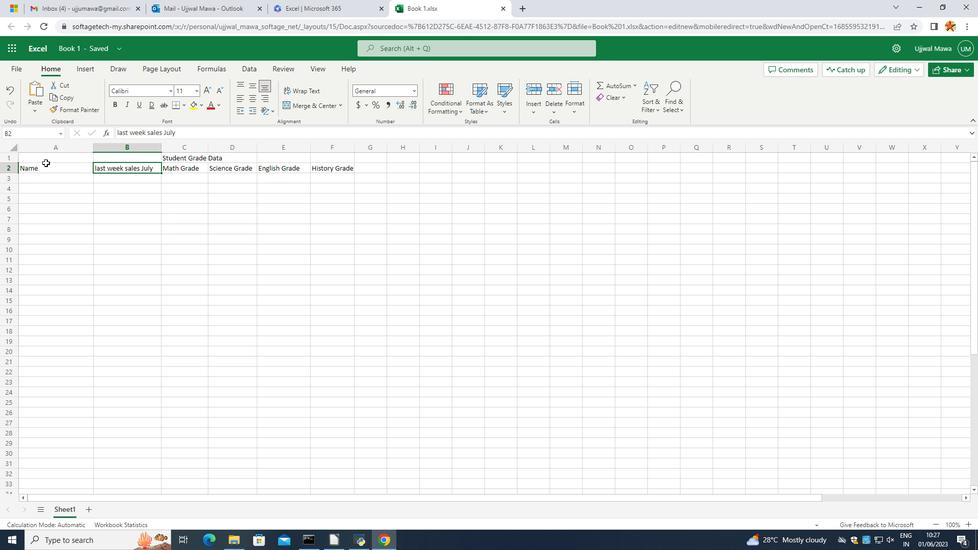 
Action: Mouse pressed left at (49, 160)
Screenshot: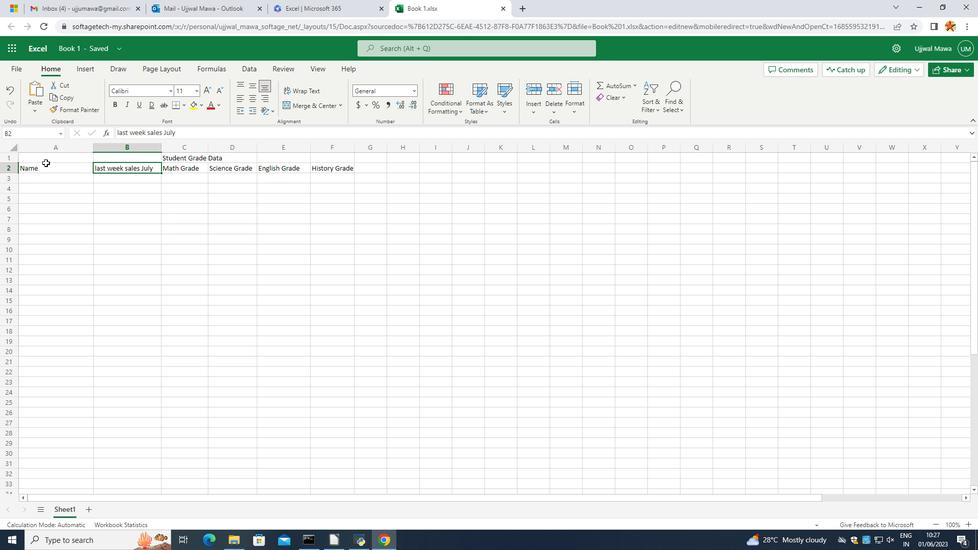 
Action: Mouse moved to (95, 149)
Screenshot: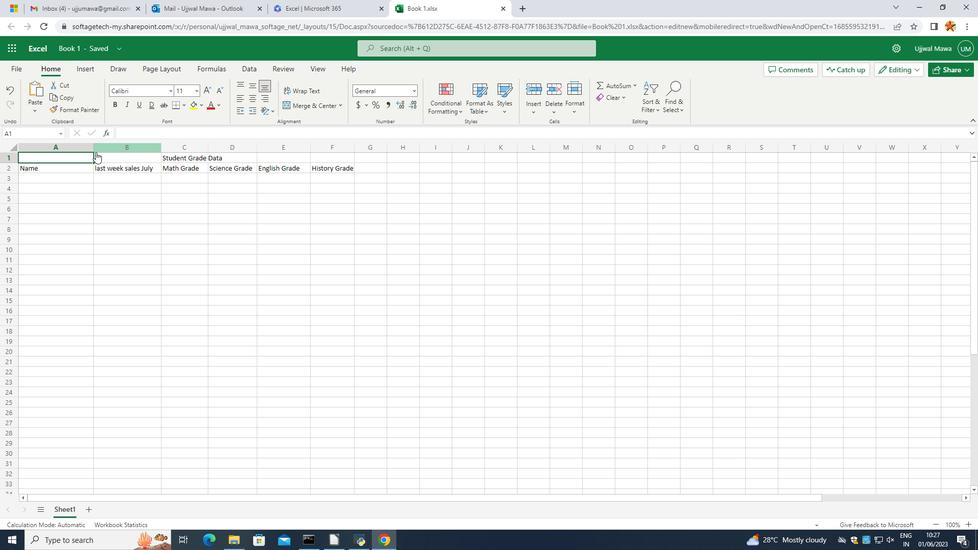 
Action: Mouse pressed left at (95, 149)
Screenshot: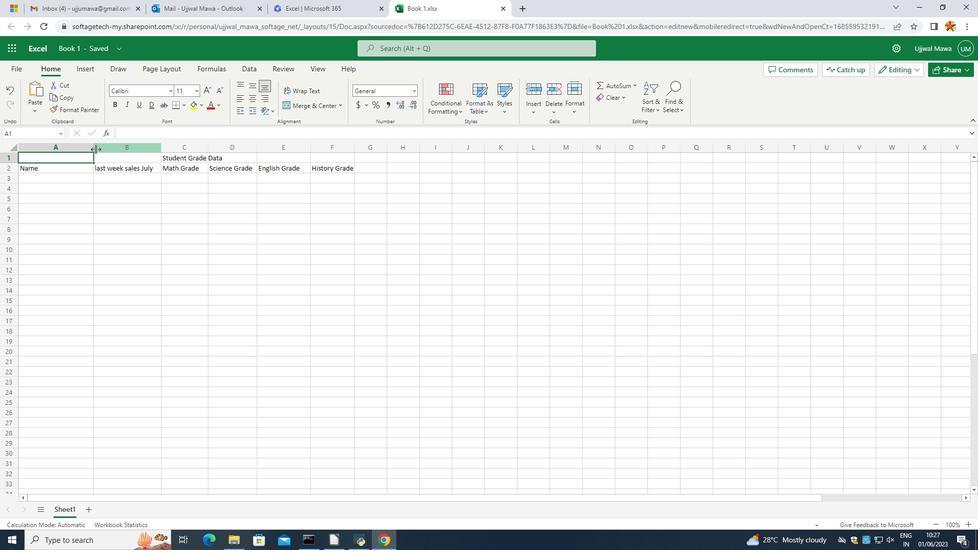 
Action: Mouse moved to (38, 175)
Screenshot: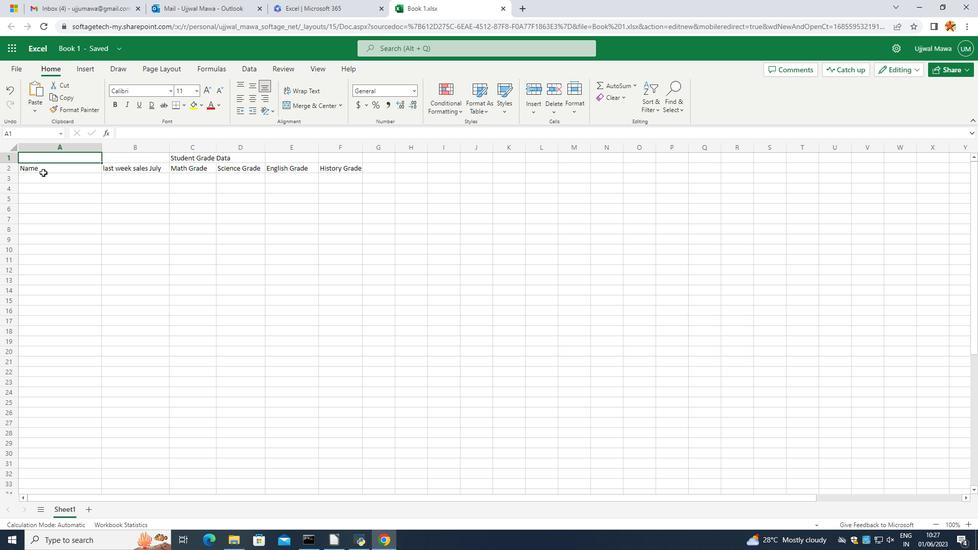 
Action: Mouse pressed left at (38, 175)
Screenshot: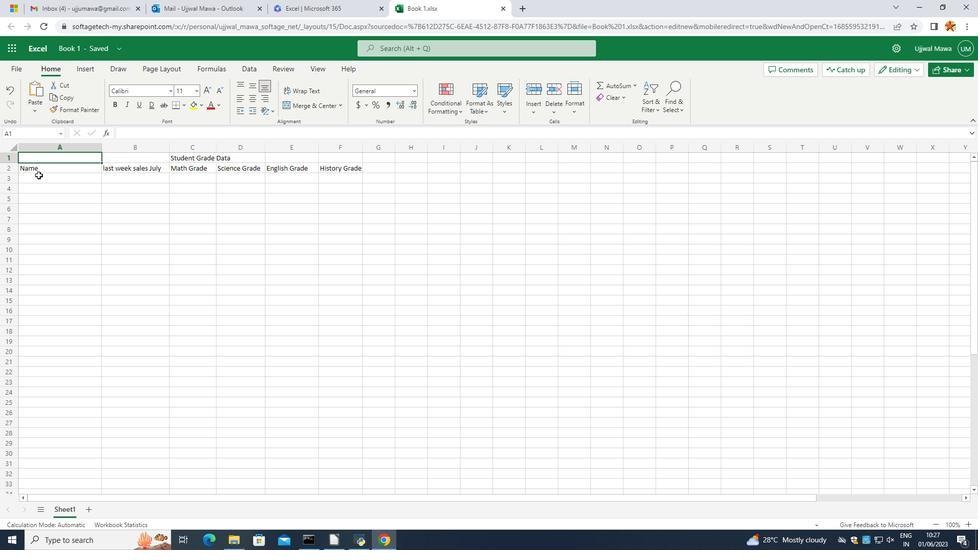 
Action: Mouse pressed left at (38, 175)
Screenshot: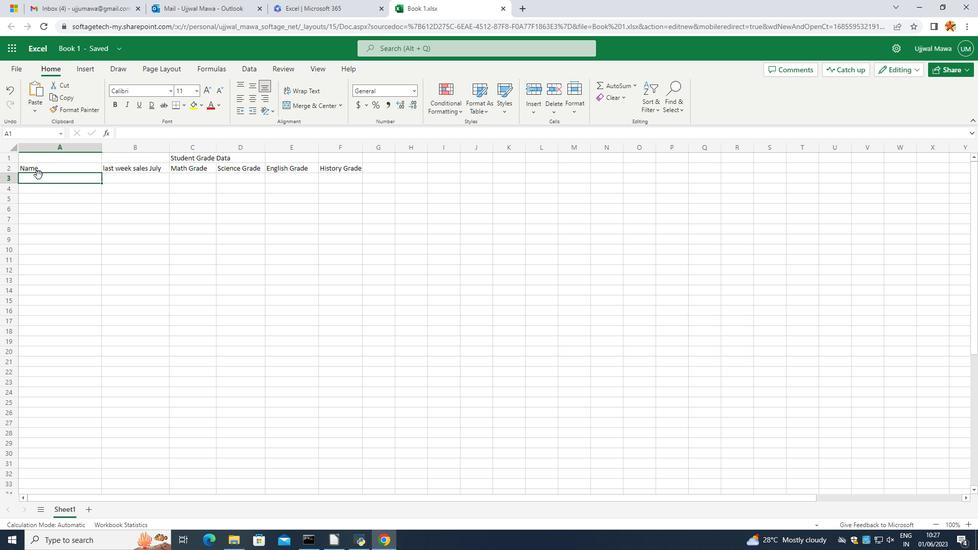 
Action: Mouse moved to (38, 202)
Screenshot: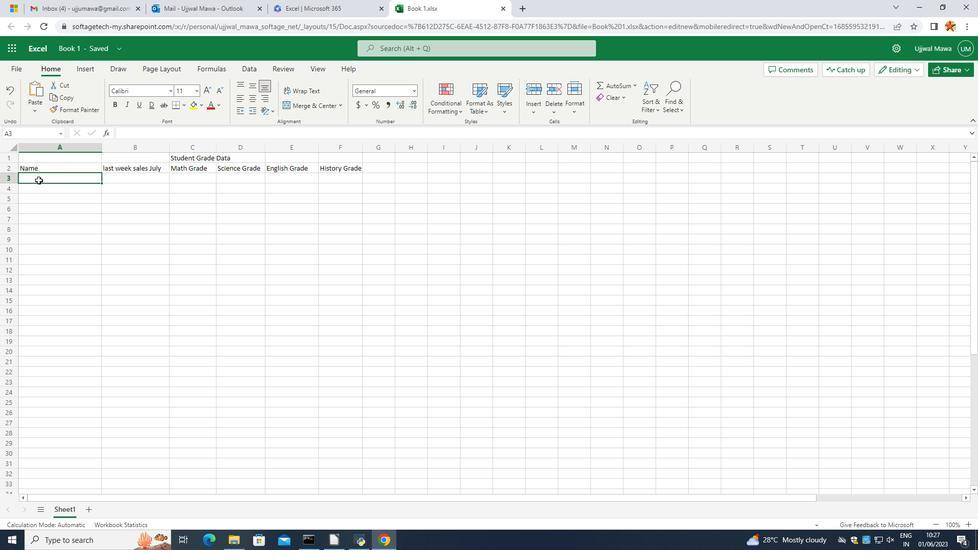 
Action: Key pressed <Key.caps_lock>J<Key.caps_lock>oshua<Key.space><Key.caps_lock>R<Key.caps_lock>ivera<Key.enter><Key.caps_lock>Z<Key.caps_lock>oey<Key.space><Key.caps_lock>C<Key.caps_lock>oleman<Key.enter><Key.caps_lock>R<Key.caps_lock>yan<Key.space><Key.caps_lock>W<Key.caps_lock>ro<Key.backspace>ight<Key.enter><Key.caps_lock>A<Key.caps_lock>ddison<Key.space><Key.caps_lock>B<Key.caps_lock>ailey<Key.enter><Key.caps_lock>J<Key.caps_lock>onathan<Key.space><Key.caps_lock>S<Key.caps_lock>immons<Key.enter><Key.caps_lock>B<Key.caps_lock>roo<Key.backspace><Key.backspace>ooklyn<Key.space><Key.caps_lock>W<Key.caps_lock>ard<Key.enter><Key.caps_lock>C<Key.caps_lock>aleb<Key.space><Key.caps_lock>B<Key.caps_lock>arnes'=<Key.backspace><Key.backspace><Key.enter><Key.caps_lock>A<Key.caps_lock>udrey<Key.space><Key.caps_lock>C<Key.caps_lock>ollins<Key.enter><Key.caps_lock>G<Key.caps_lock>abriel<Key.space><Key.caps_lock>P<Key.caps_lock>erry<Key.enter><Key.caps_lock>S<Key.caps_lock>ofia<Key.space><Key.caps_lock>B<Key.caps_lock>ell<Key.enter>
Screenshot: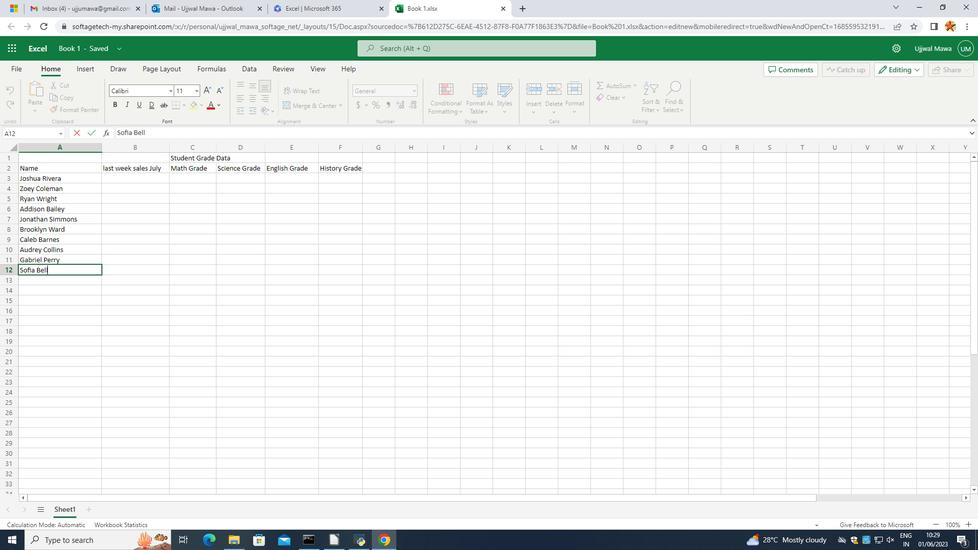 
Action: Mouse moved to (128, 154)
Screenshot: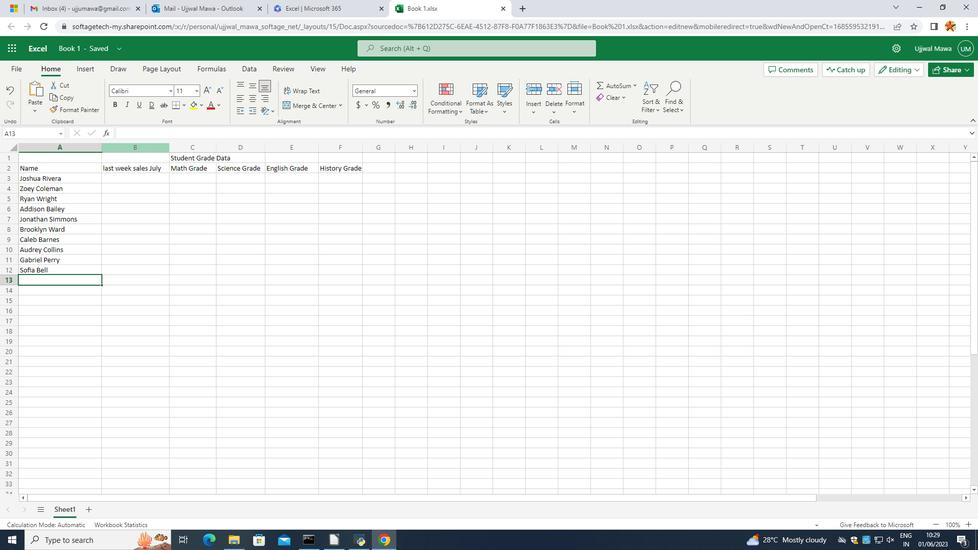 
Action: Mouse pressed left at (128, 154)
Screenshot: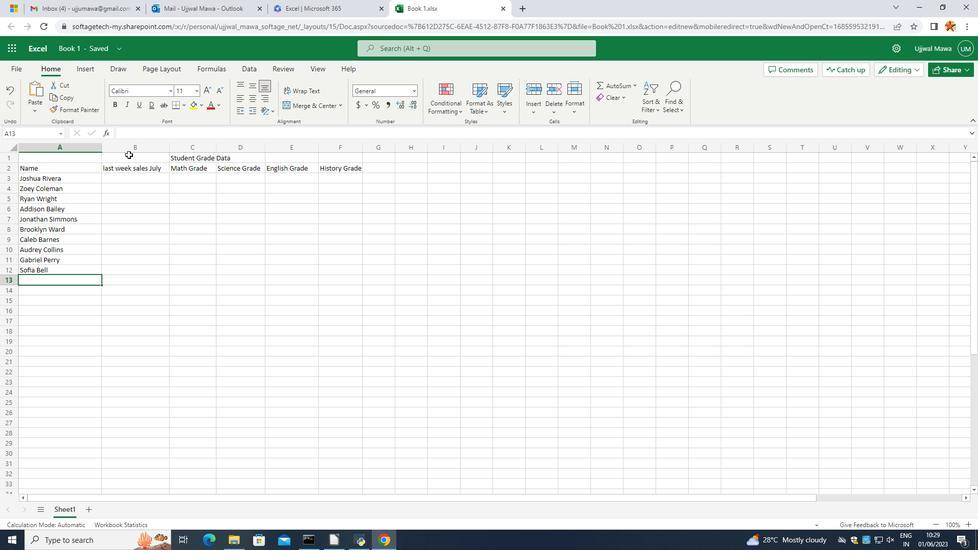 
Action: Mouse moved to (168, 149)
Screenshot: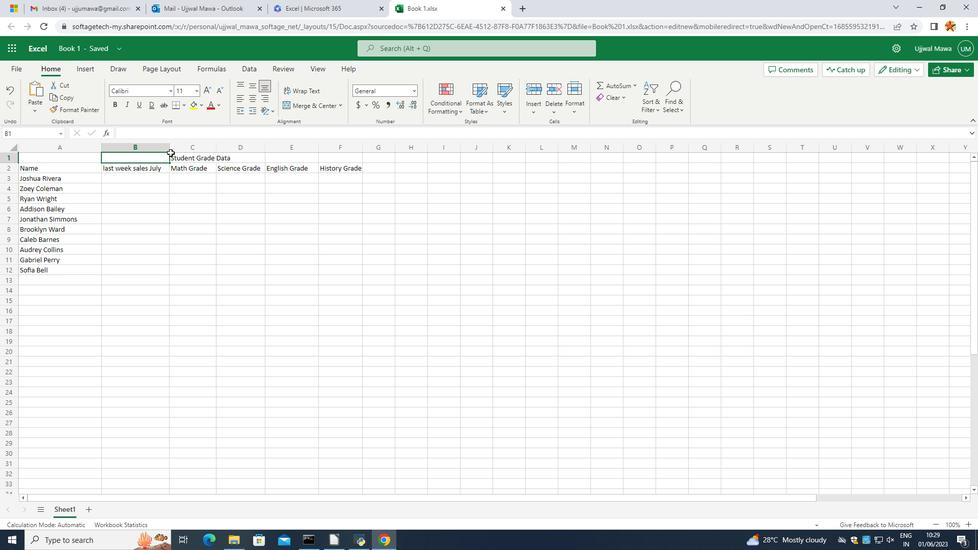 
Action: Mouse pressed left at (168, 149)
Screenshot: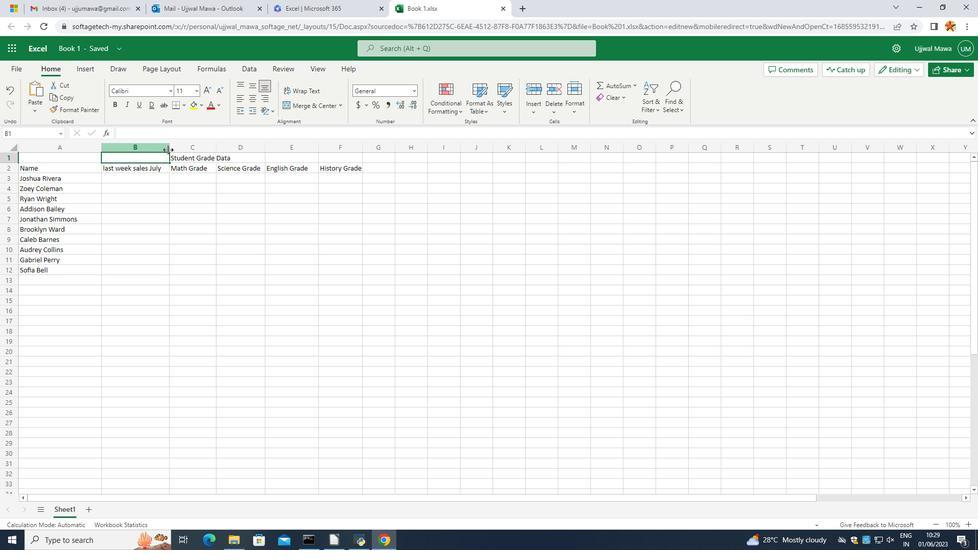 
Action: Mouse moved to (116, 177)
Screenshot: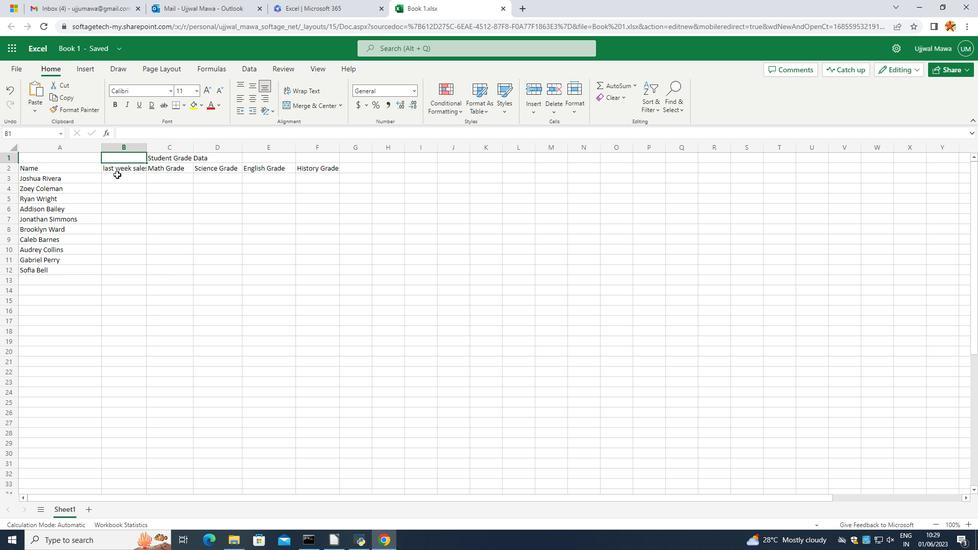 
Action: Mouse pressed left at (116, 177)
Screenshot: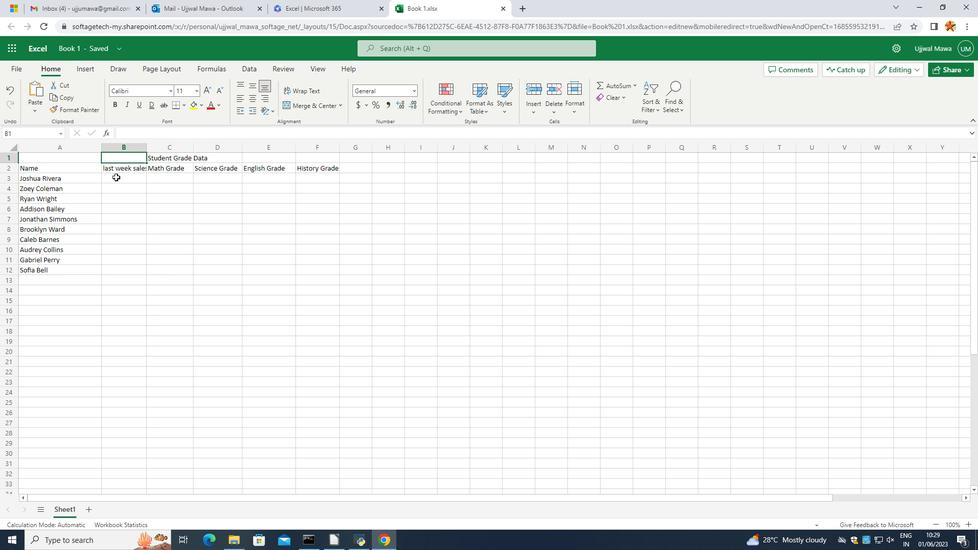 
Action: Mouse pressed left at (116, 177)
Screenshot: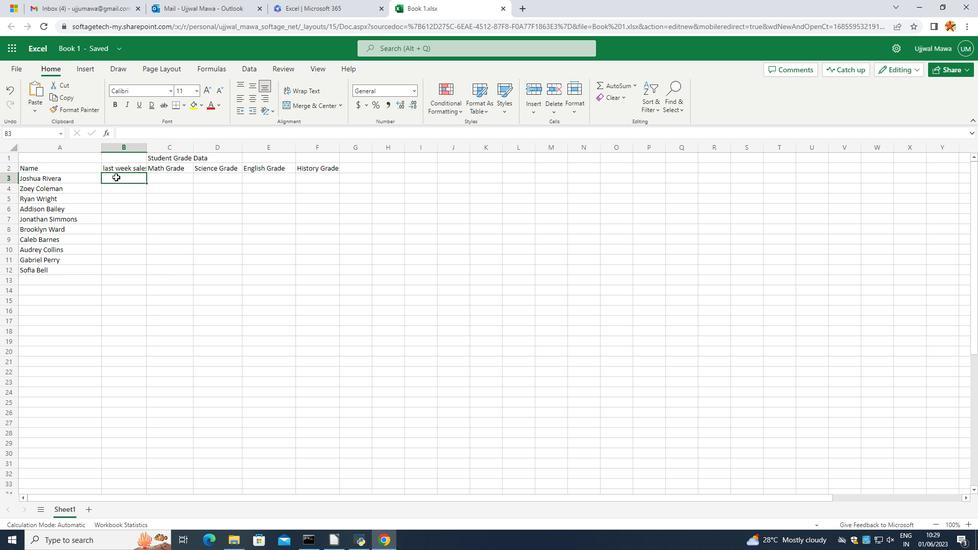 
Action: Mouse moved to (115, 181)
Screenshot: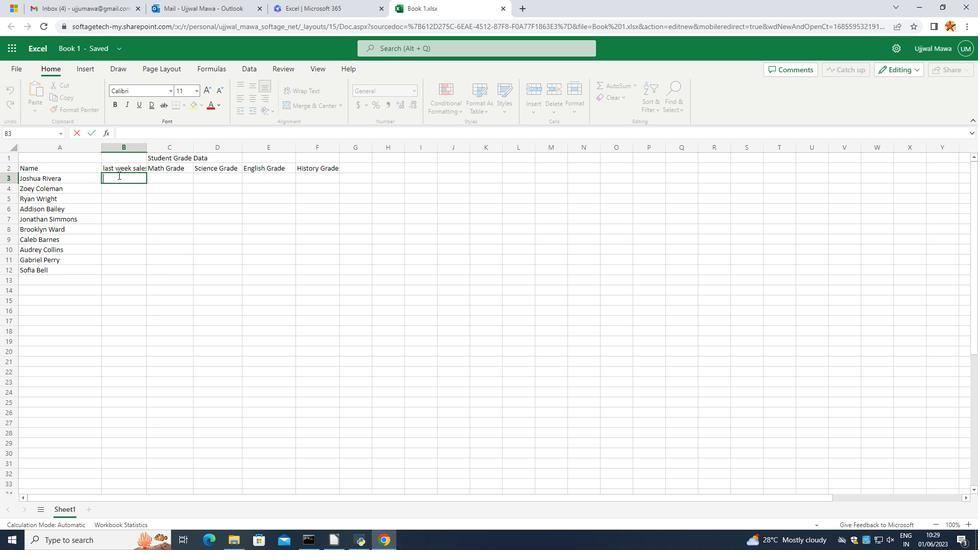
Action: Key pressed 100<Key.enter>110<Key.enter>112<Key.backspace><Key.backspace>15<Key.enter>120<Key.enter>125<Key.enter>
Screenshot: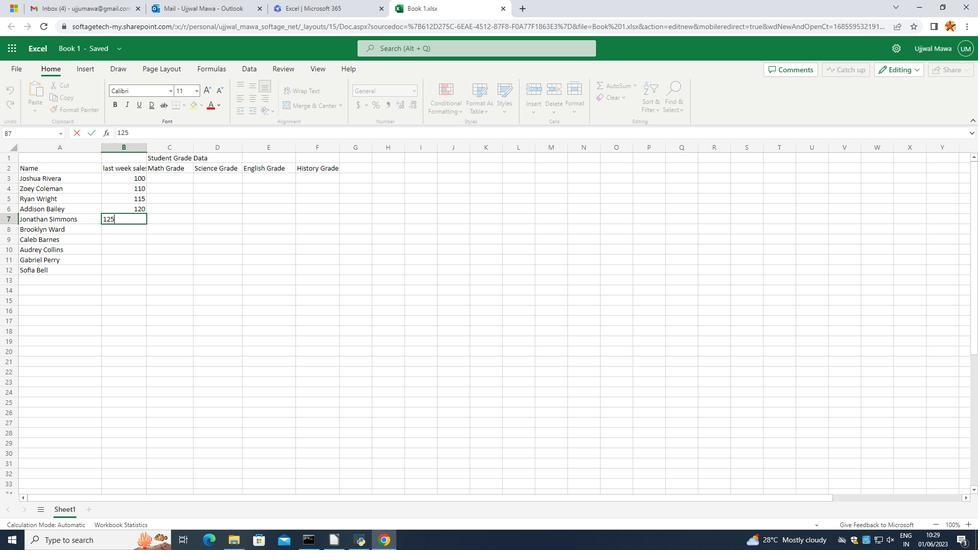 
Action: Mouse moved to (129, 185)
Screenshot: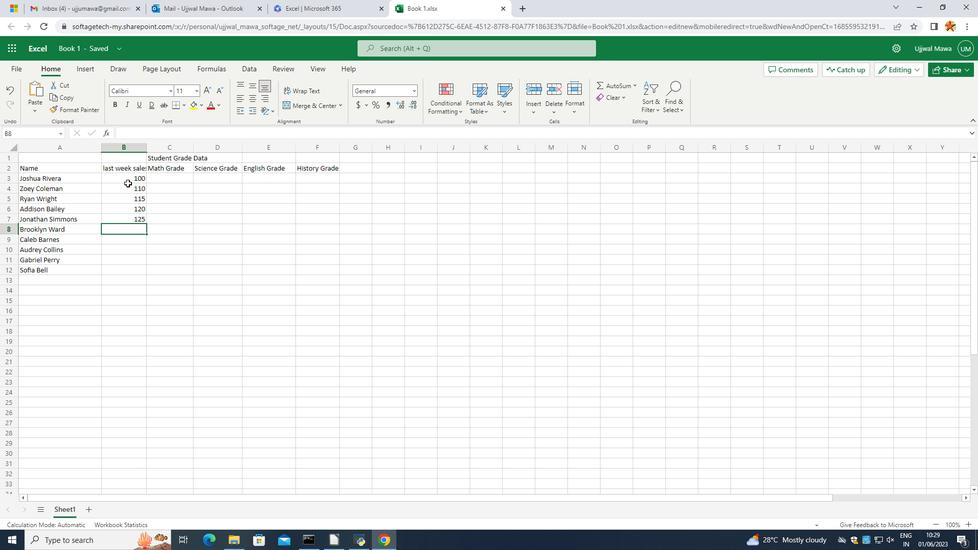 
Action: Mouse pressed left at (129, 185)
Screenshot: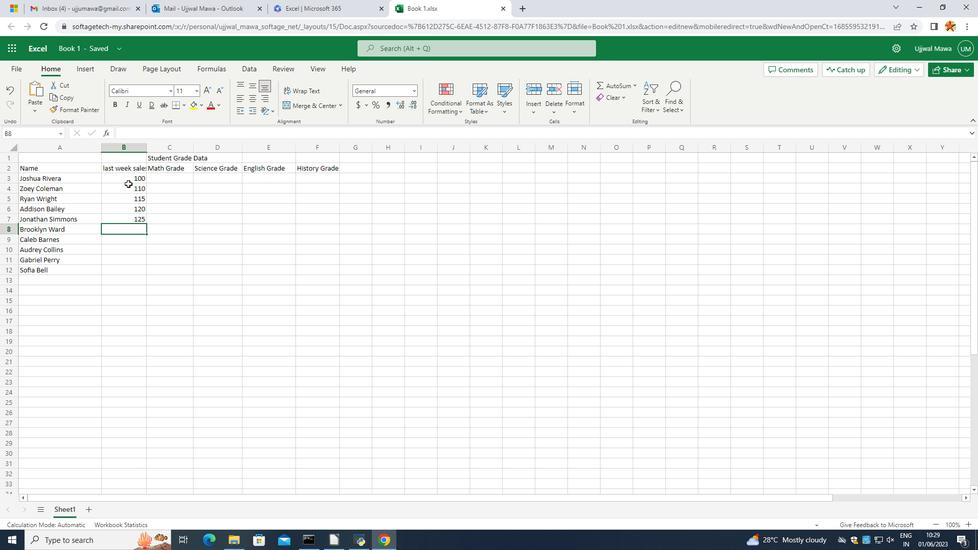
Action: Mouse moved to (126, 185)
Screenshot: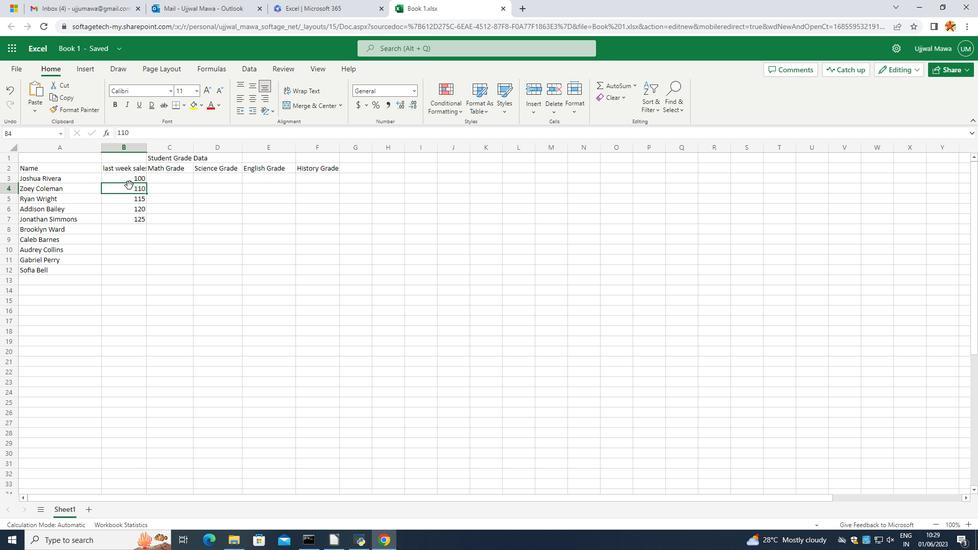 
Action: Key pressed <Key.backspace>105
Screenshot: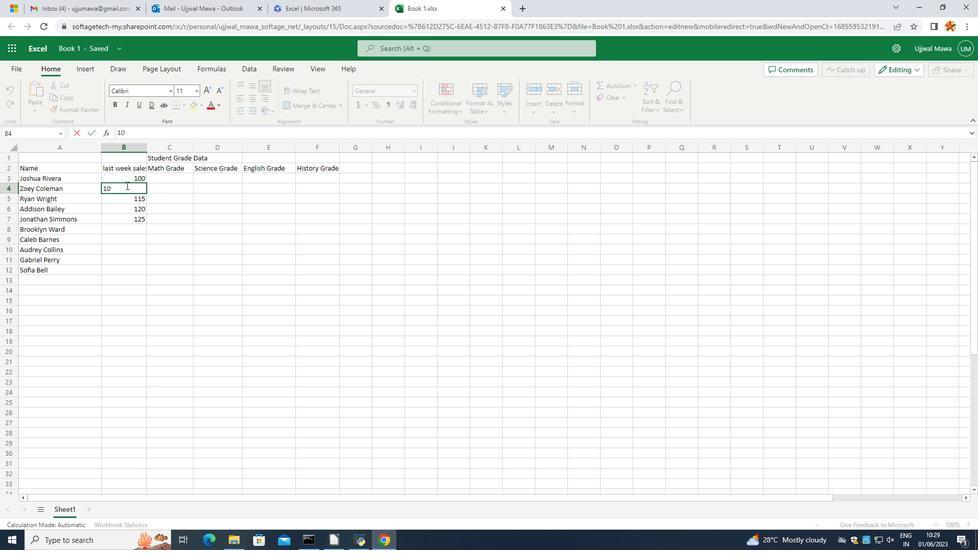 
Action: Mouse moved to (318, 214)
Screenshot: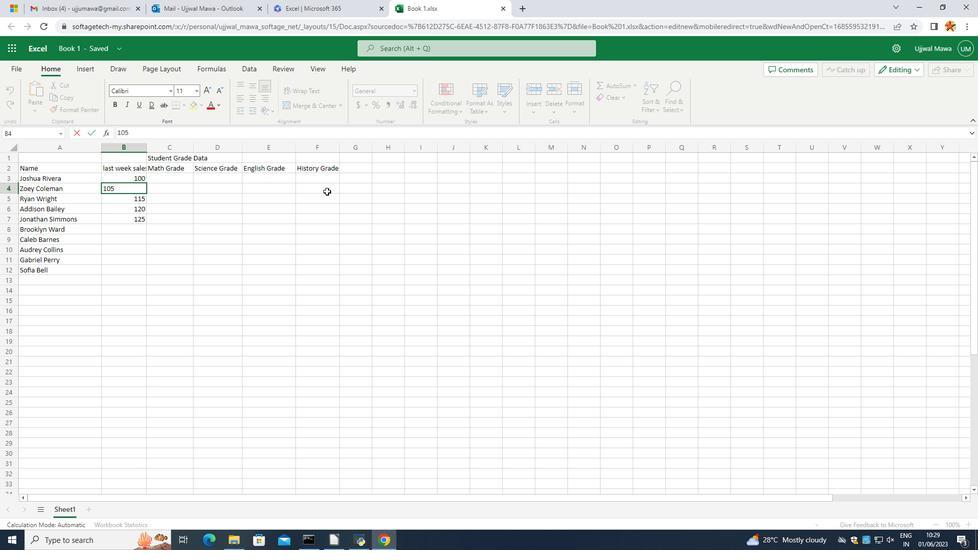 
Action: Mouse pressed left at (318, 214)
Screenshot: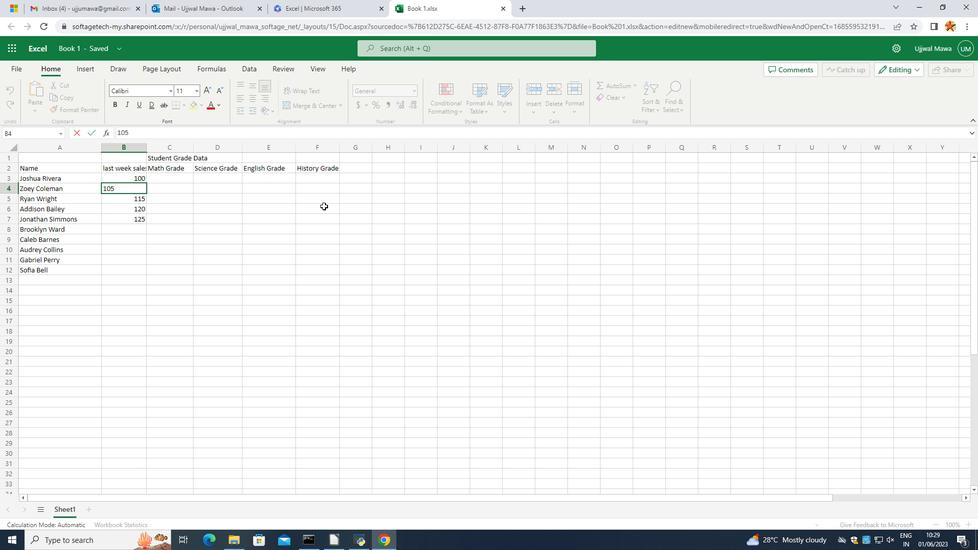 
Action: Mouse moved to (125, 194)
Screenshot: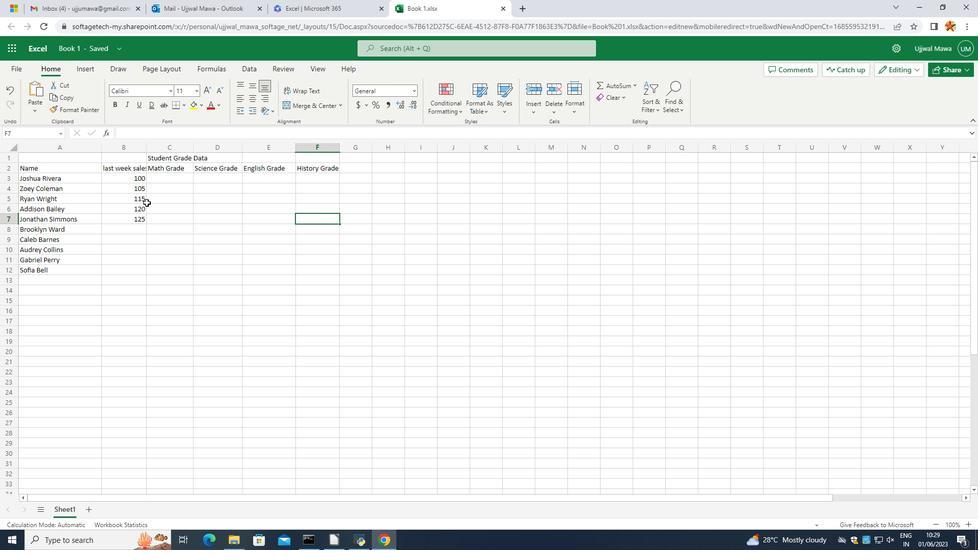 
Action: Mouse pressed left at (125, 194)
Screenshot: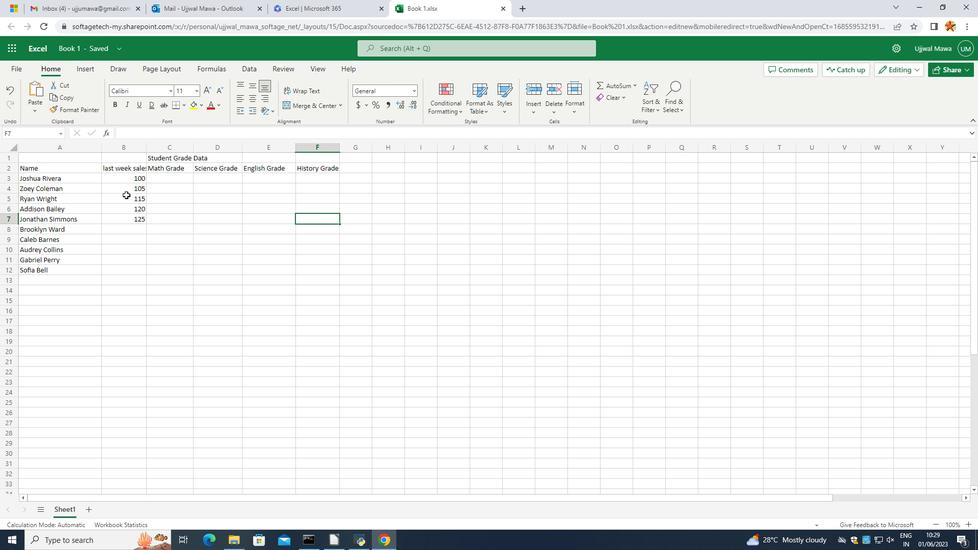 
Action: Mouse pressed left at (125, 194)
Screenshot: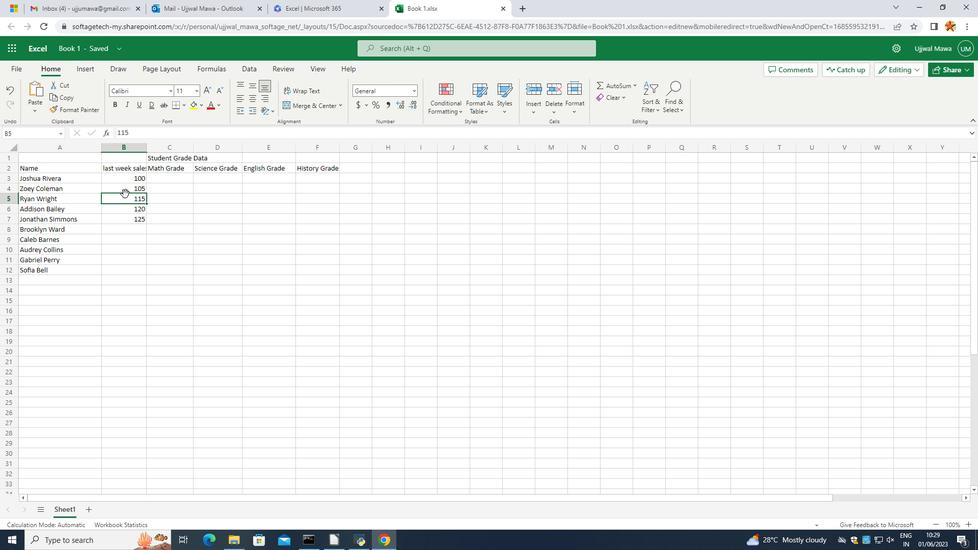 
Action: Mouse moved to (129, 197)
Screenshot: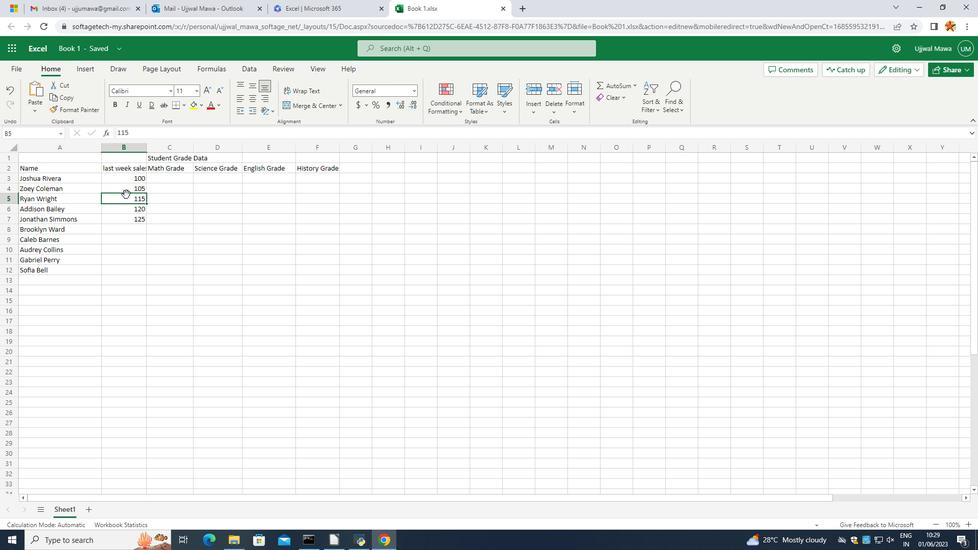 
Action: Mouse pressed left at (129, 197)
Screenshot: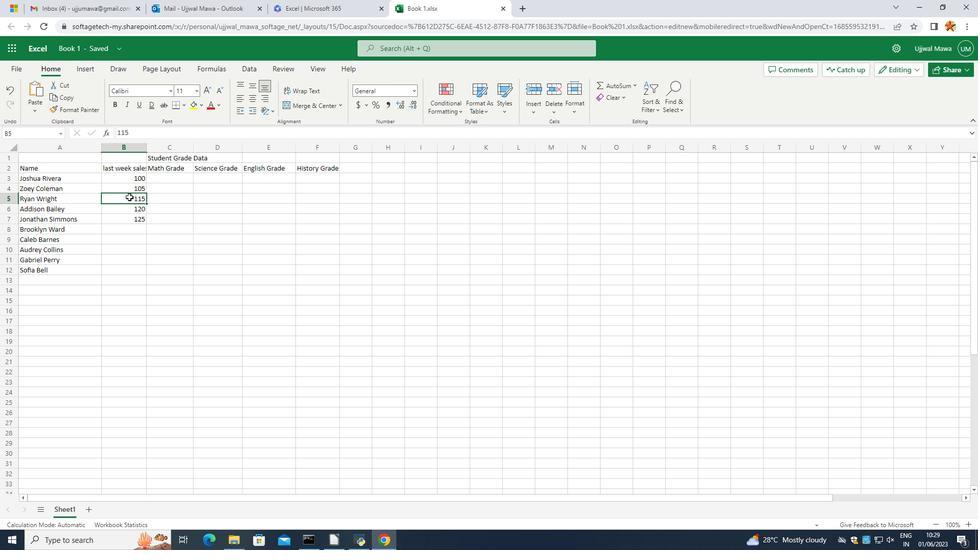 
Action: Mouse pressed left at (129, 197)
Screenshot: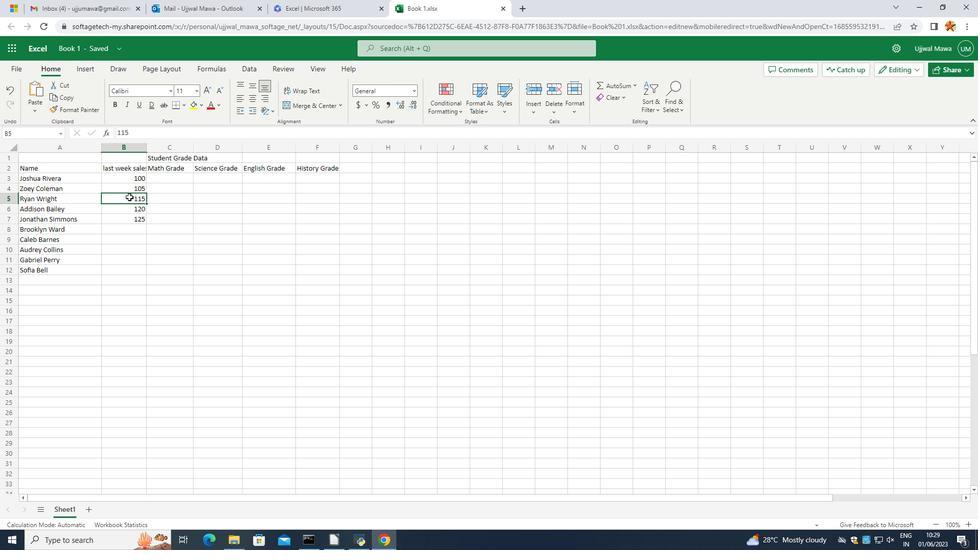 
Action: Mouse moved to (135, 199)
Screenshot: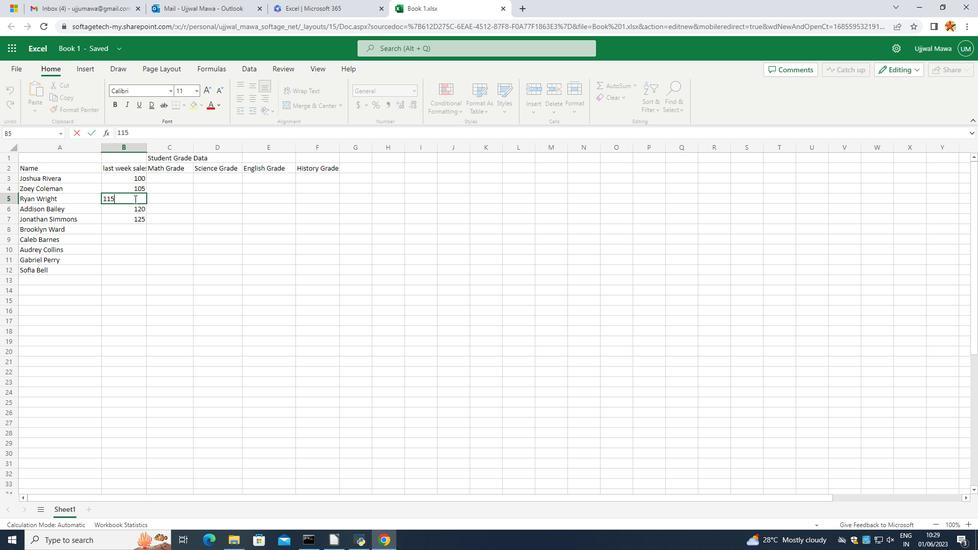 
Action: Key pressed <Key.backspace>0<Key.enter><Key.backspace><Key.backspace>115<Key.enter>
Screenshot: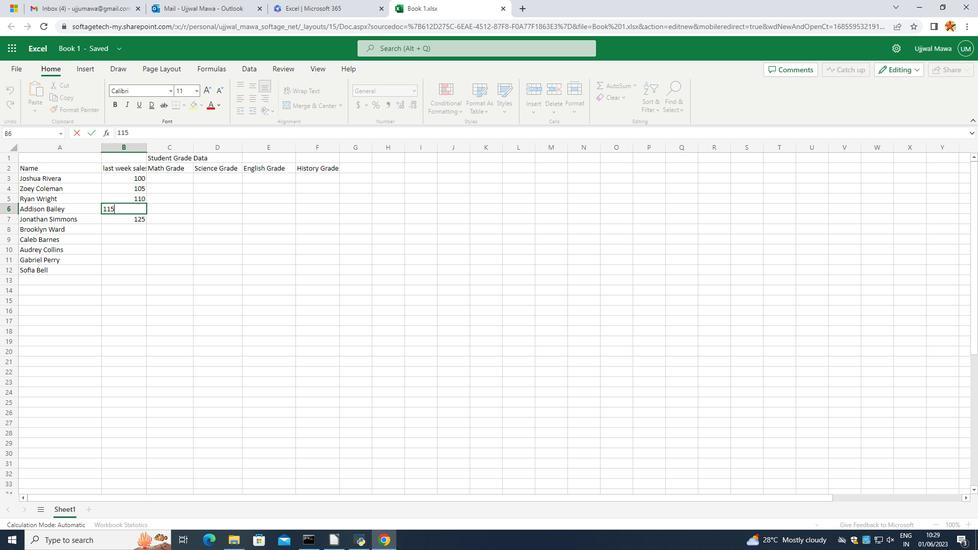 
Action: Mouse moved to (130, 222)
Screenshot: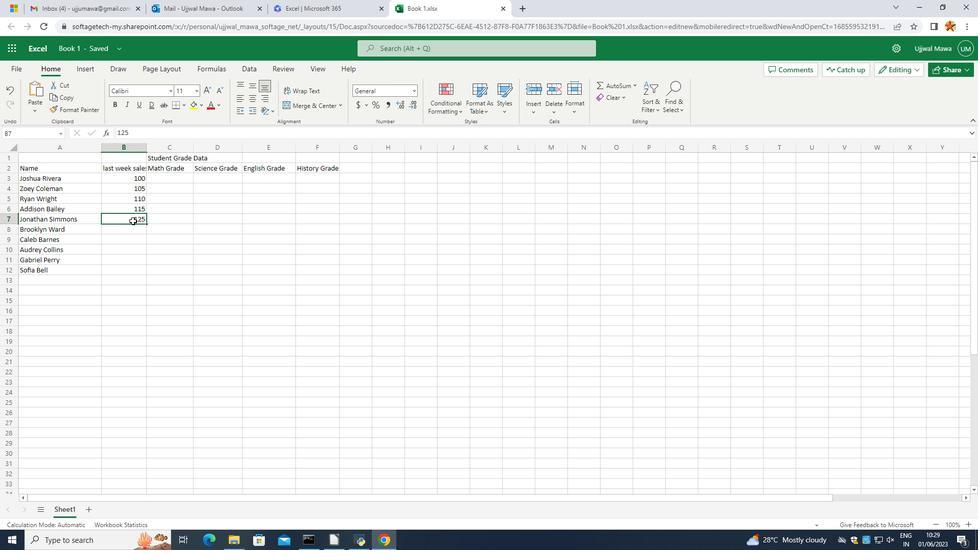 
Action: Mouse pressed left at (130, 222)
Screenshot: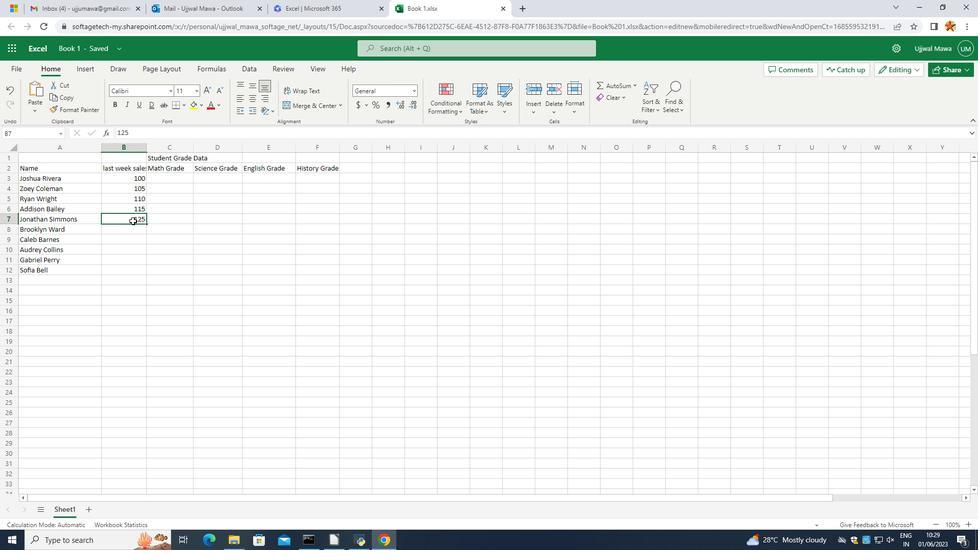 
Action: Mouse moved to (129, 223)
Screenshot: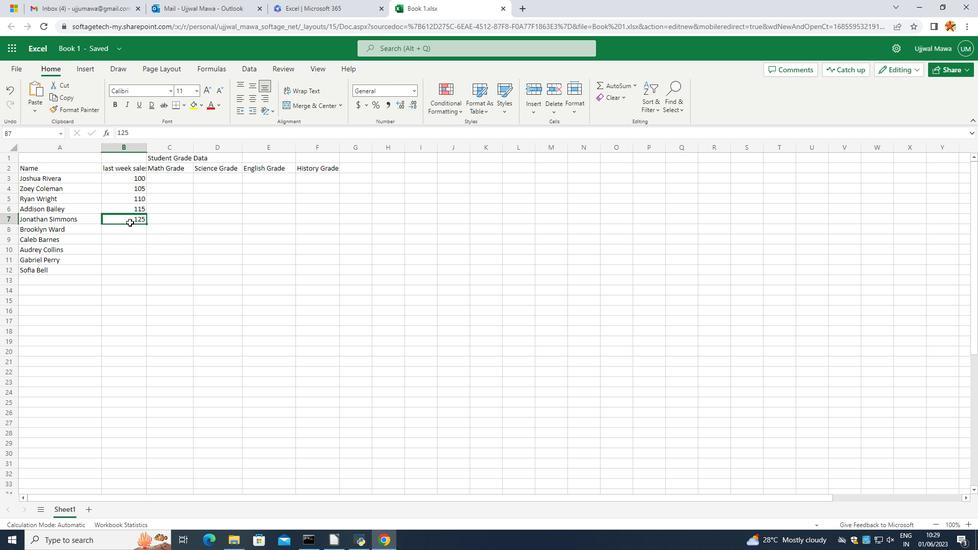 
Action: Mouse pressed left at (129, 223)
Screenshot: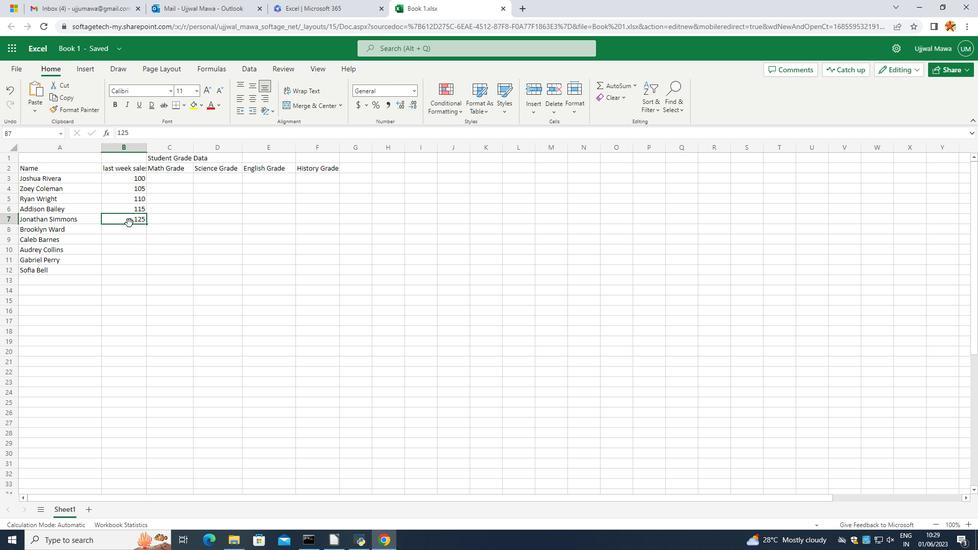 
Action: Mouse moved to (132, 221)
Screenshot: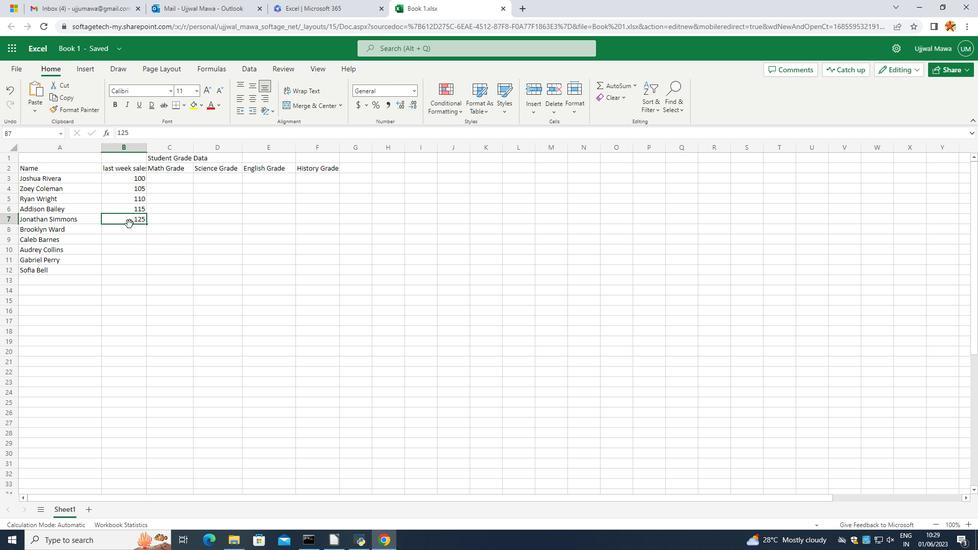 
Action: Mouse pressed left at (132, 221)
Screenshot: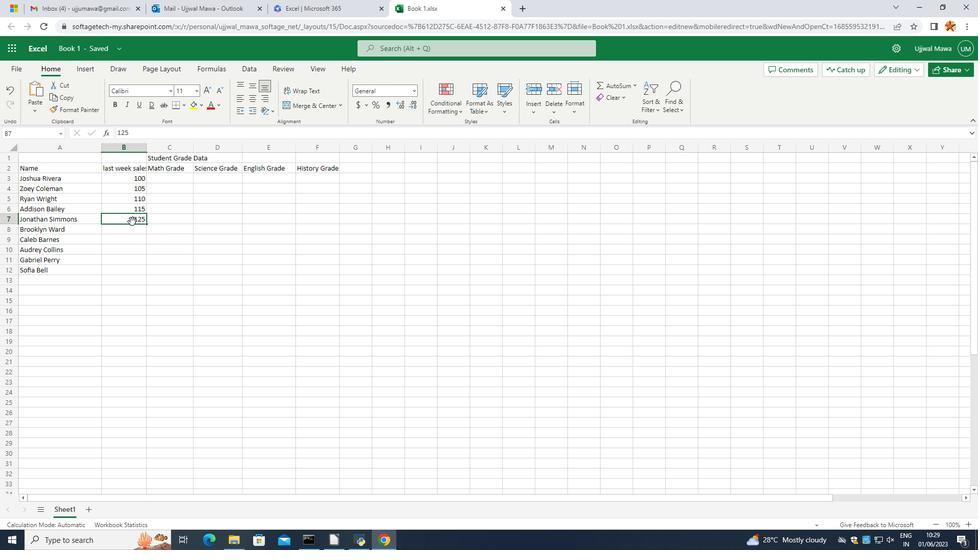 
Action: Mouse pressed left at (132, 221)
Screenshot: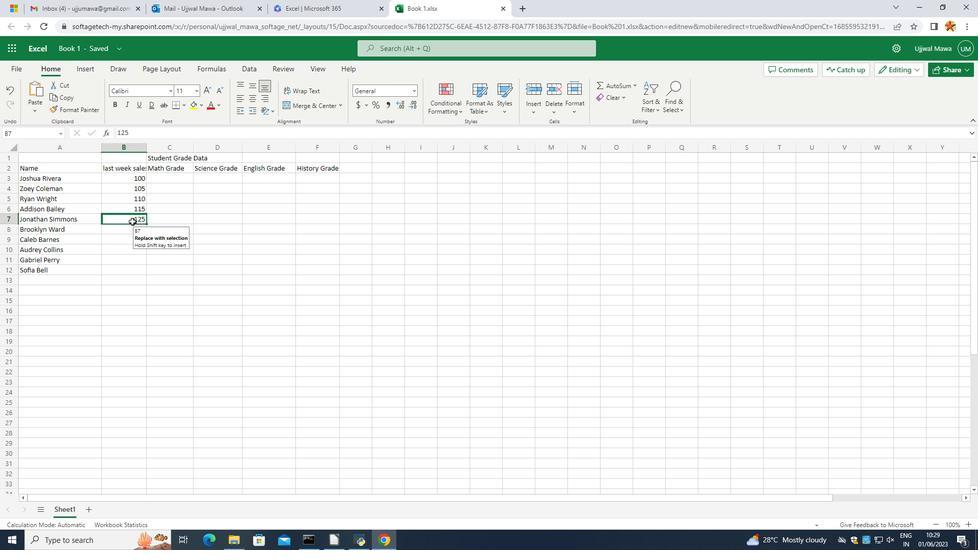 
Action: Mouse moved to (136, 218)
Screenshot: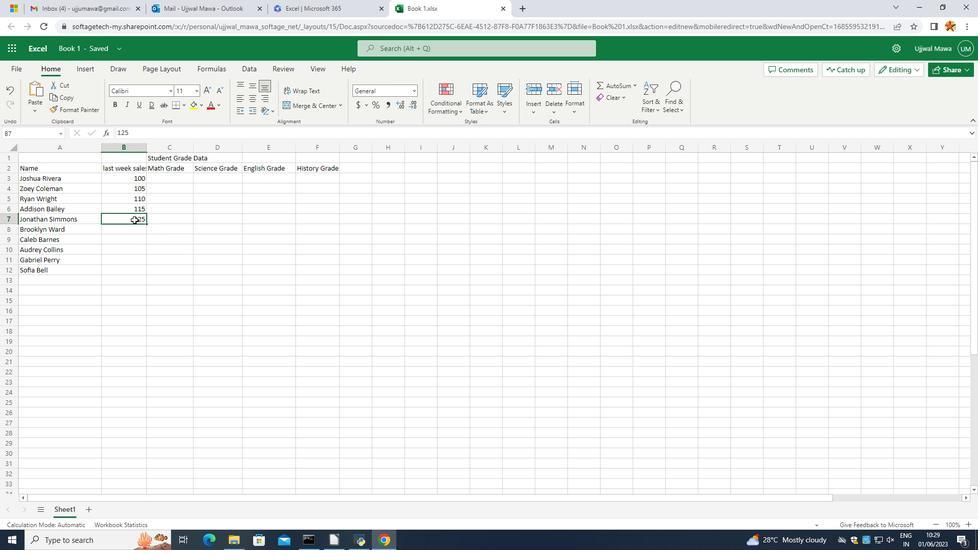 
Action: Mouse pressed left at (136, 218)
Screenshot: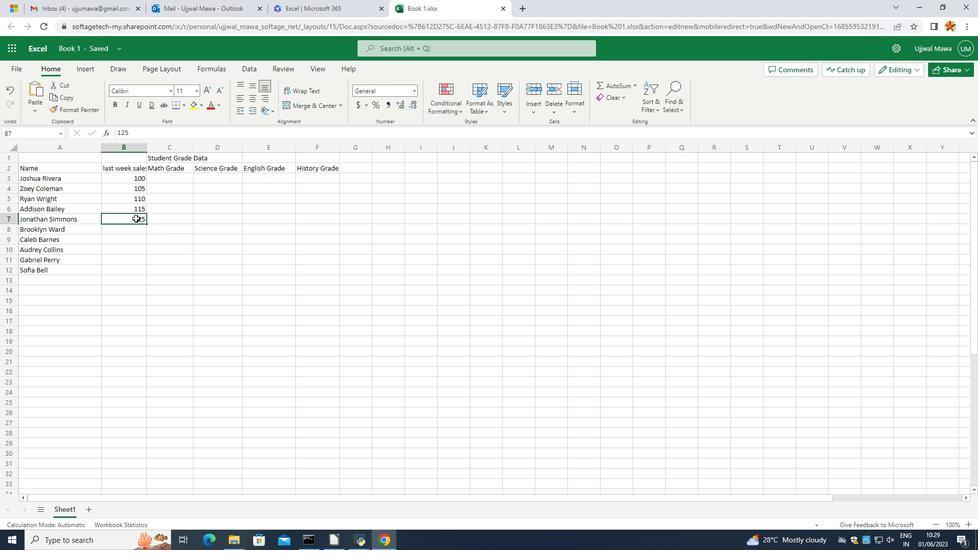 
Action: Mouse pressed left at (136, 218)
Screenshot: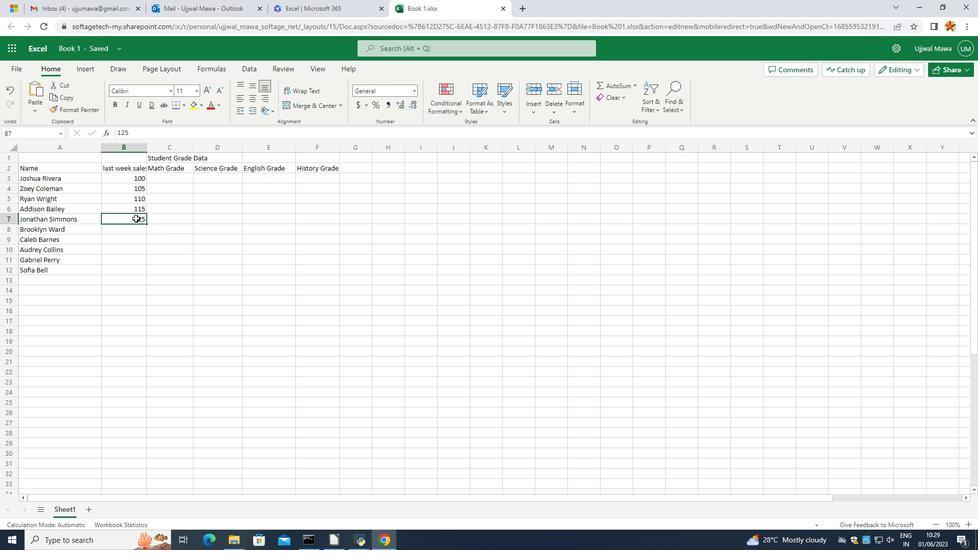 
Action: Mouse moved to (138, 216)
Screenshot: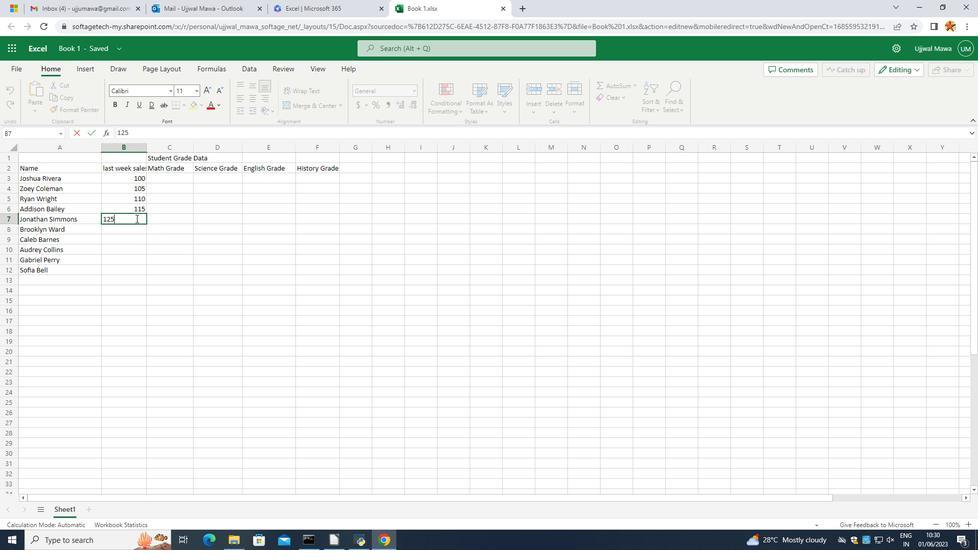 
Action: Key pressed <Key.backspace>0<Key.enter>125<Key.enter>130<Key.enter>135<Key.enter>13=<Key.backspace><Key.backspace>40<Key.enter>145<Key.enter>
Screenshot: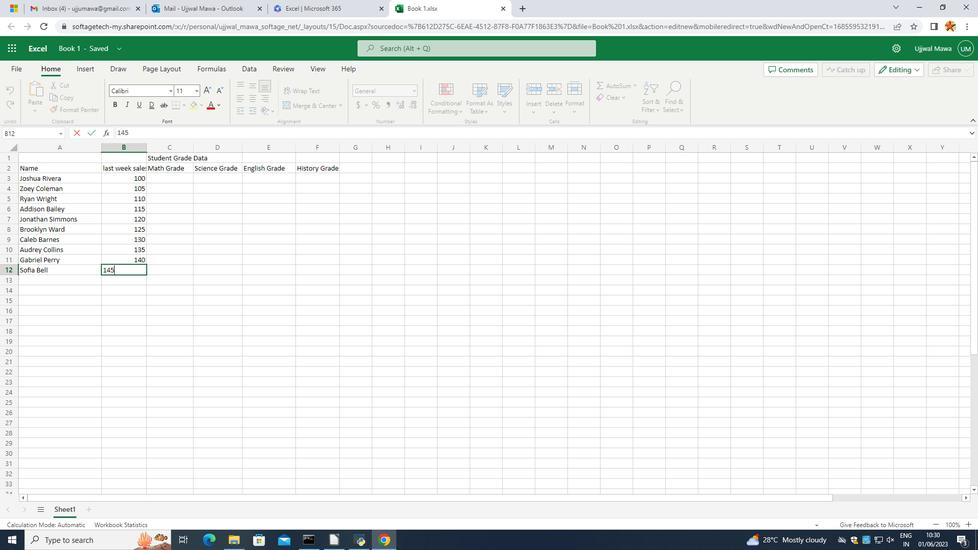 
Action: Mouse moved to (138, 226)
Screenshot: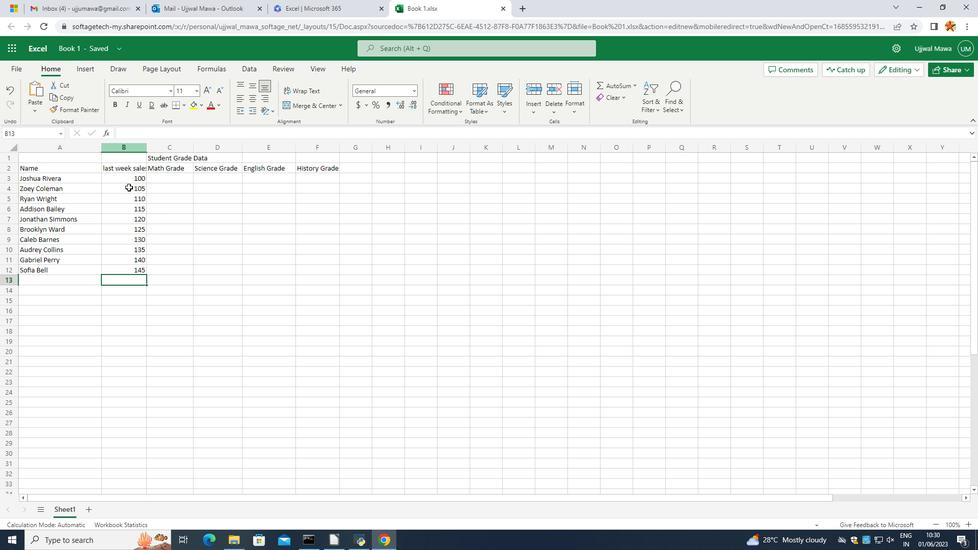 
Action: Mouse pressed left at (138, 226)
Screenshot: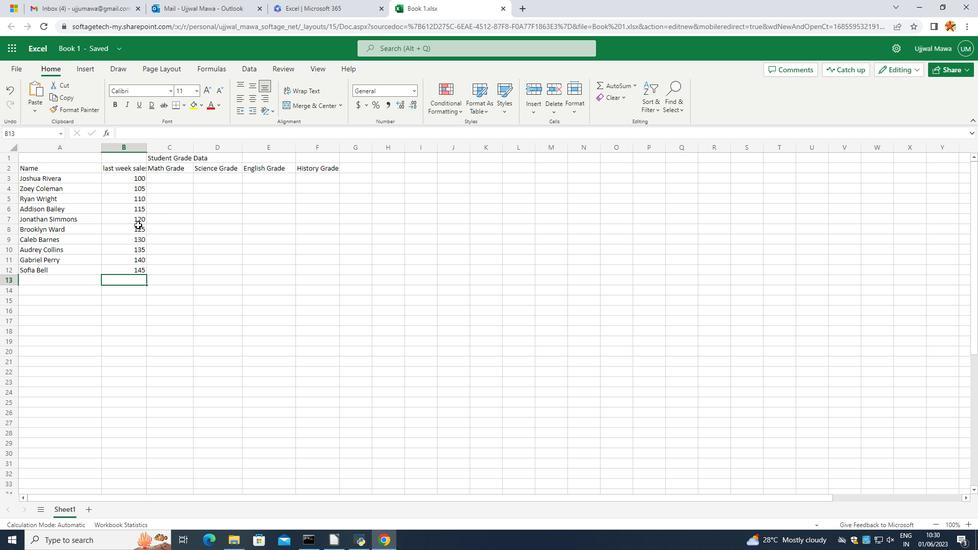 
Action: Mouse moved to (182, 173)
Screenshot: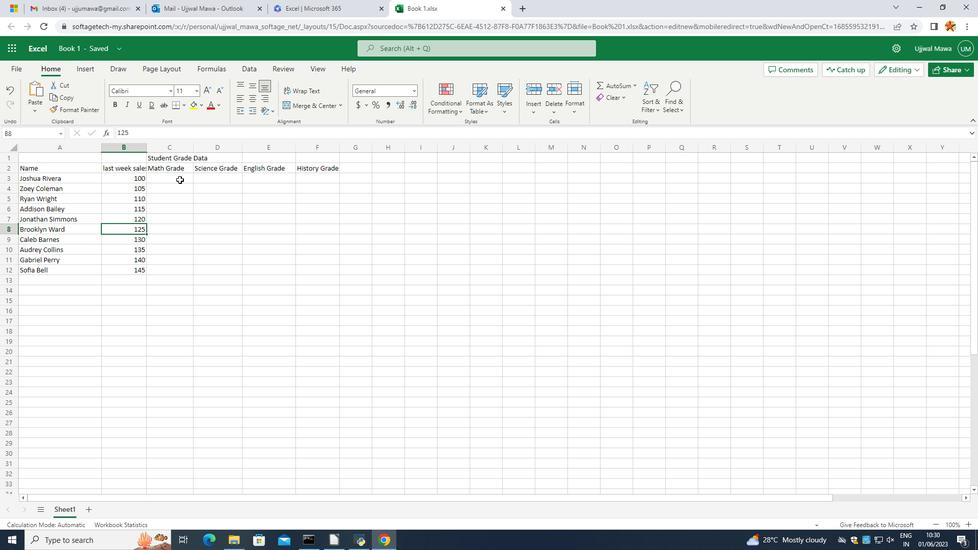 
Action: Mouse pressed left at (182, 173)
Screenshot: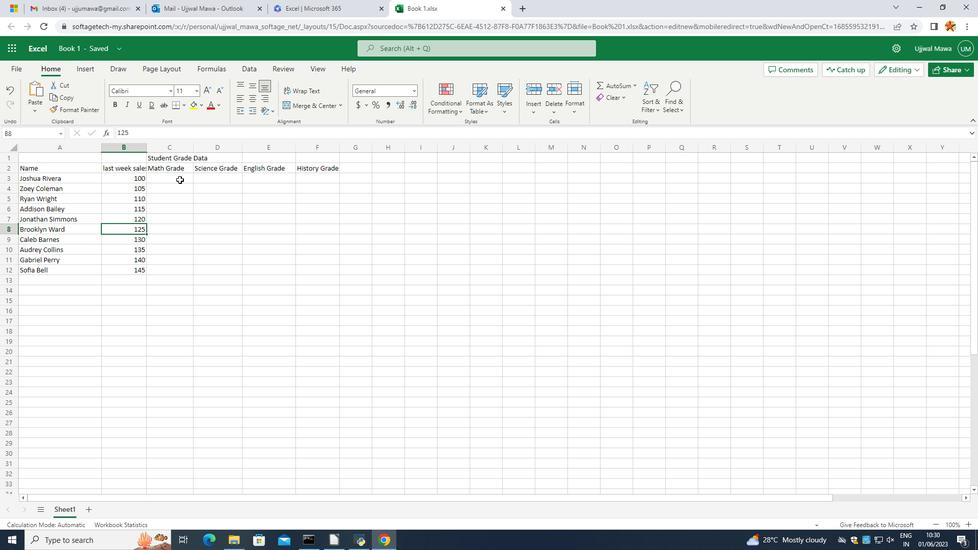 
Action: Mouse moved to (196, 161)
Screenshot: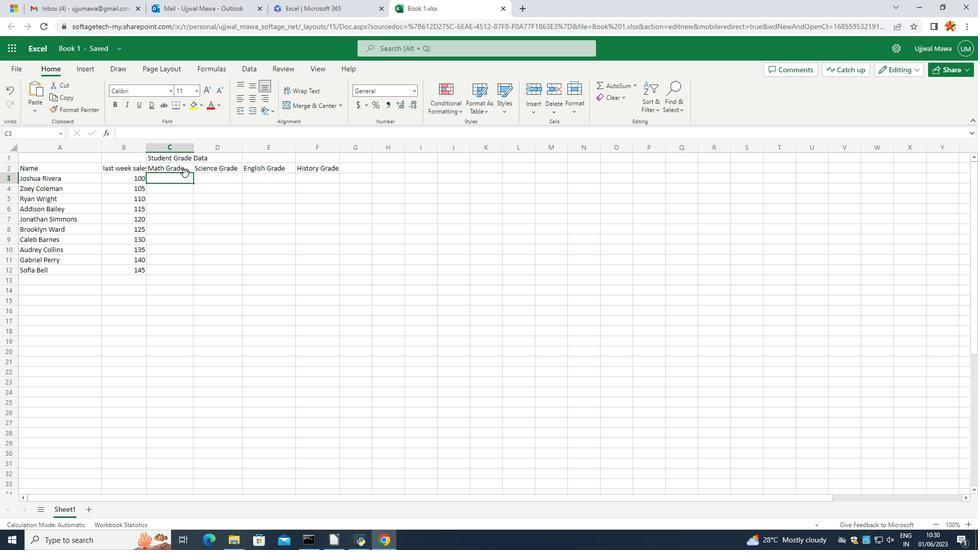 
Action: Key pressed 90'<Key.backspace><Key.enter>95<Key.enter>80<Key.enter>92<Key.enter>88<Key.enter>90<Key.enter>78<Key.enter>92<Key.shift_r><Key.enter>88<Key.enter>
Screenshot: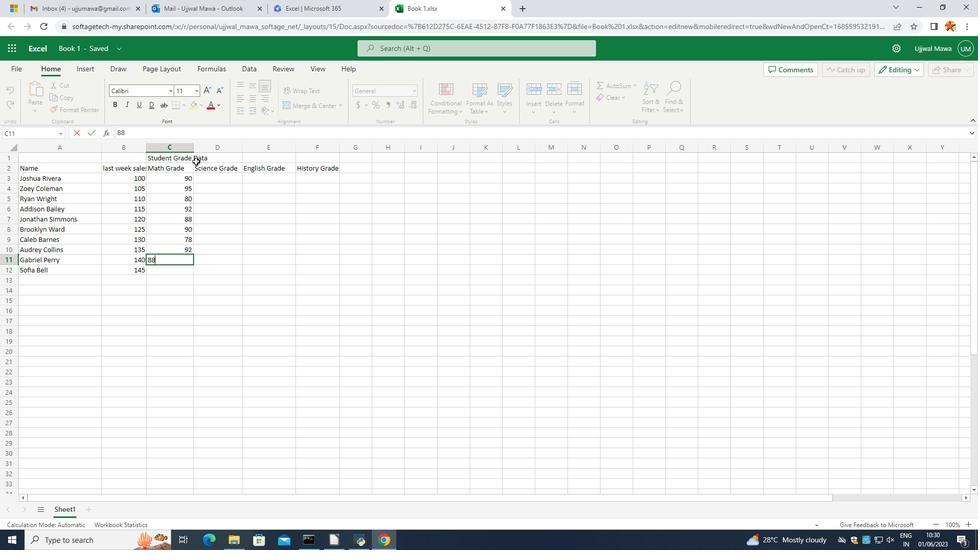 
Action: Mouse moved to (226, 251)
Screenshot: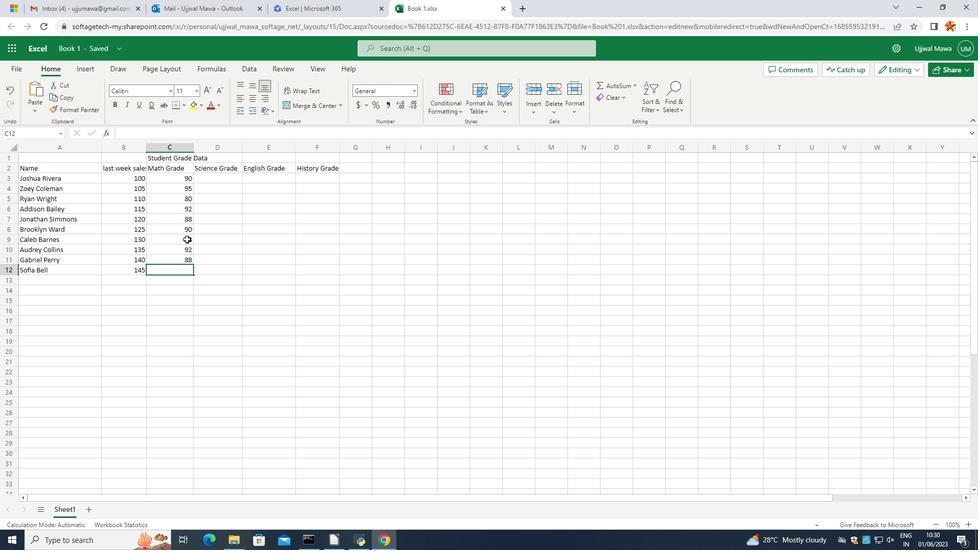 
Action: Mouse pressed left at (226, 251)
Screenshot: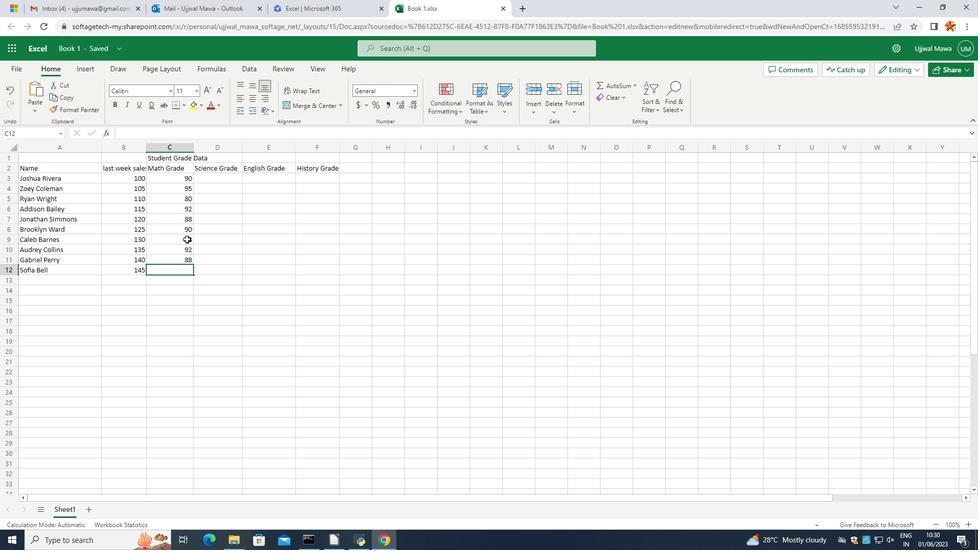 
Action: Mouse moved to (193, 184)
Screenshot: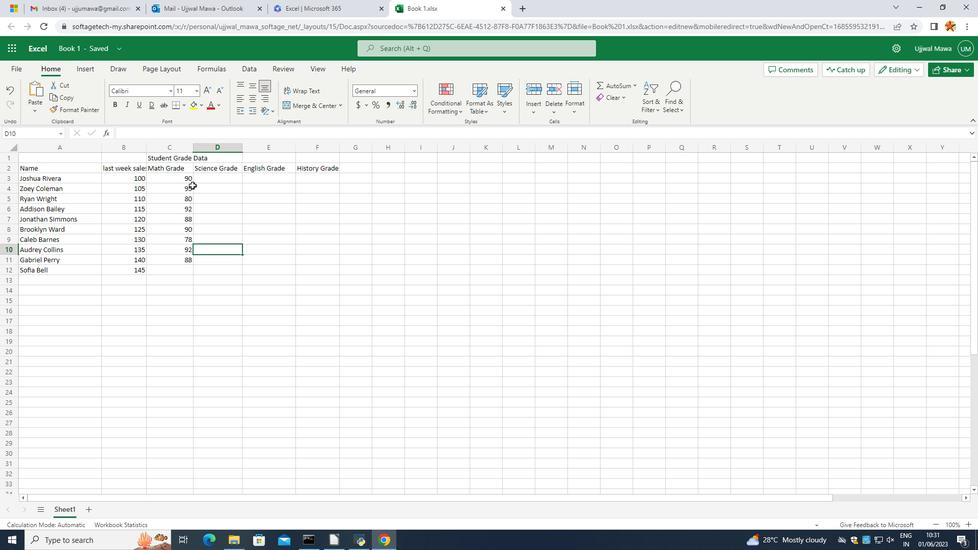 
Action: Mouse pressed left at (193, 184)
Screenshot: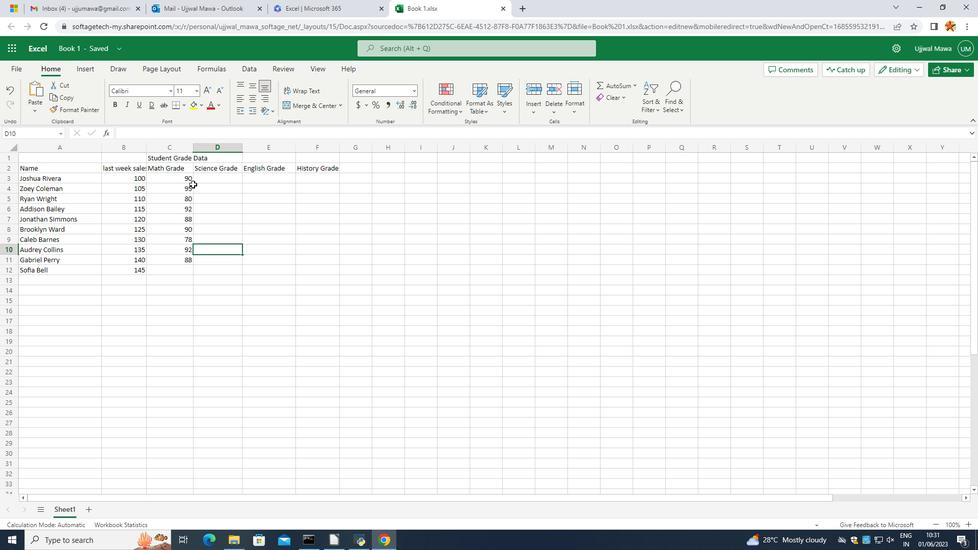 
Action: Mouse moved to (181, 197)
Screenshot: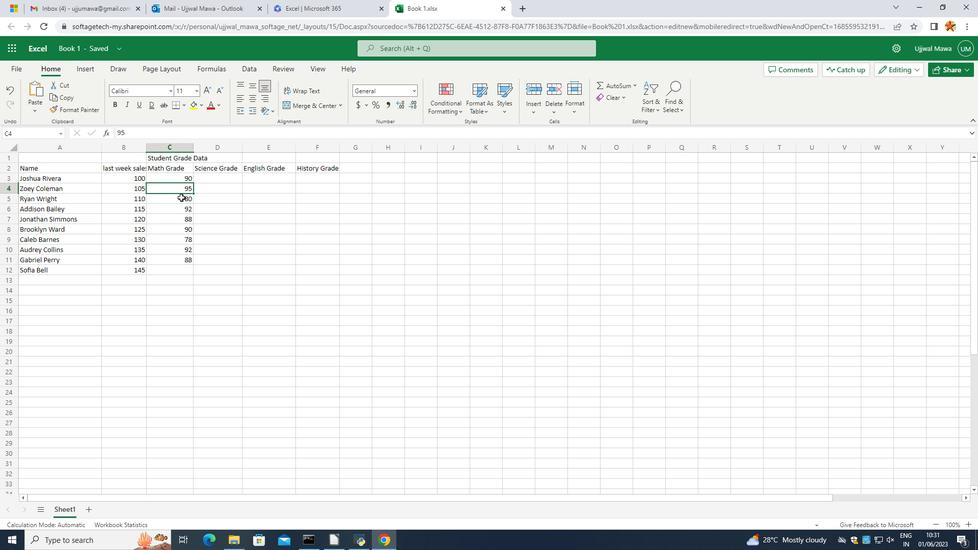 
Action: Mouse pressed left at (181, 197)
Screenshot: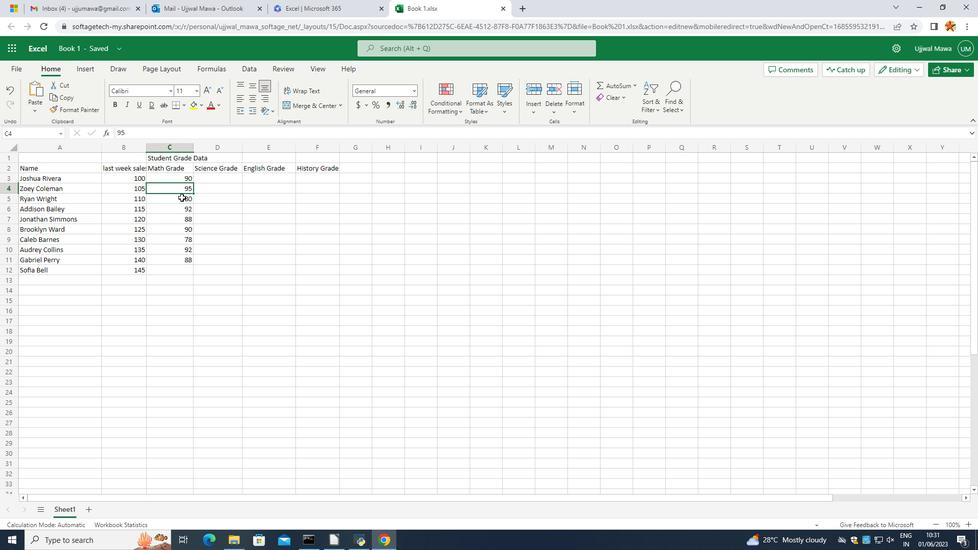 
Action: Mouse moved to (187, 208)
Screenshot: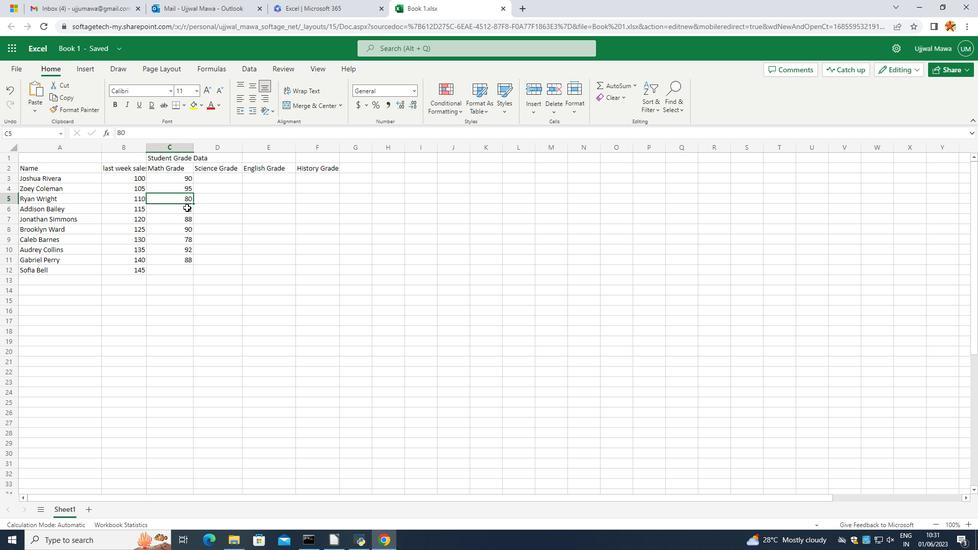 
Action: Mouse pressed left at (187, 208)
Screenshot: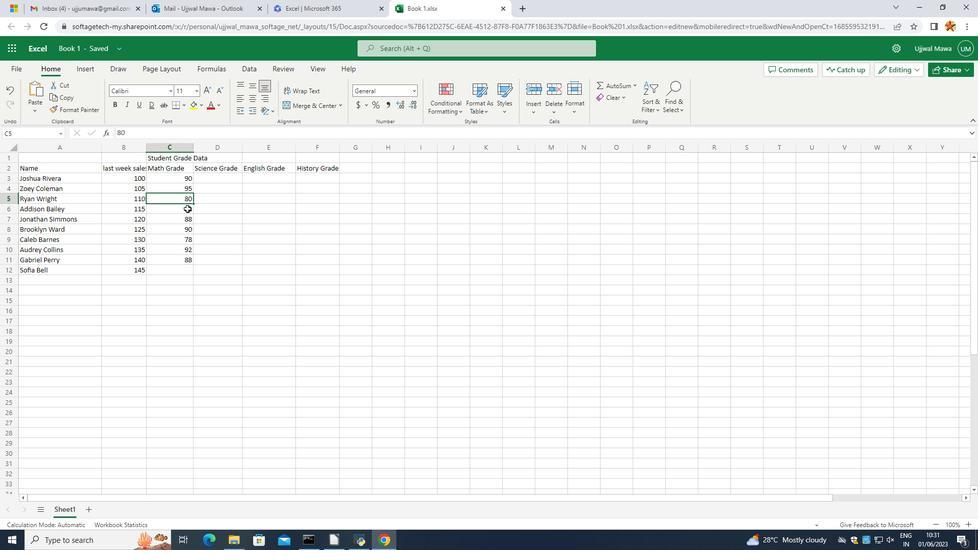 
Action: Mouse moved to (188, 221)
Screenshot: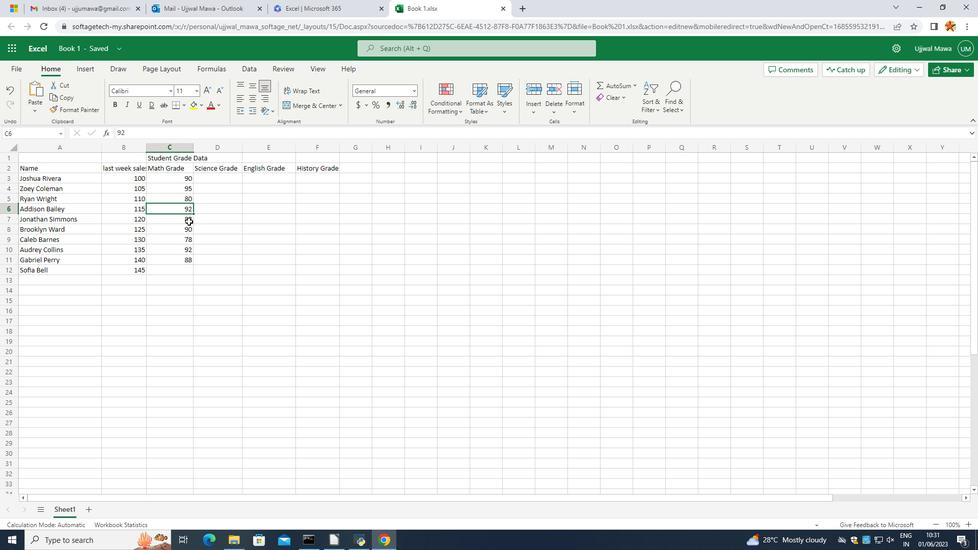 
Action: Mouse pressed left at (188, 221)
Screenshot: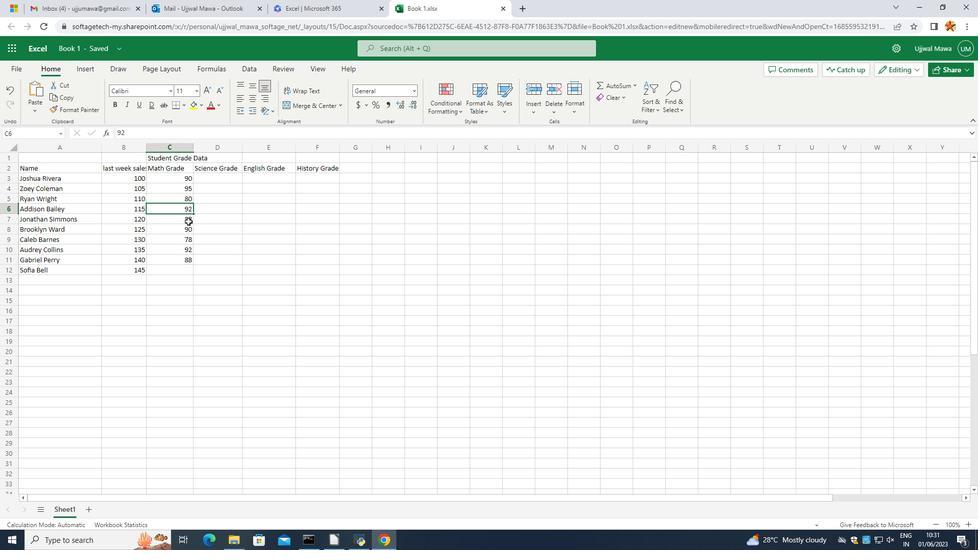 
Action: Mouse moved to (184, 223)
Screenshot: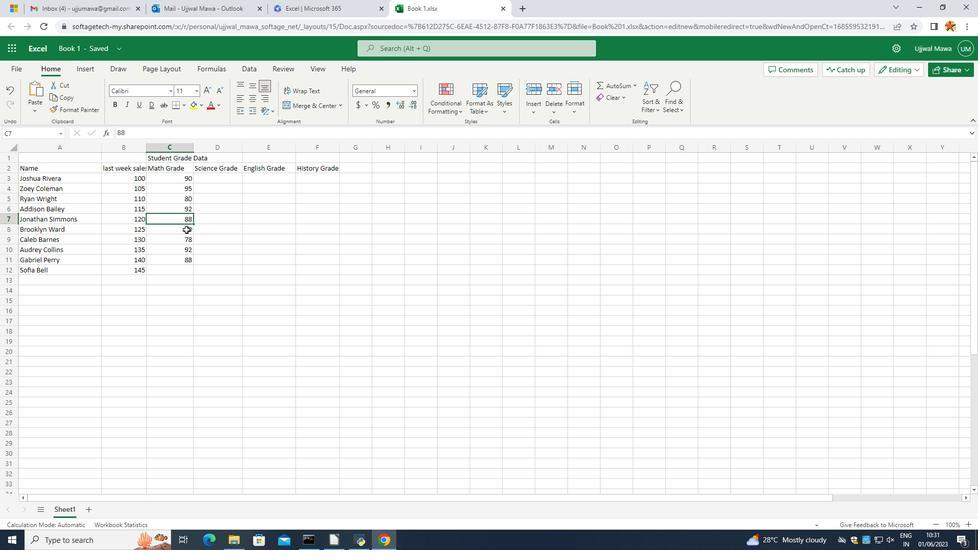 
Action: Key pressed 85
Screenshot: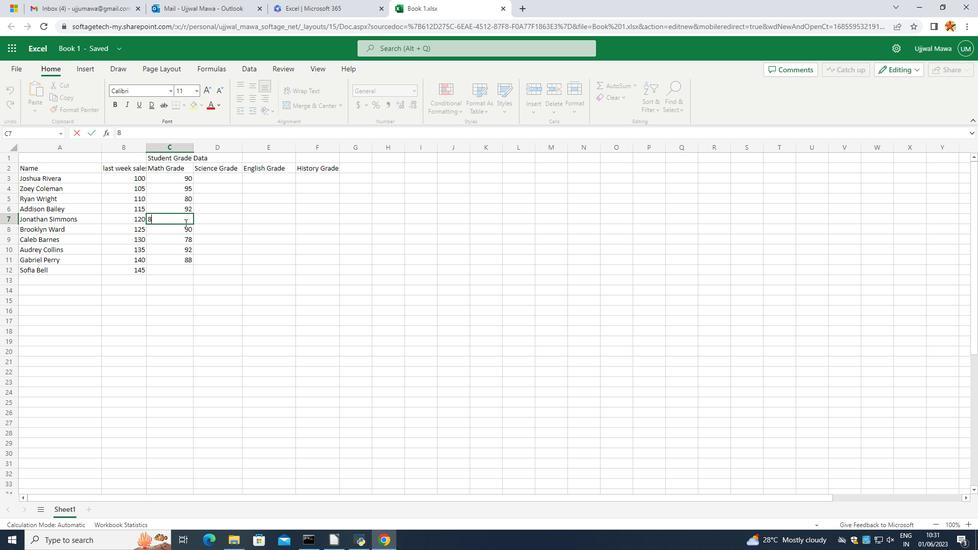 
Action: Mouse moved to (166, 231)
Screenshot: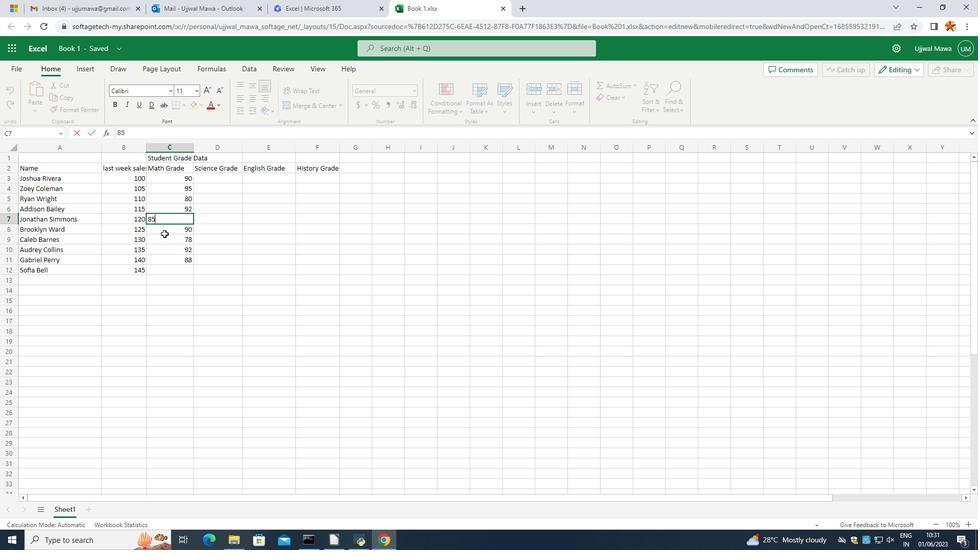 
Action: Mouse pressed left at (166, 231)
Screenshot: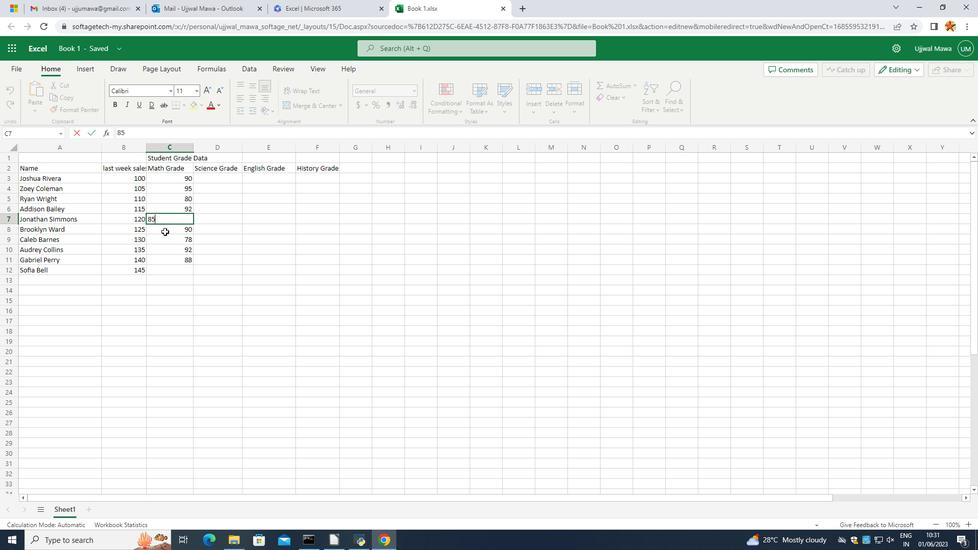 
Action: Key pressed 88
Screenshot: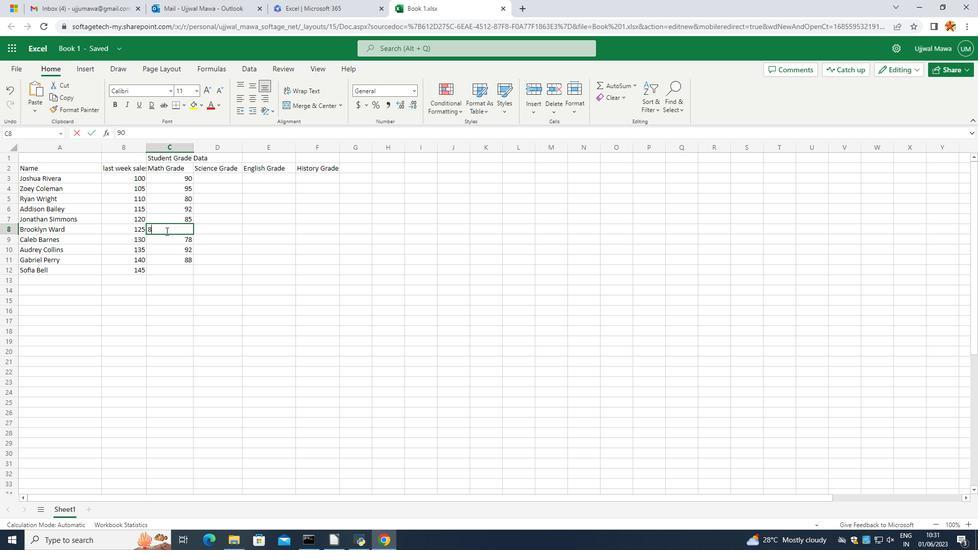 
Action: Mouse moved to (196, 240)
Screenshot: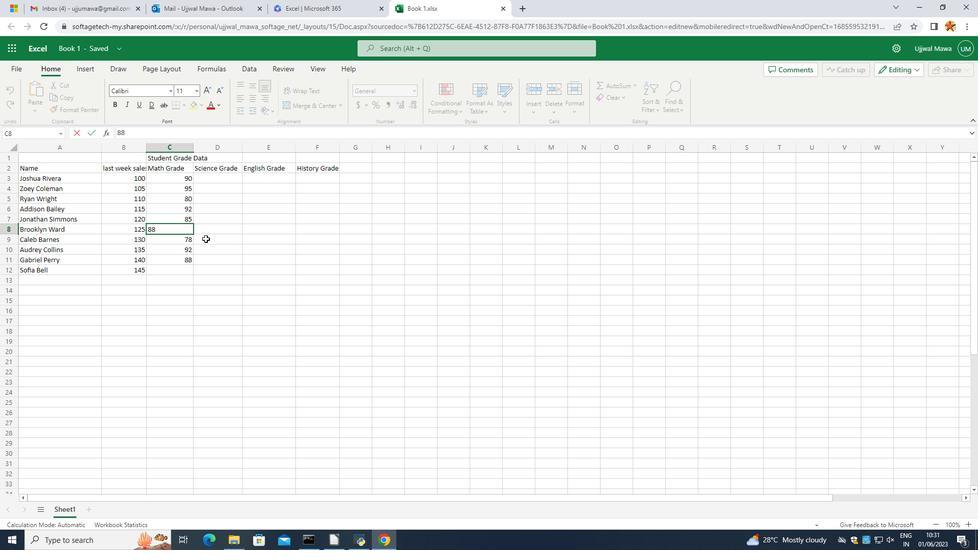
Action: Mouse pressed left at (196, 240)
Screenshot: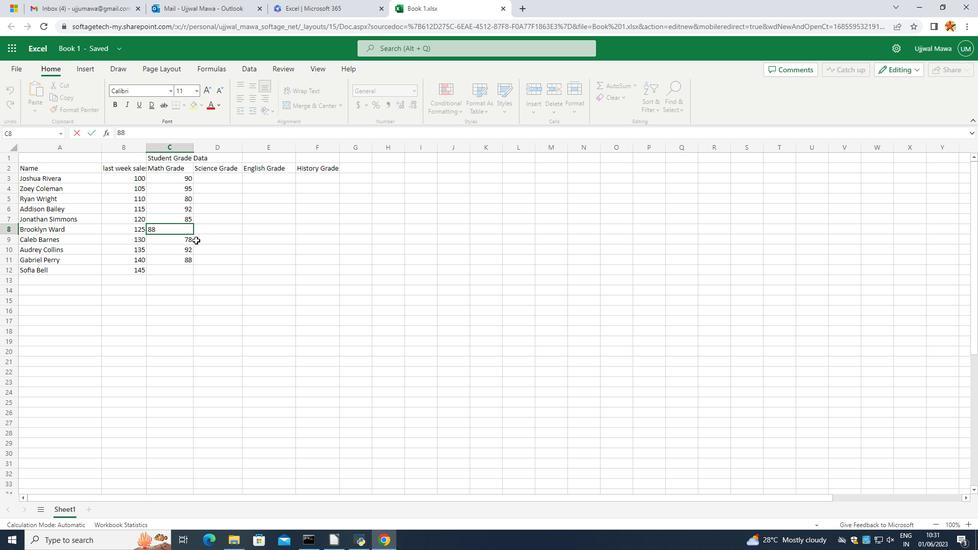 
Action: Mouse moved to (175, 241)
Screenshot: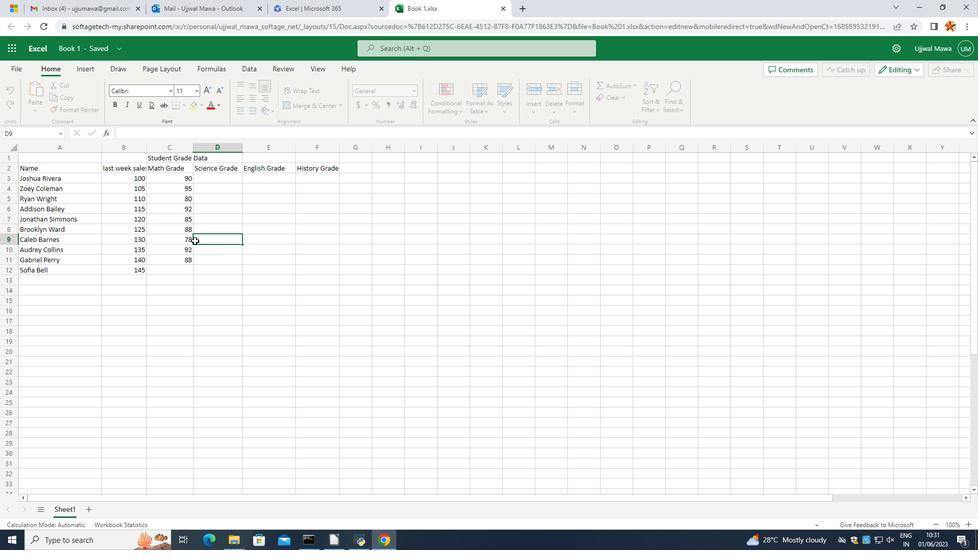 
Action: Mouse pressed left at (175, 241)
Screenshot: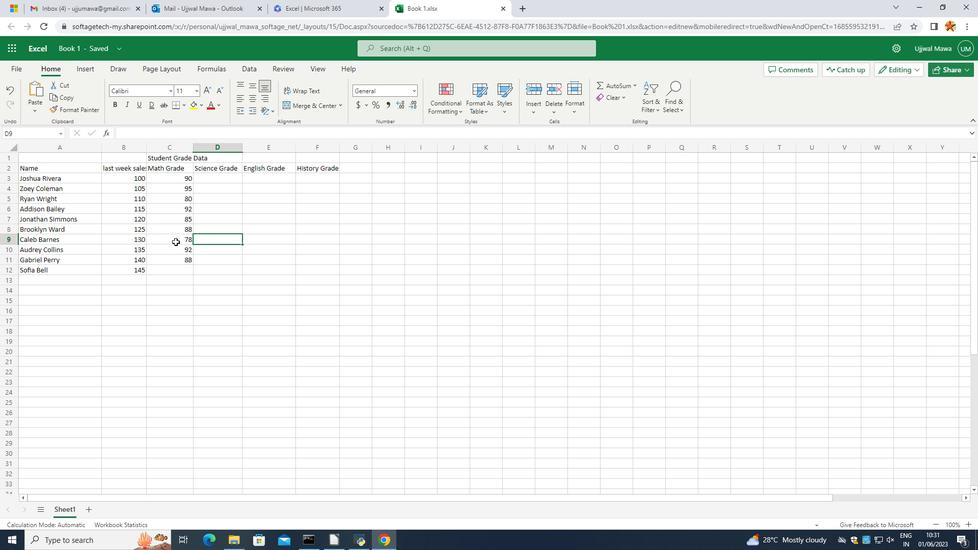 
Action: Mouse moved to (174, 241)
Screenshot: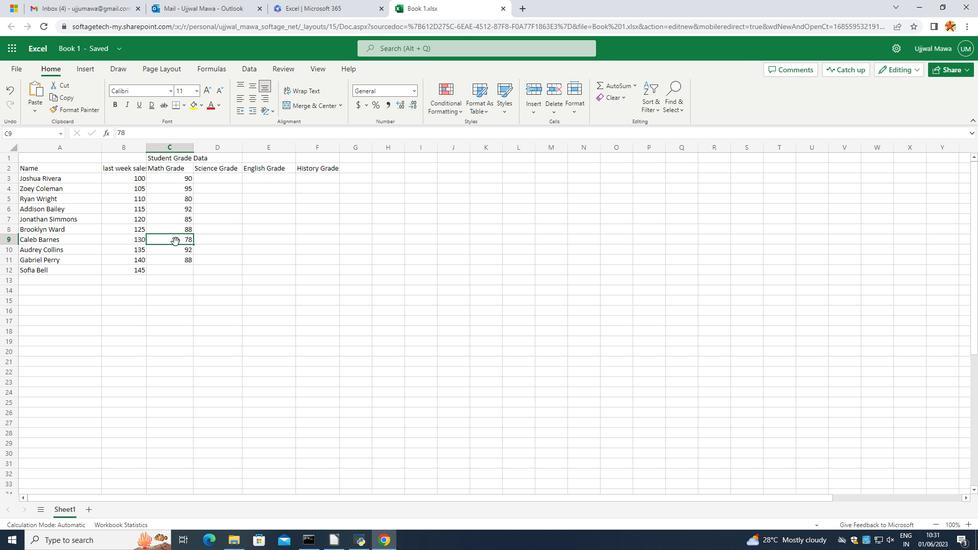 
Action: Key pressed 90
Screenshot: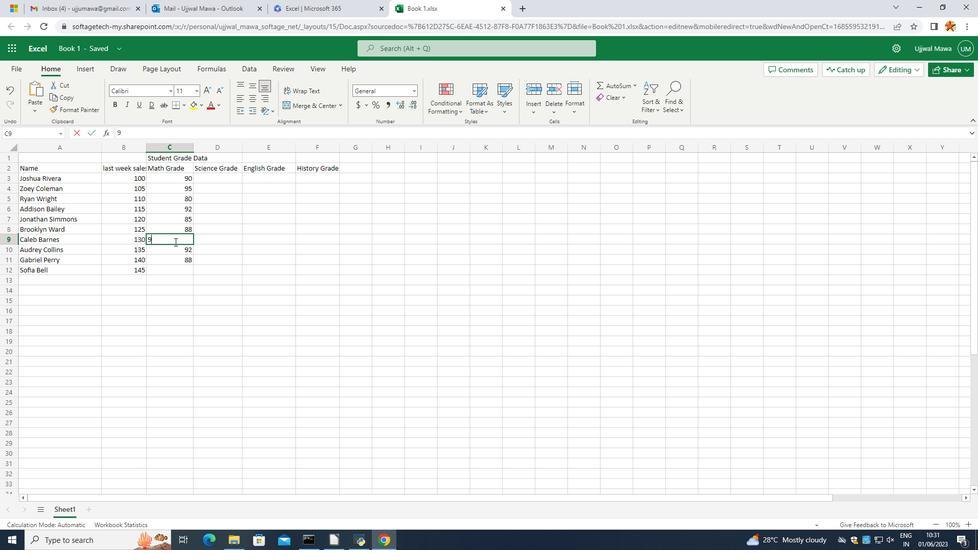 
Action: Mouse moved to (165, 253)
Screenshot: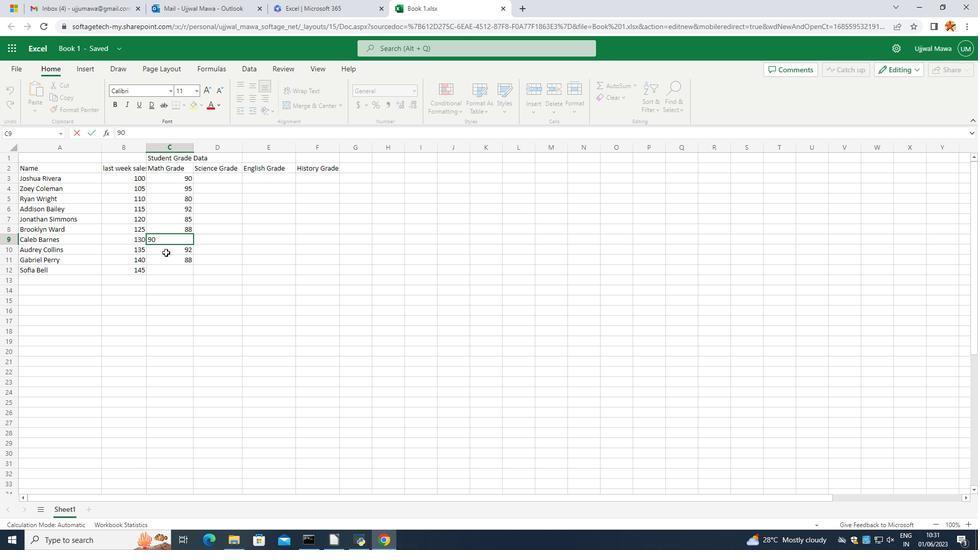 
Action: Mouse pressed left at (165, 253)
Screenshot: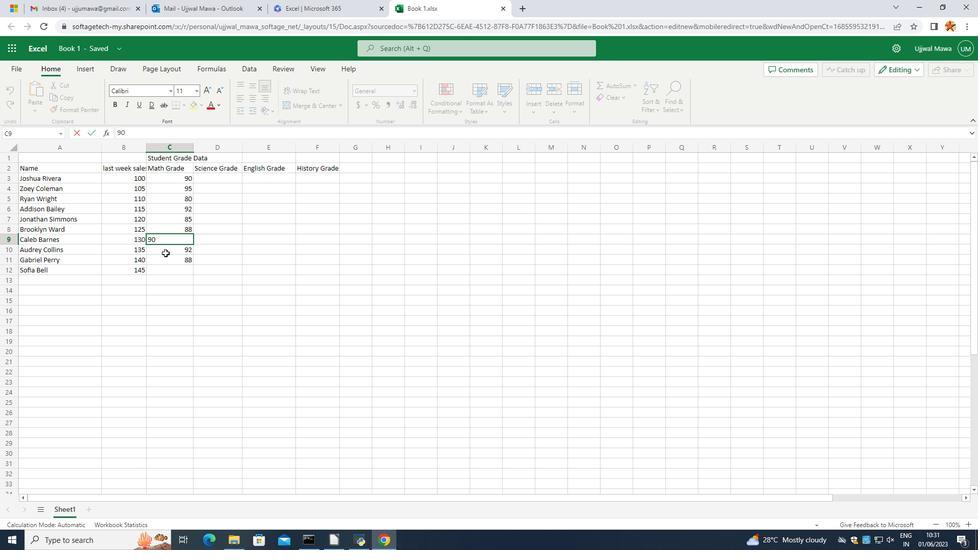 
Action: Key pressed 78
Screenshot: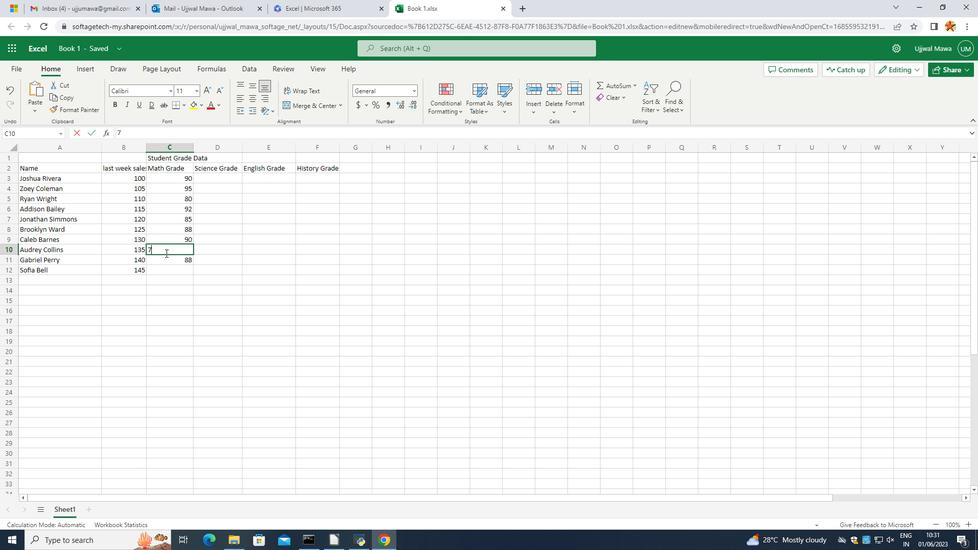 
Action: Mouse moved to (181, 255)
Screenshot: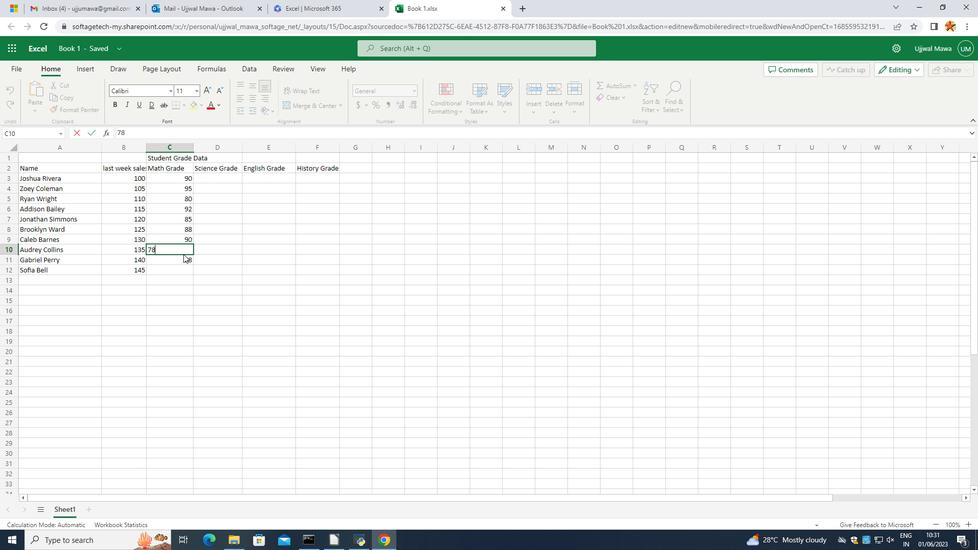 
Action: Mouse pressed left at (181, 255)
Screenshot: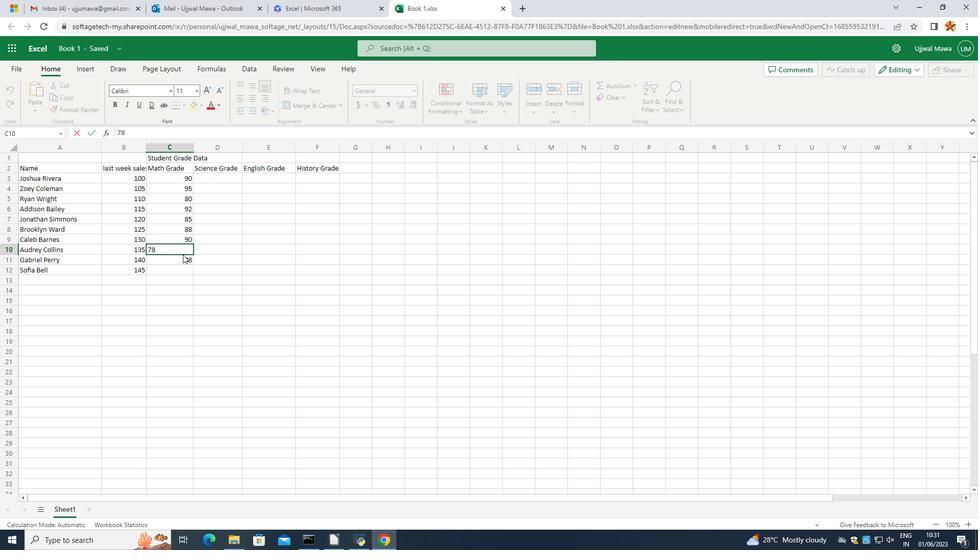 
Action: Mouse moved to (190, 264)
Screenshot: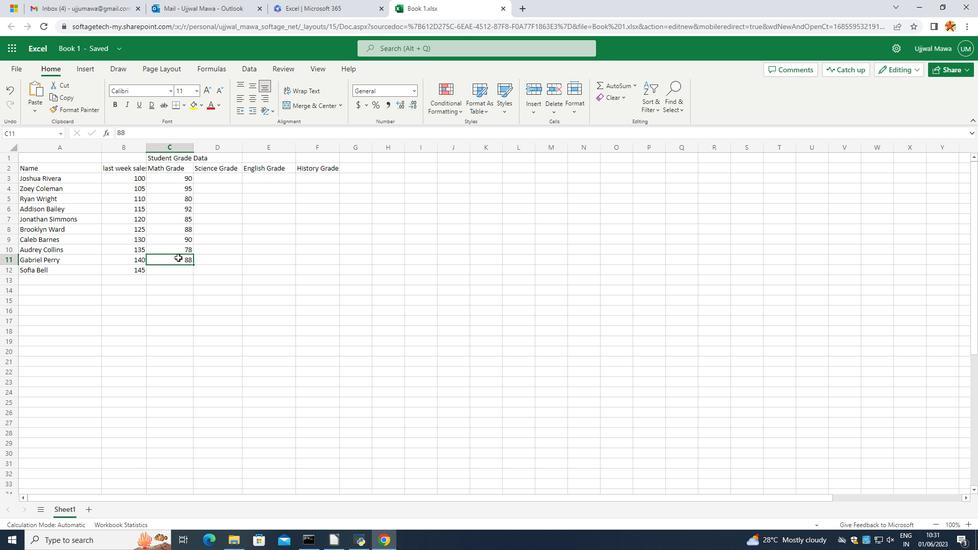 
Action: Key pressed 92<Key.enter>85<Key.enter>
Screenshot: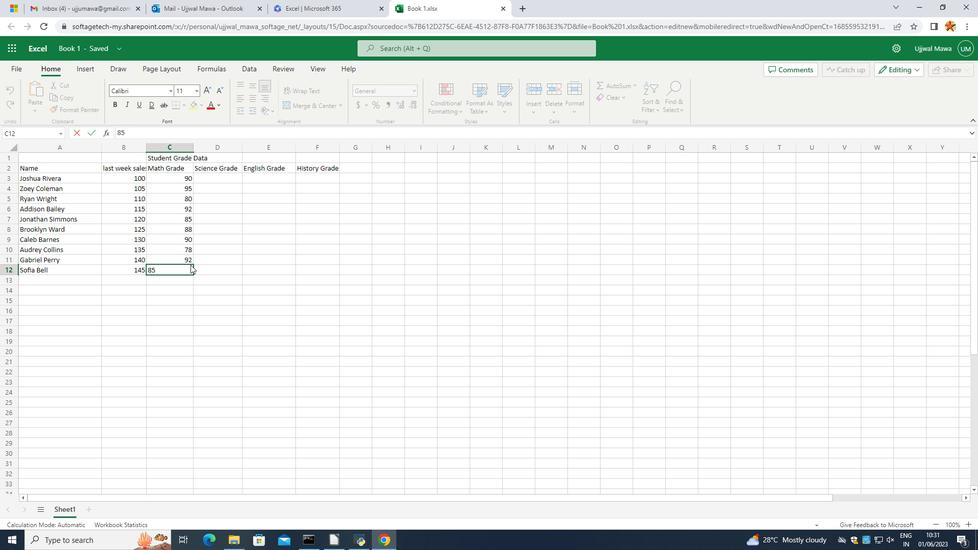 
Action: Mouse moved to (356, 178)
Screenshot: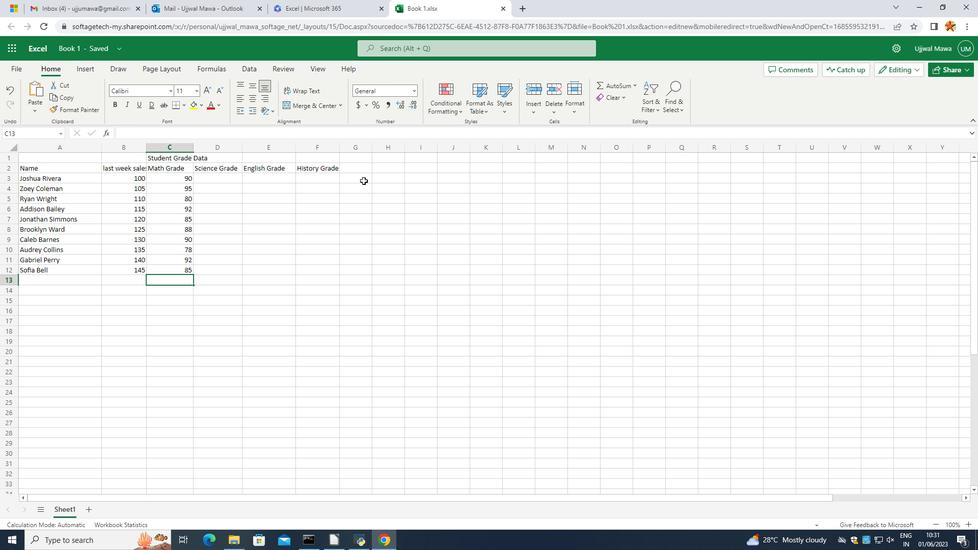 
Action: Mouse pressed left at (356, 178)
Screenshot: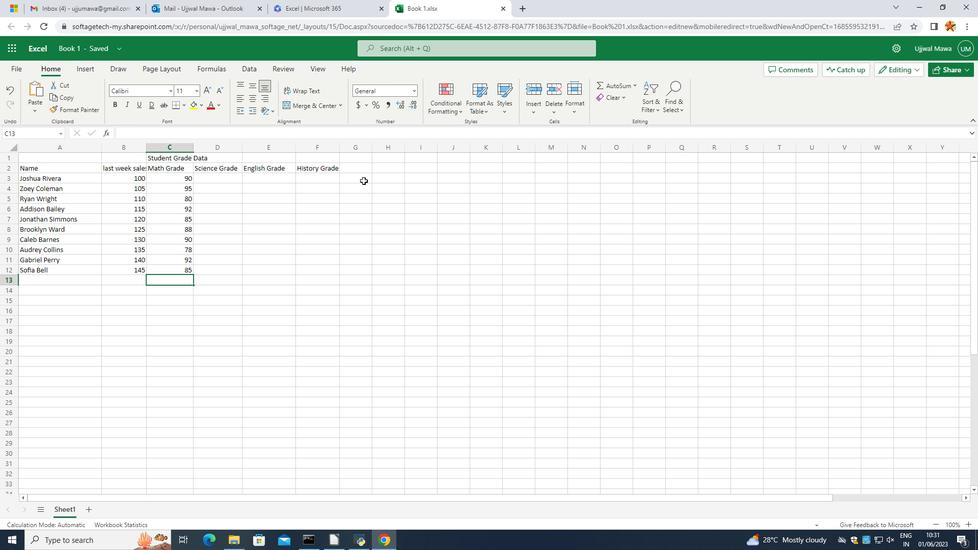 
Action: Mouse moved to (232, 183)
Screenshot: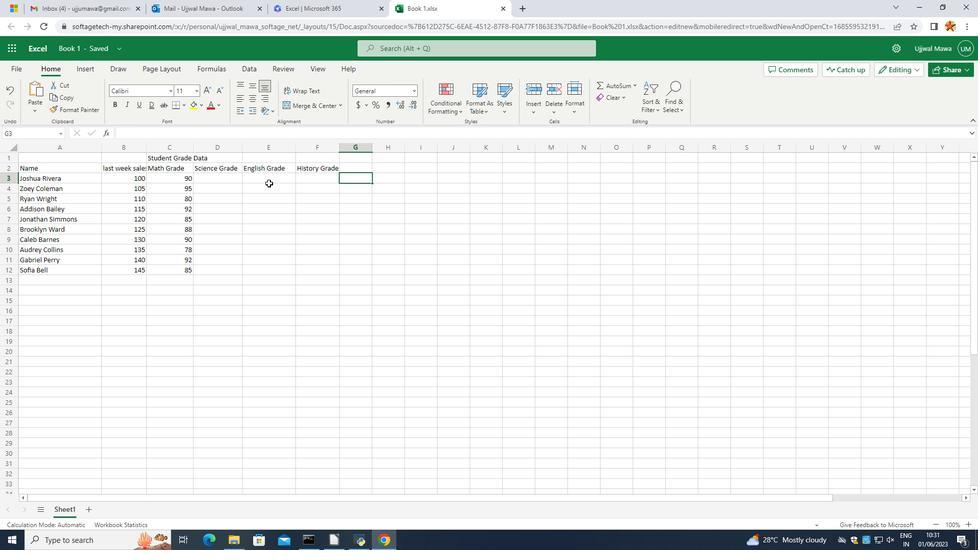 
Action: Mouse pressed left at (232, 183)
Screenshot: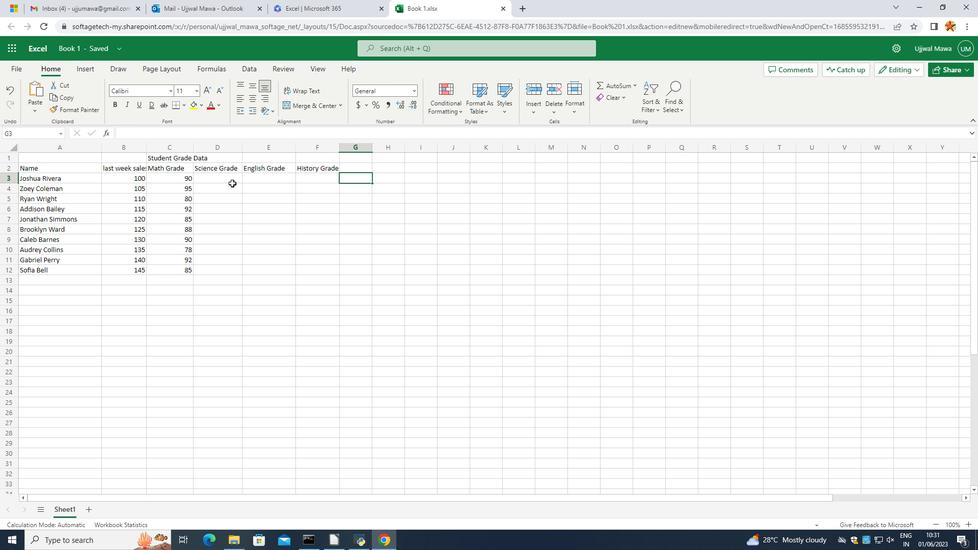 
Action: Mouse moved to (225, 176)
Screenshot: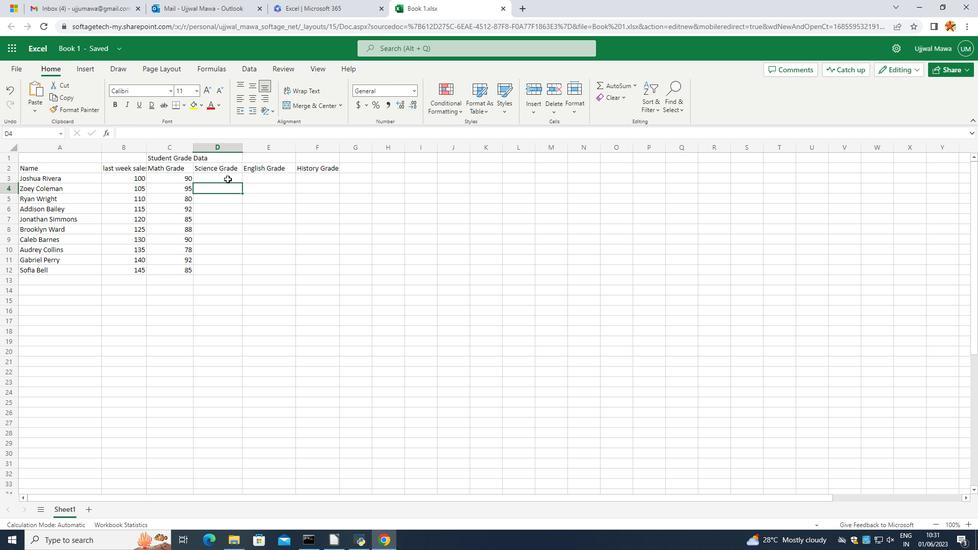 
Action: Mouse pressed left at (225, 176)
Screenshot: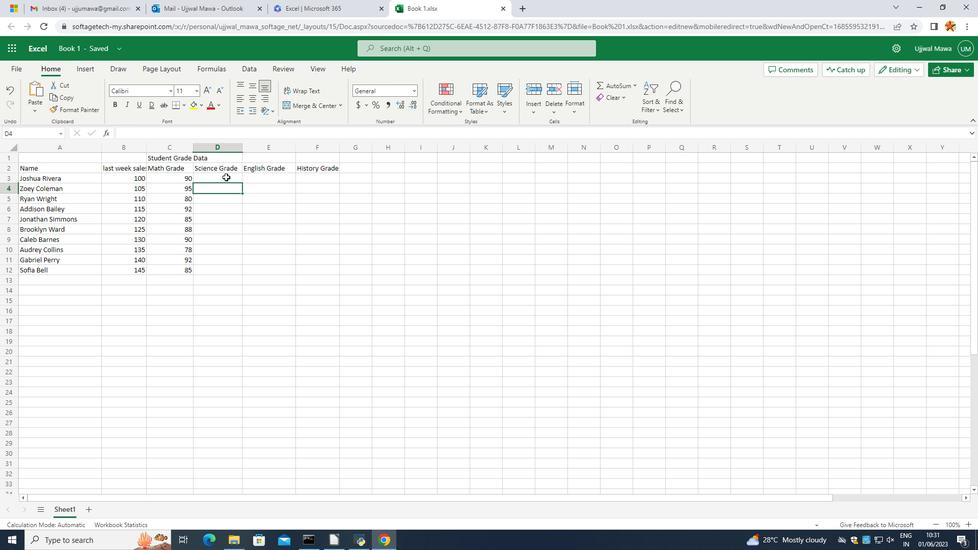 
Action: Mouse pressed left at (225, 176)
Screenshot: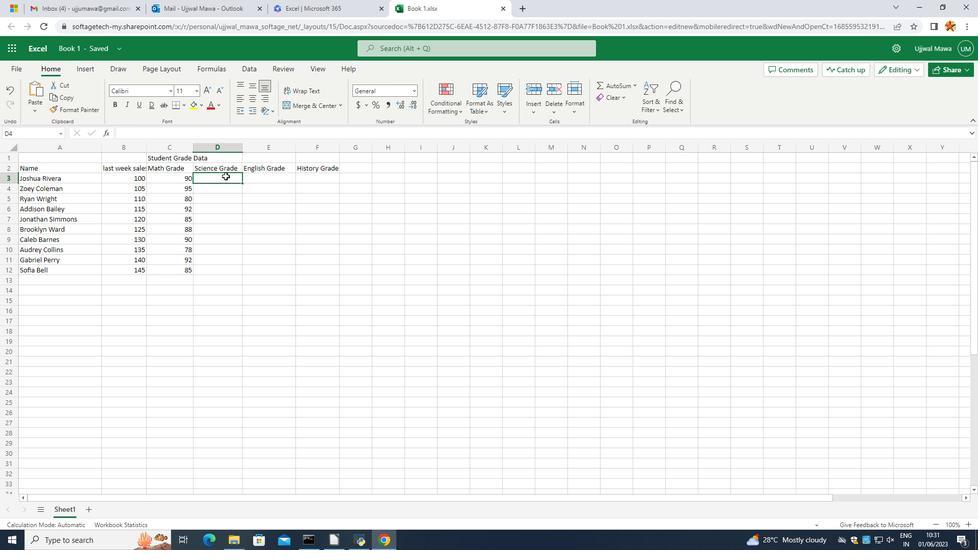 
Action: Mouse moved to (223, 179)
Screenshot: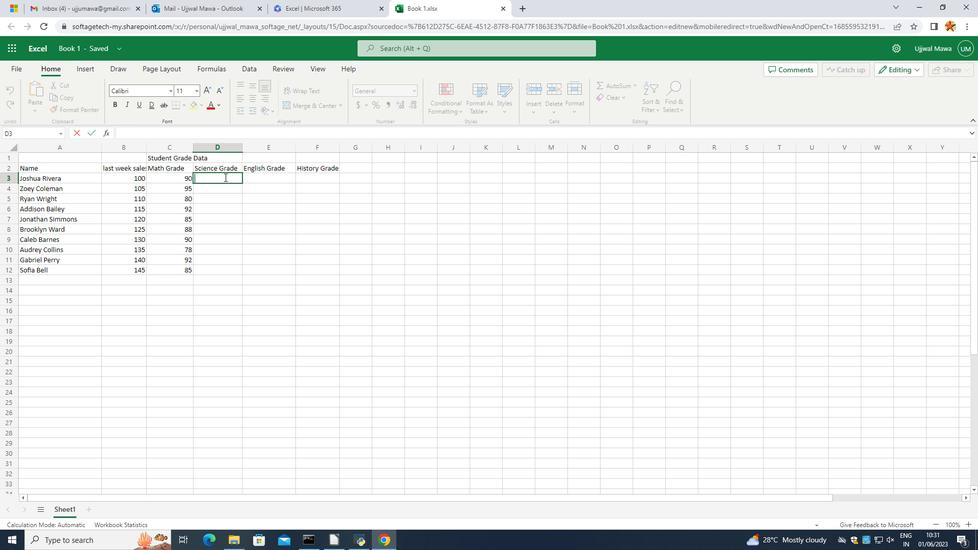 
Action: Key pressed 85<Key.enter>9<Key.backspace>87<Key.enter>92<Key.enter>88<Key.enter>90<Key.enter>85<Key.enter>92<Key.enter>80<Key.enter>88<Key.enter>
Screenshot: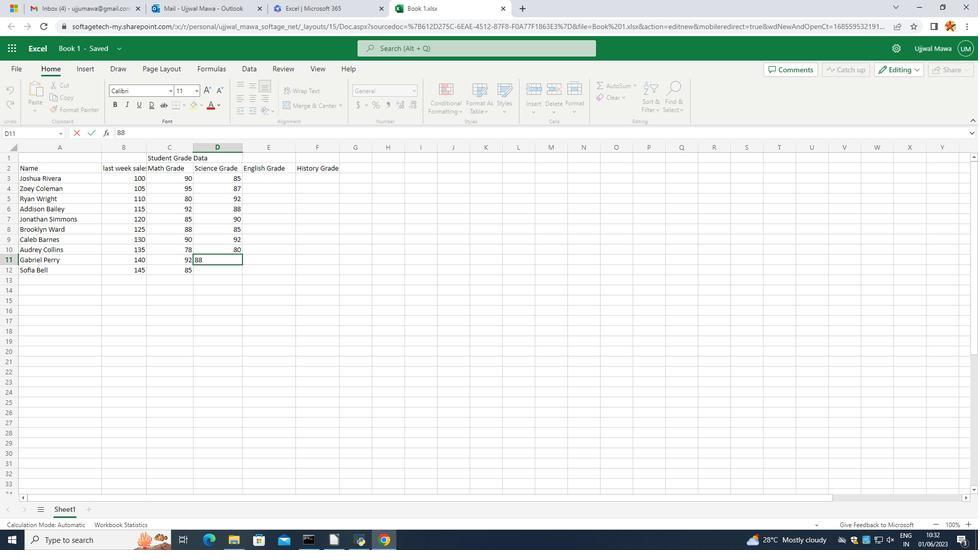
Action: Mouse moved to (249, 257)
Screenshot: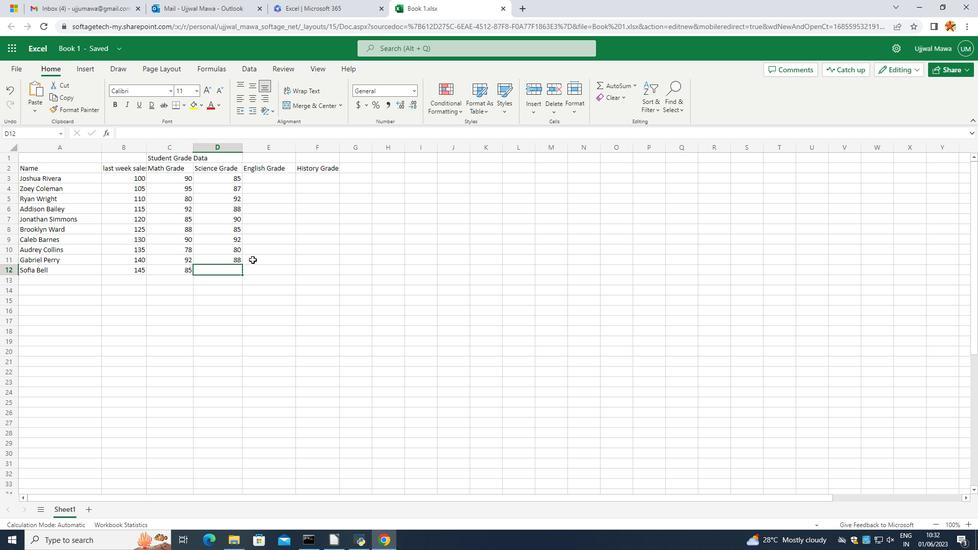 
Action: Key pressed 90<Key.enter>
Screenshot: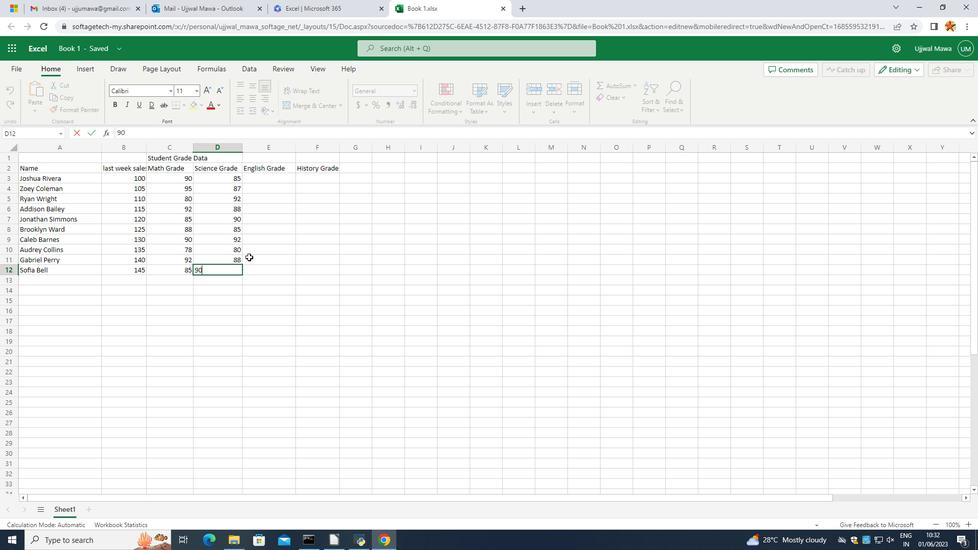 
Action: Mouse moved to (273, 179)
Screenshot: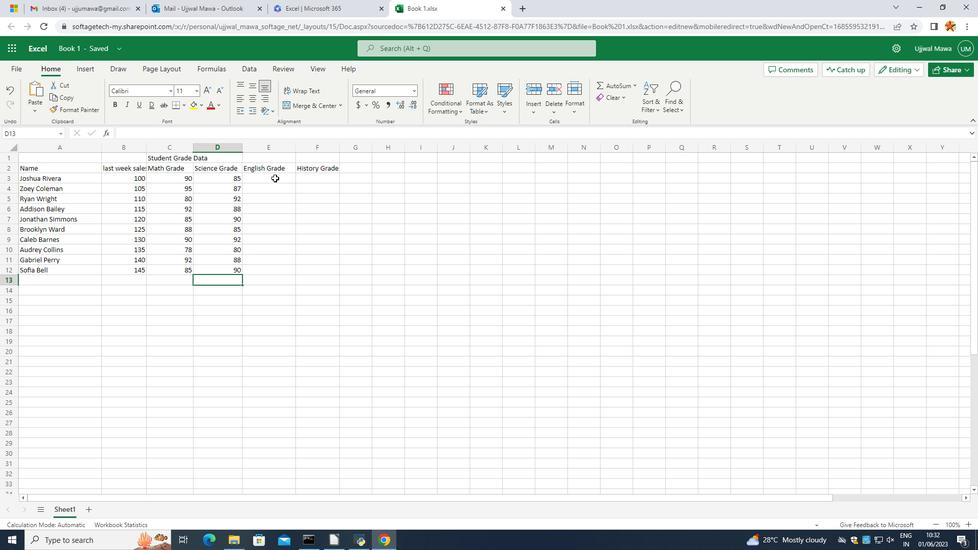 
Action: Mouse pressed left at (273, 179)
Screenshot: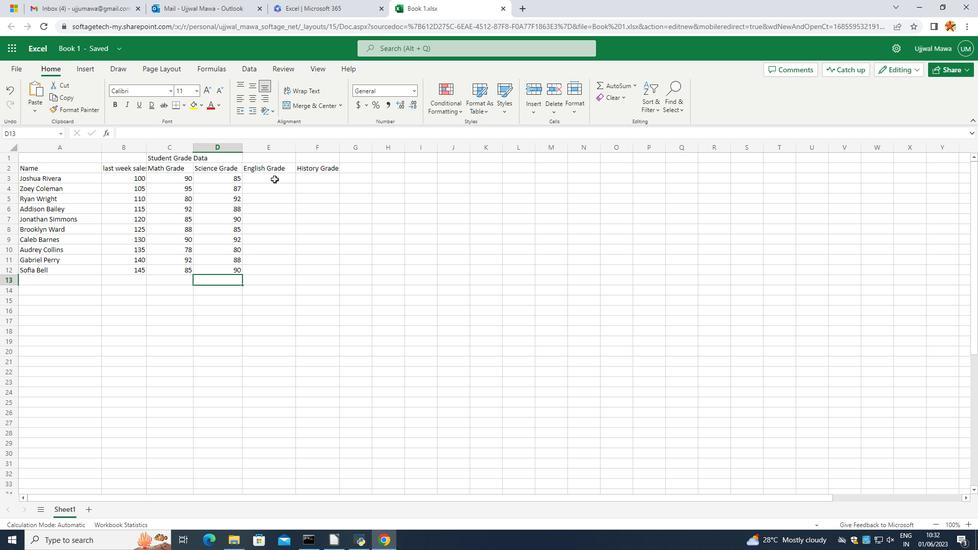 
Action: Mouse pressed left at (273, 179)
Screenshot: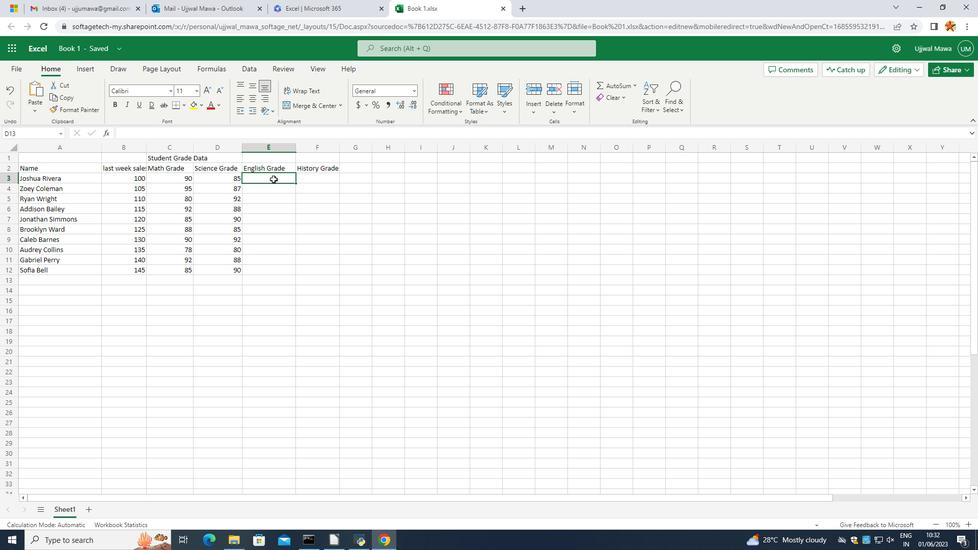 
Action: Mouse moved to (278, 177)
Screenshot: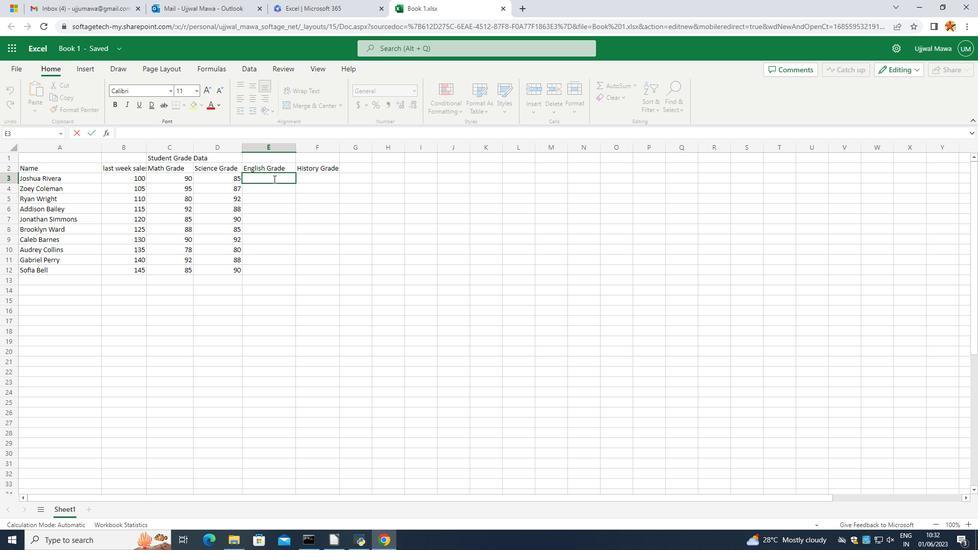 
Action: Key pressed 92<Key.enter>90<Key.enter>85<Key.enter>90<Key.enter>88<Key.enter>9<Key.backspace>92<Key.enter>86<Key.backspace>5<Key.enter>
Screenshot: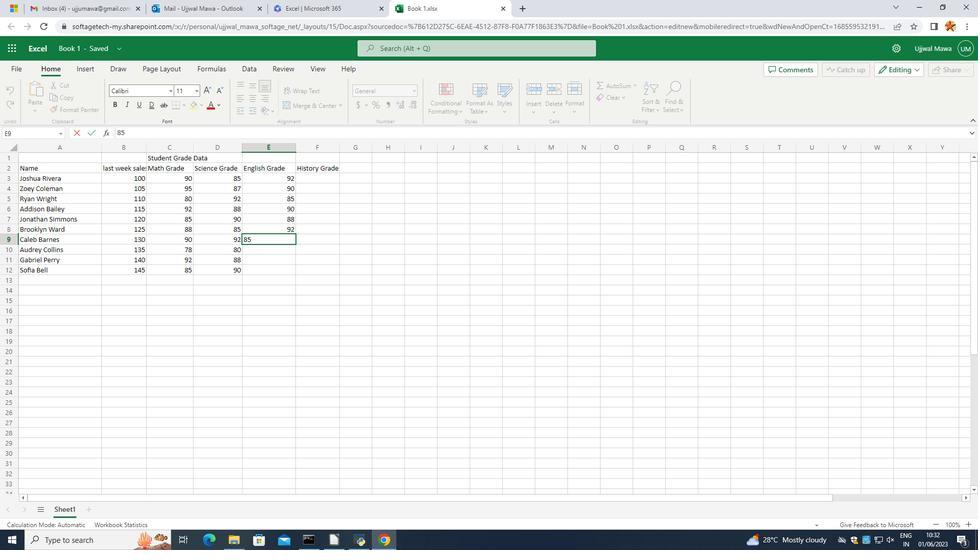 
Action: Mouse moved to (276, 249)
Screenshot: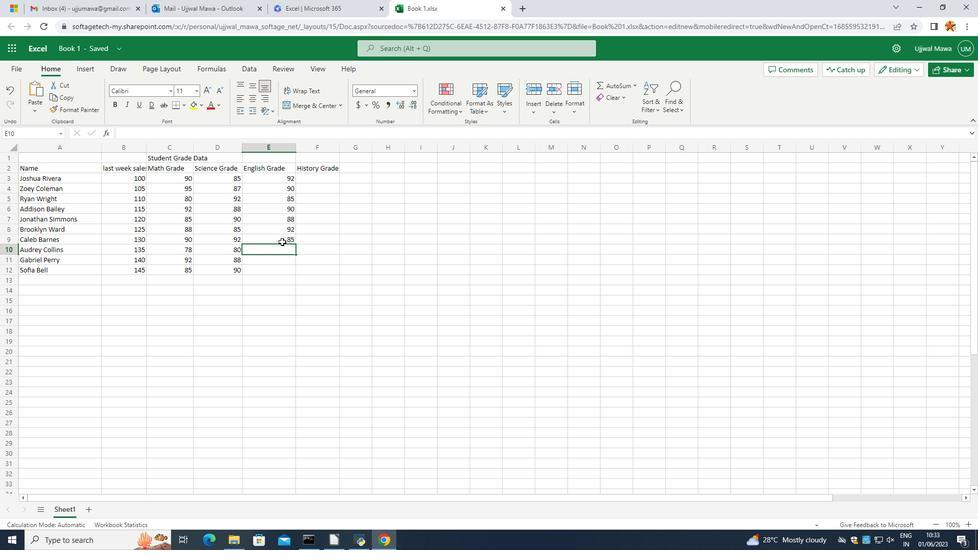 
Action: Mouse pressed left at (276, 249)
Screenshot: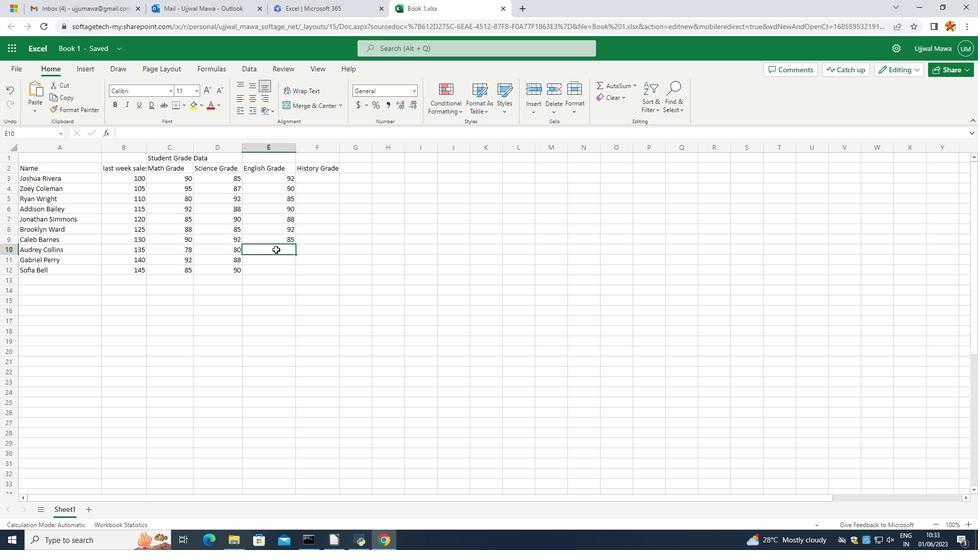 
Action: Mouse moved to (274, 250)
Screenshot: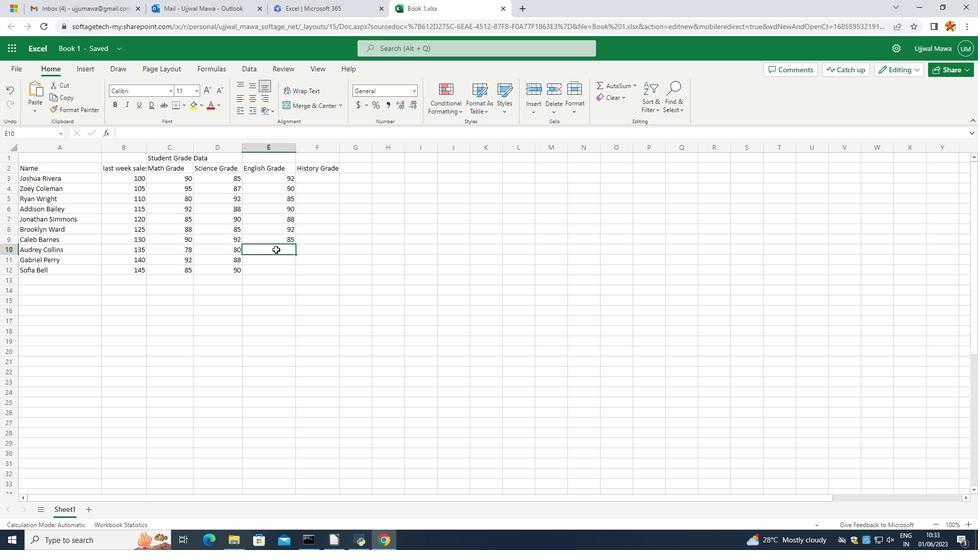 
Action: Mouse pressed left at (274, 250)
Screenshot: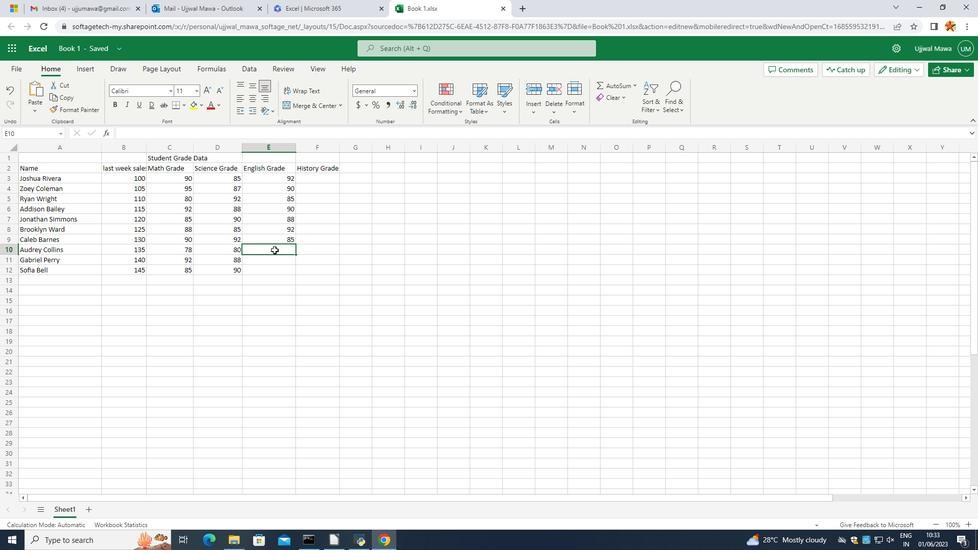 
Action: Mouse moved to (283, 243)
Screenshot: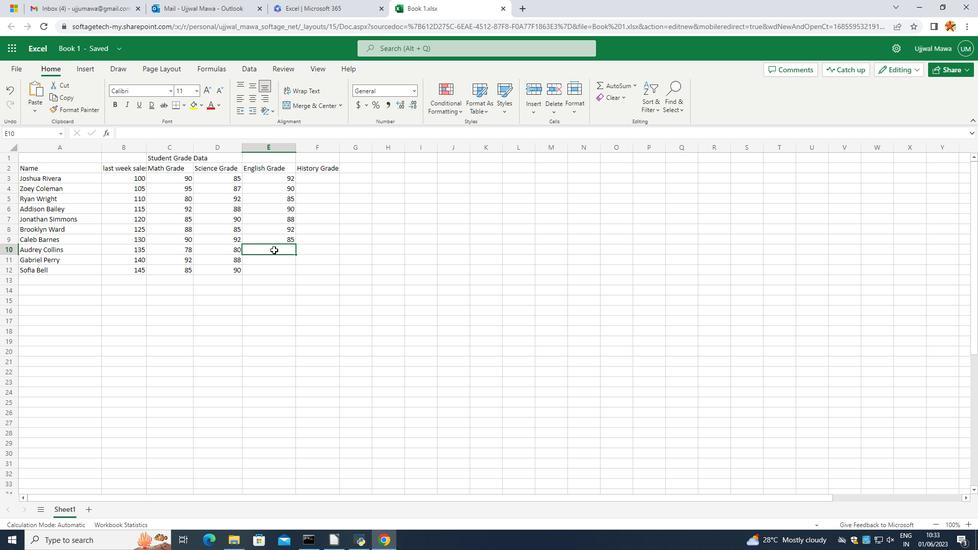 
Action: Key pressed 9<Key.backspace>82<Key.enter>90<Key.enter>88<Key.enter>
Screenshot: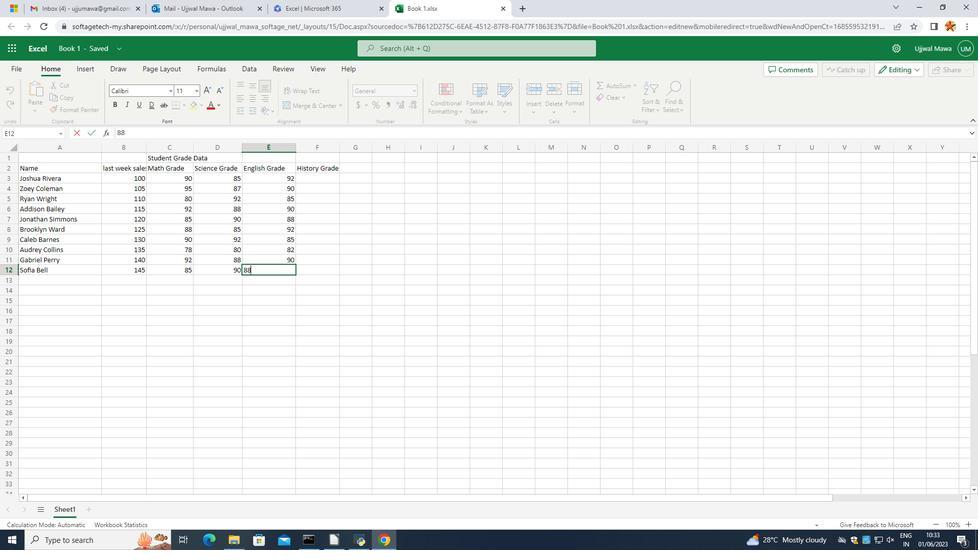 
Action: Mouse moved to (341, 179)
Screenshot: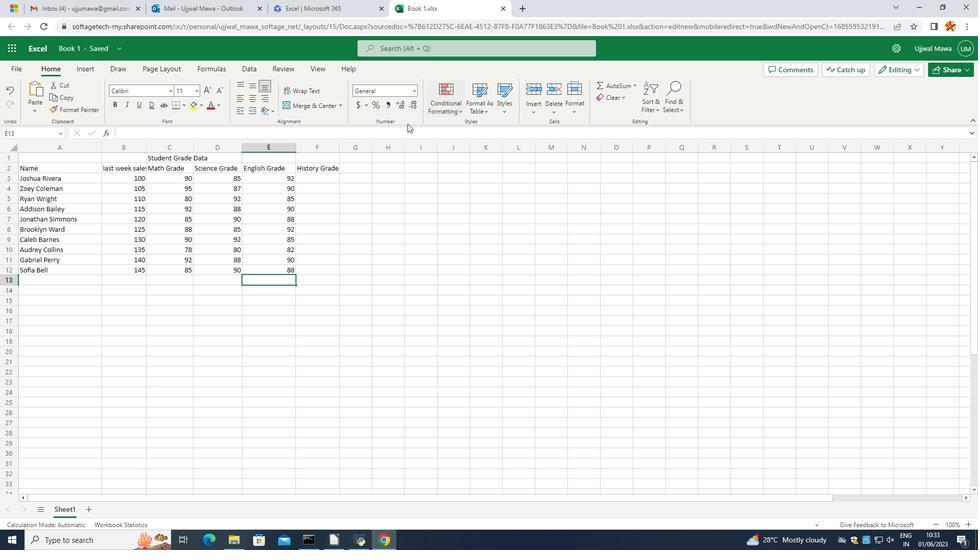 
Action: Mouse pressed left at (341, 179)
Screenshot: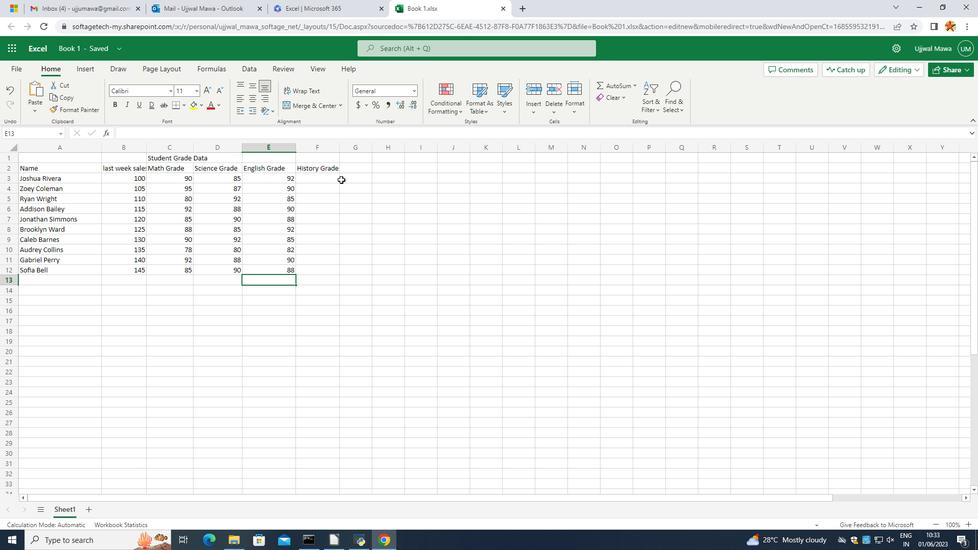 
Action: Mouse moved to (320, 175)
Screenshot: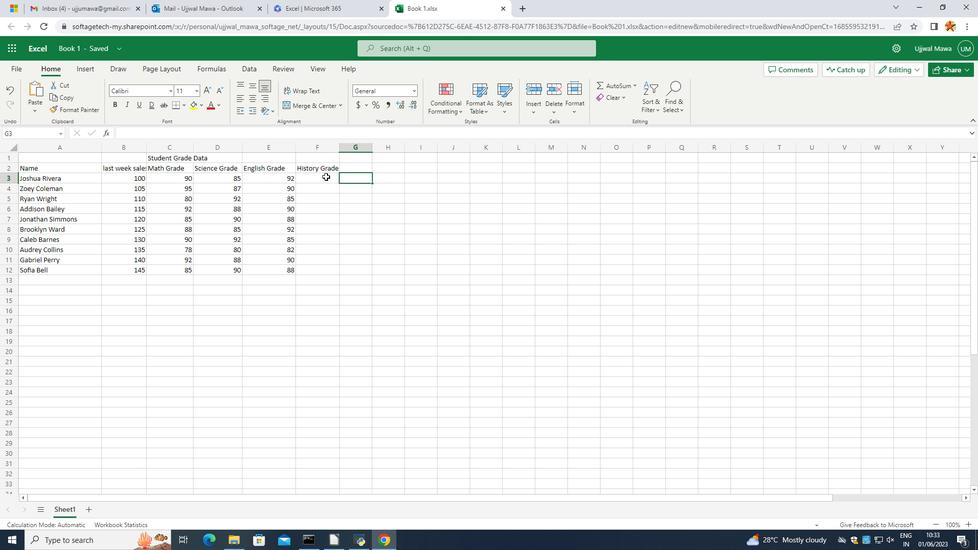 
Action: Mouse pressed left at (320, 175)
Screenshot: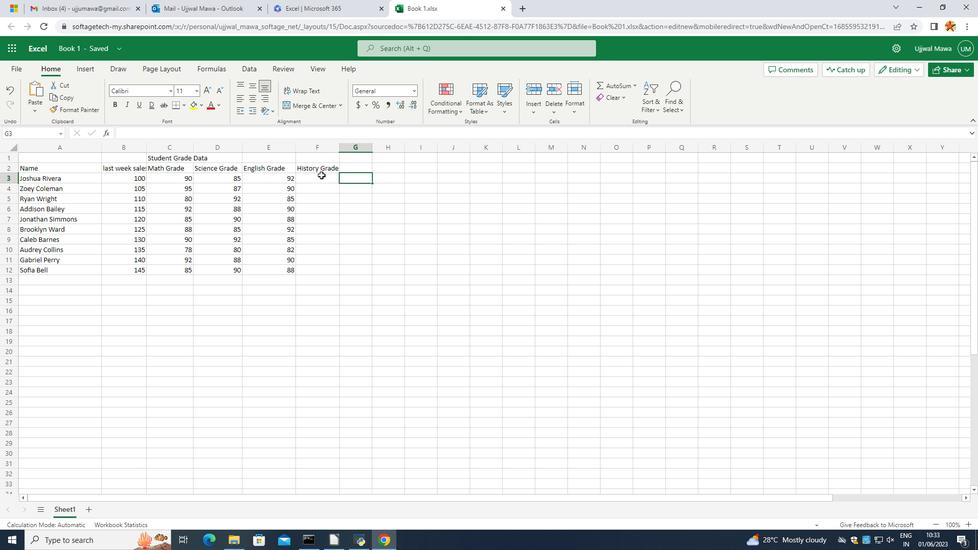
Action: Mouse pressed left at (320, 175)
Screenshot: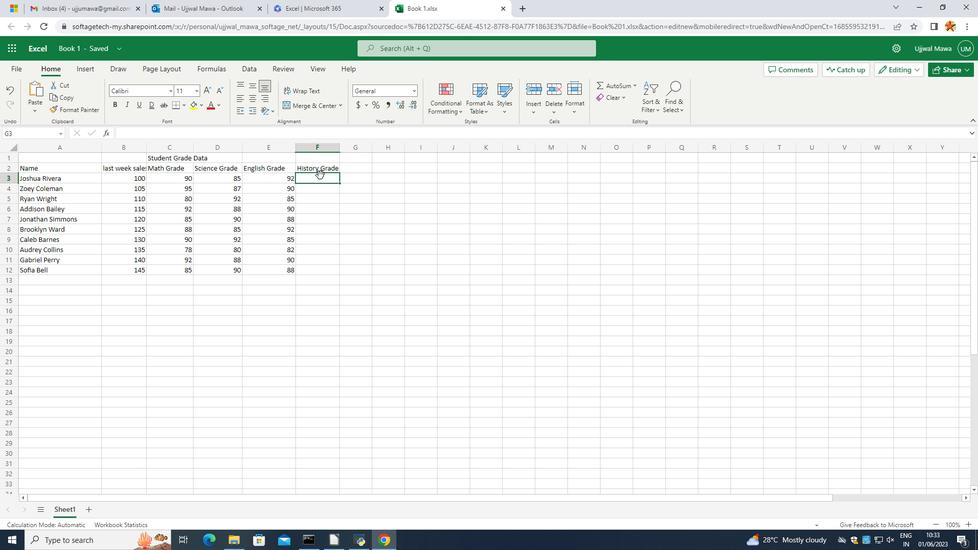 
Action: Mouse moved to (320, 176)
Screenshot: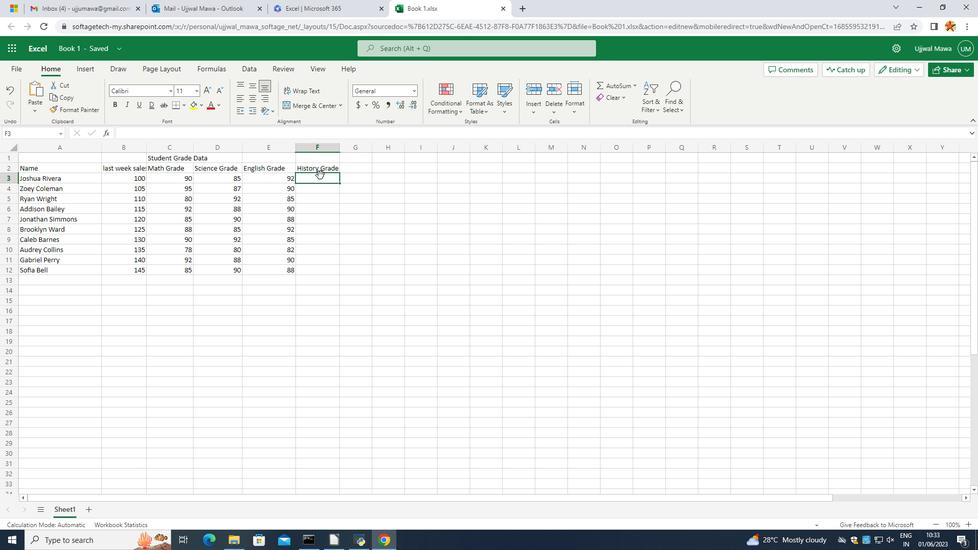 
Action: Mouse pressed left at (320, 176)
Screenshot: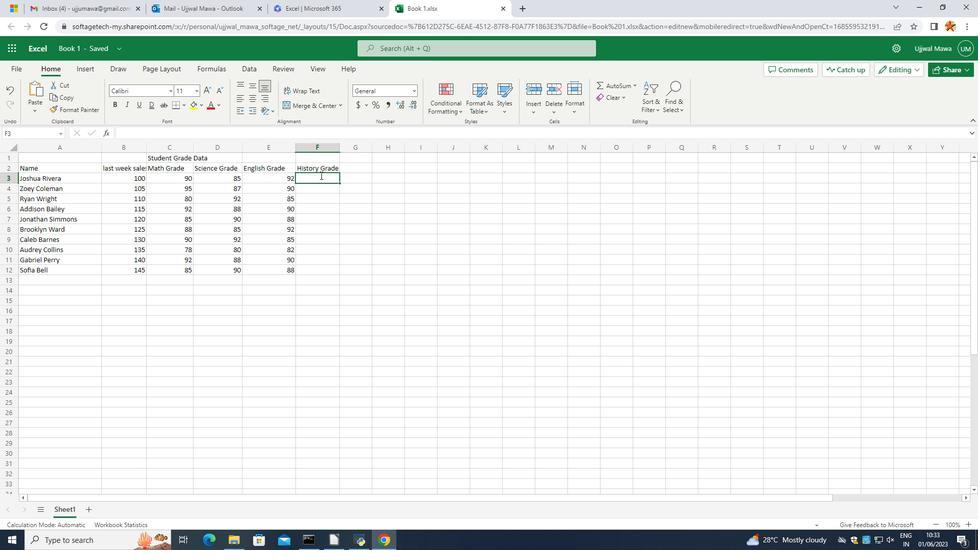 
Action: Mouse moved to (353, 166)
Screenshot: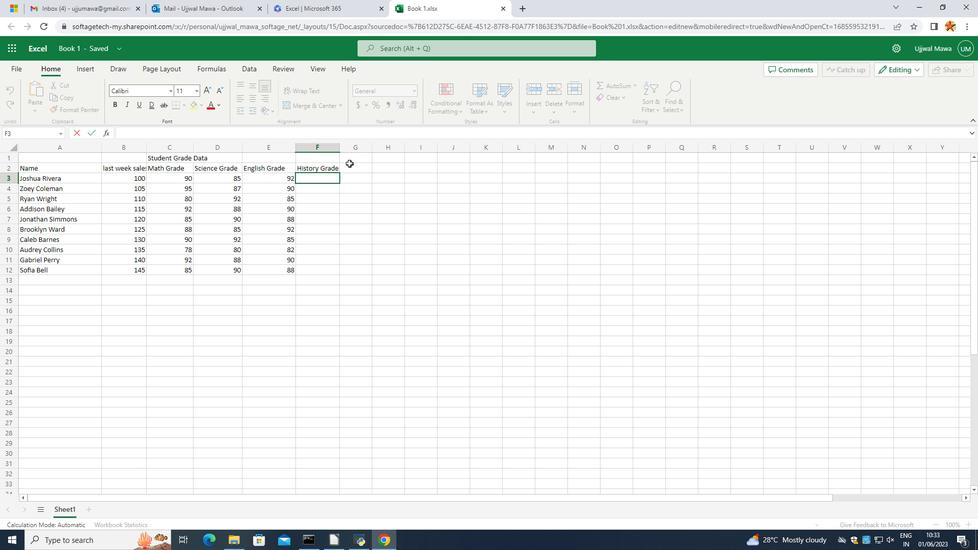 
Action: Mouse pressed left at (353, 166)
Screenshot: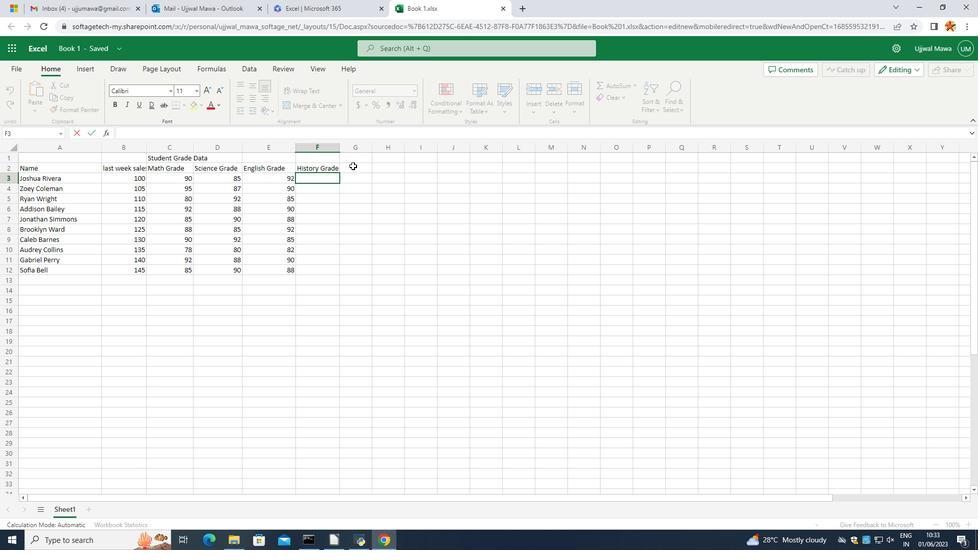 
Action: Mouse pressed left at (353, 166)
Screenshot: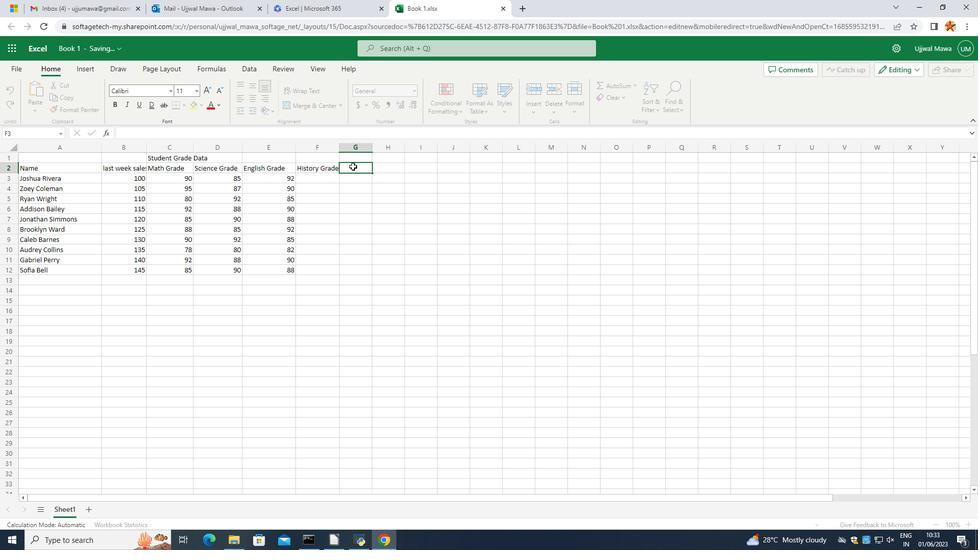 
Action: Key pressed <Key.caps_lock>T<Key.caps_lock>otr<Key.backspace>tal<Key.enter>
Screenshot: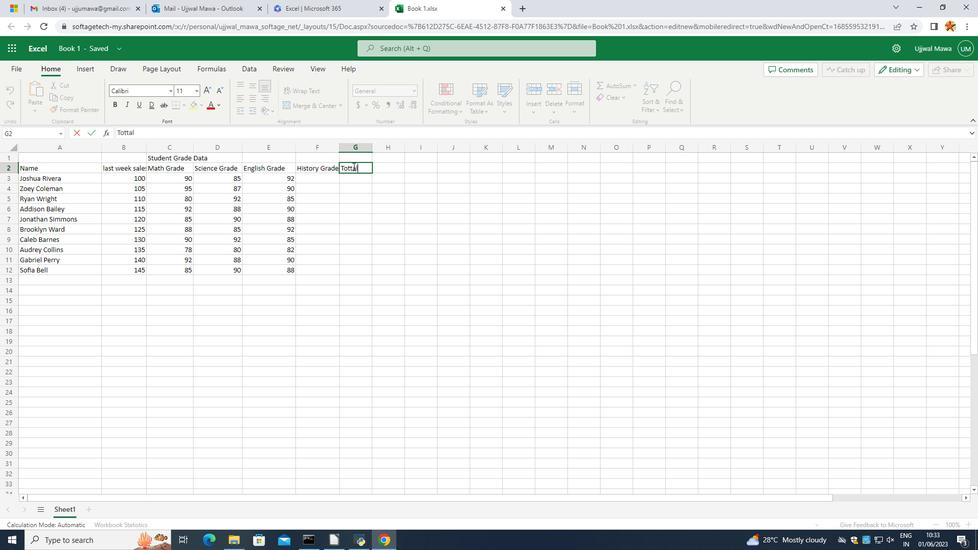 
Action: Mouse moved to (354, 163)
Screenshot: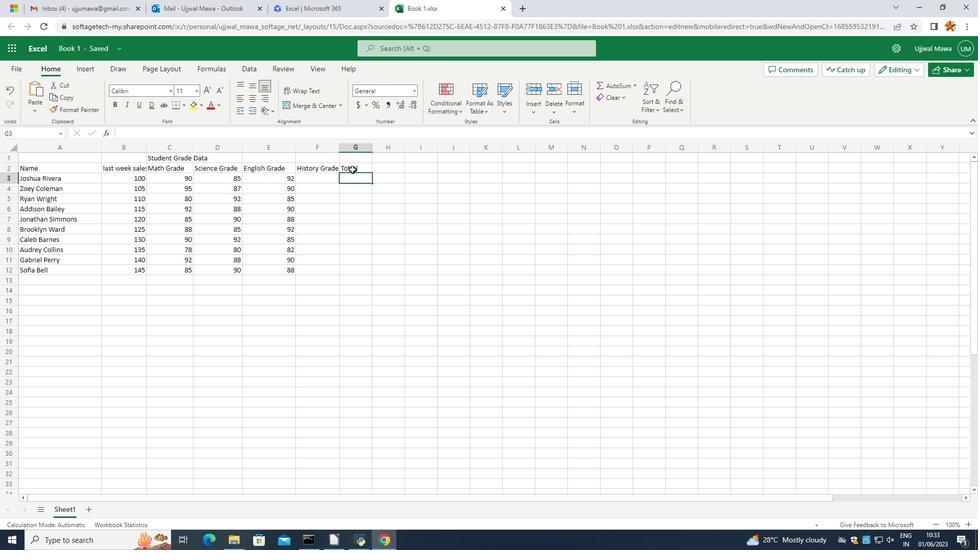 
Action: Mouse pressed left at (354, 163)
Screenshot: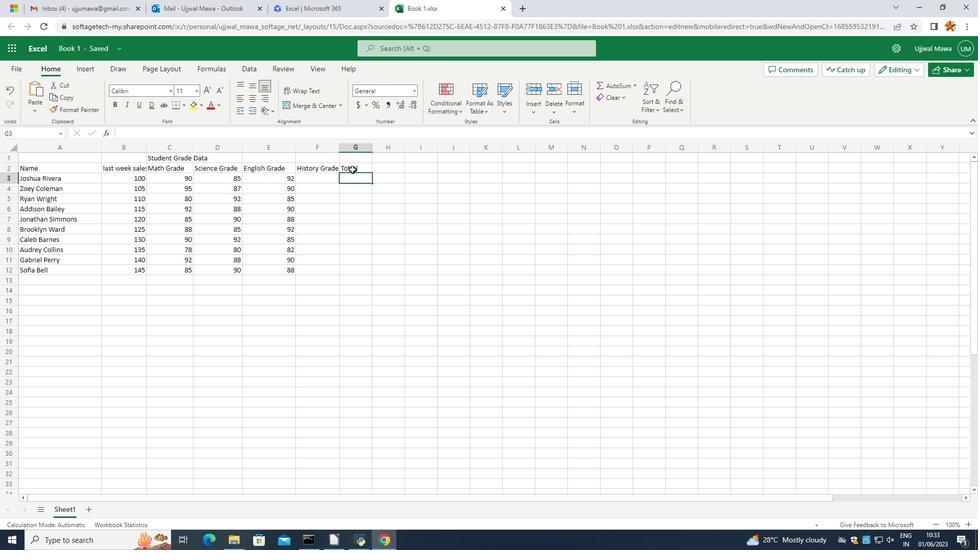
Action: Mouse pressed left at (354, 163)
Screenshot: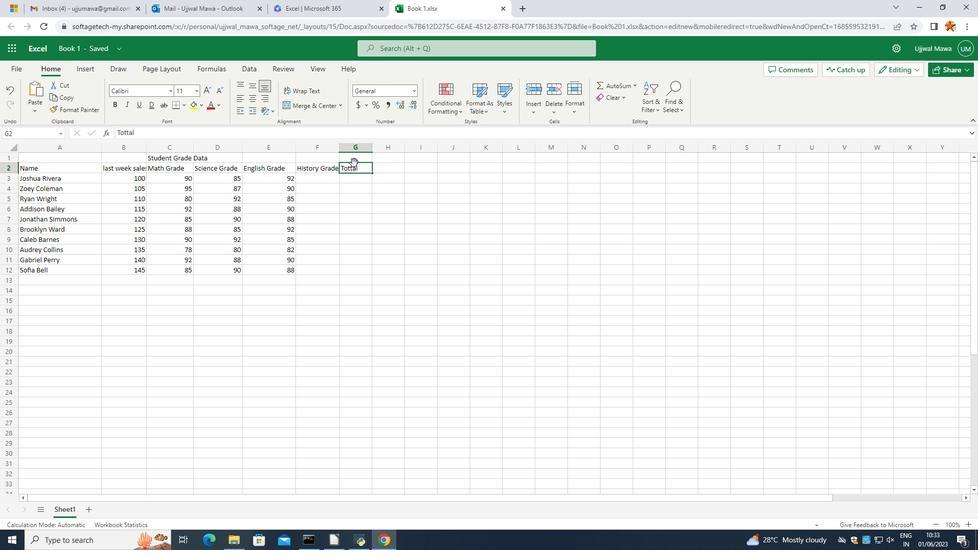 
Action: Mouse moved to (354, 167)
Screenshot: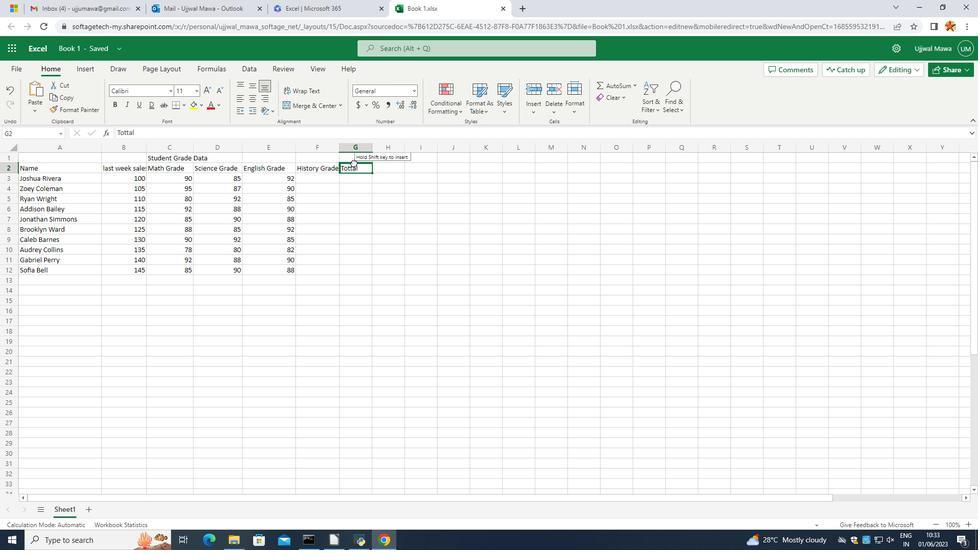 
Action: Mouse pressed left at (354, 167)
Screenshot: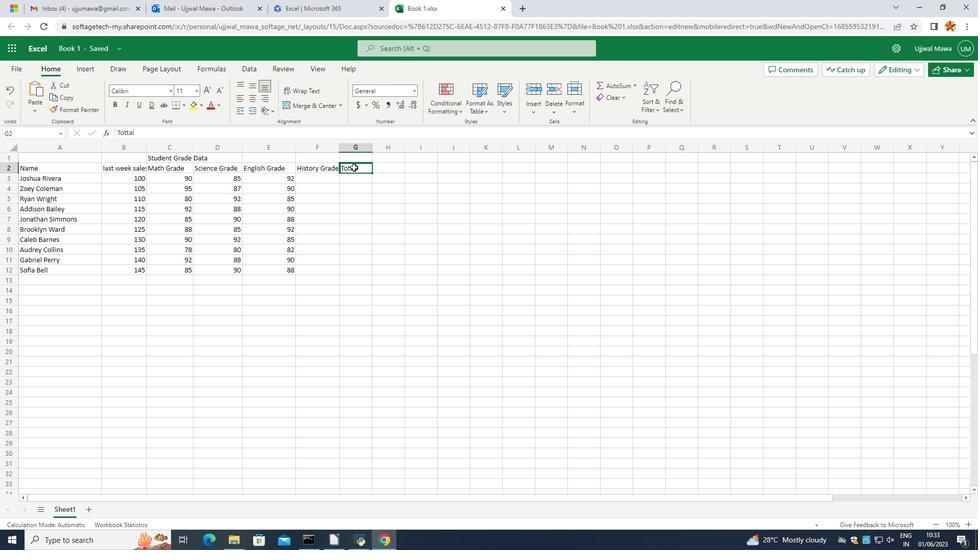 
Action: Mouse moved to (354, 168)
Screenshot: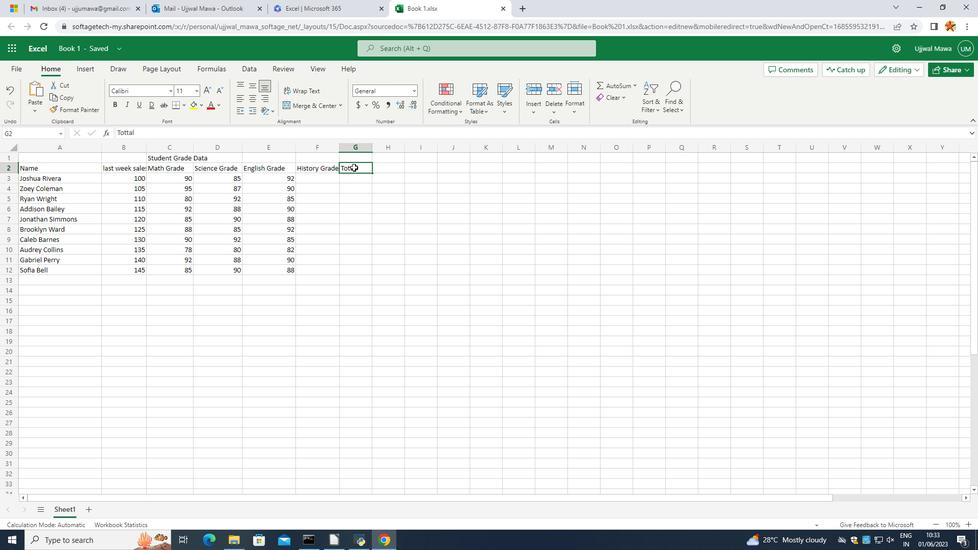 
Action: Mouse pressed left at (354, 168)
Screenshot: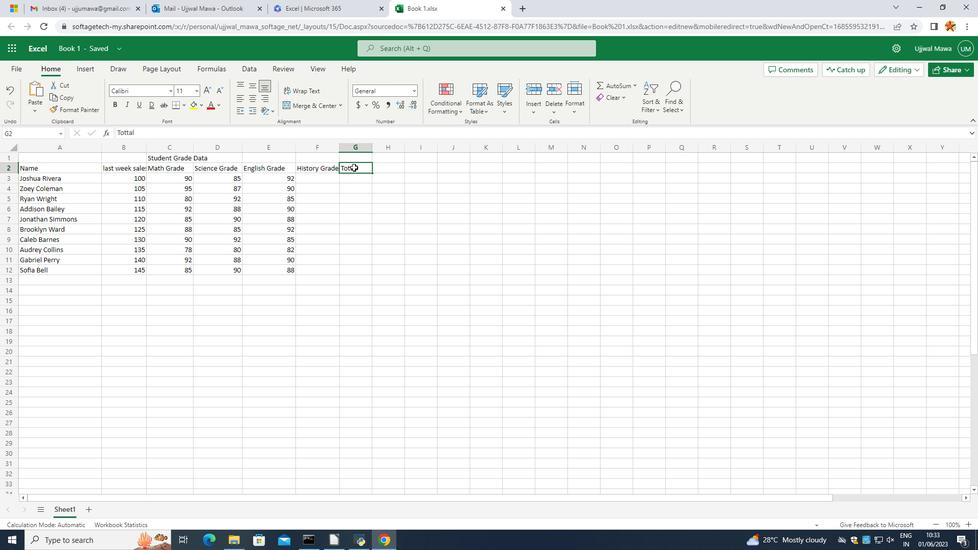 
Action: Mouse moved to (350, 169)
Screenshot: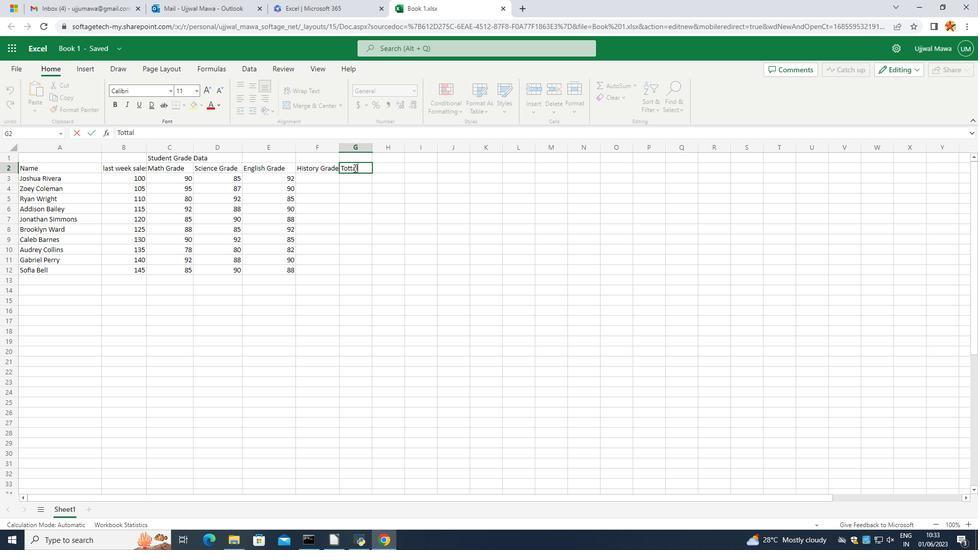 
Action: Mouse pressed left at (350, 169)
Screenshot: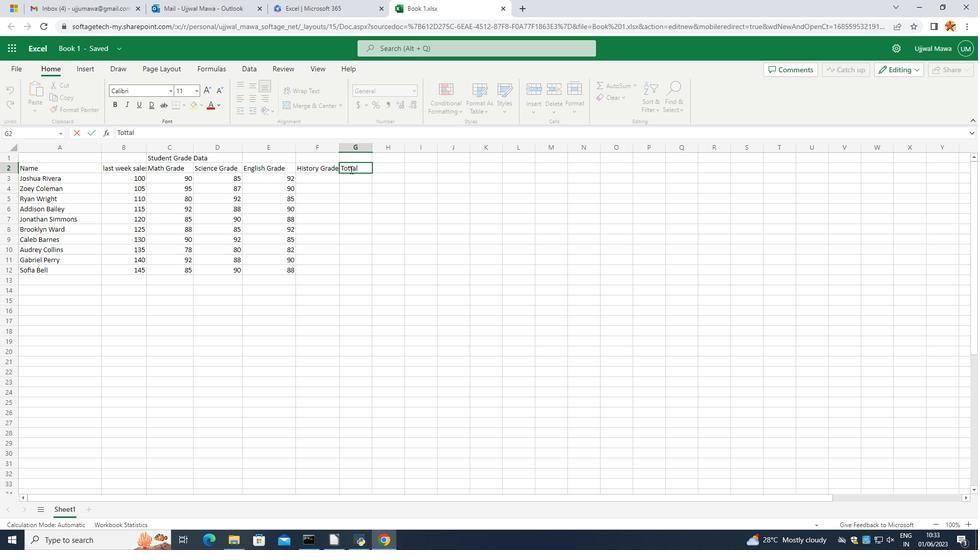 
Action: Mouse moved to (345, 169)
Screenshot: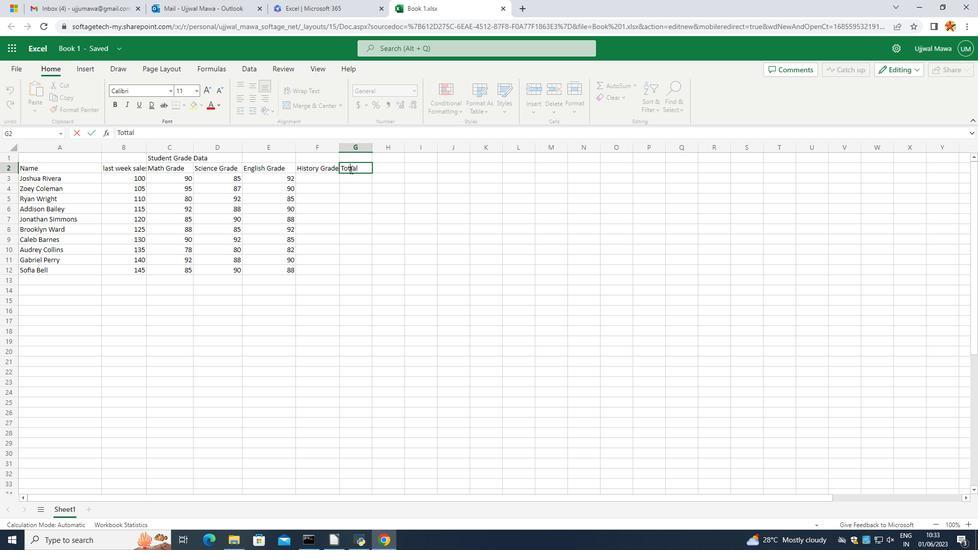
Action: Key pressed <Key.backspace>
